 Task: Find connections with filter location Dhūri with filter topic #linkedincoachwith filter profile language Potuguese with filter current company SWAROVSKI with filter school IT Jobs updates for tomorrow with filter industry Glass, Ceramics and Concrete Manufacturing with filter service category Digital Marketing with filter keywords title Operations Director
Action: Mouse moved to (176, 254)
Screenshot: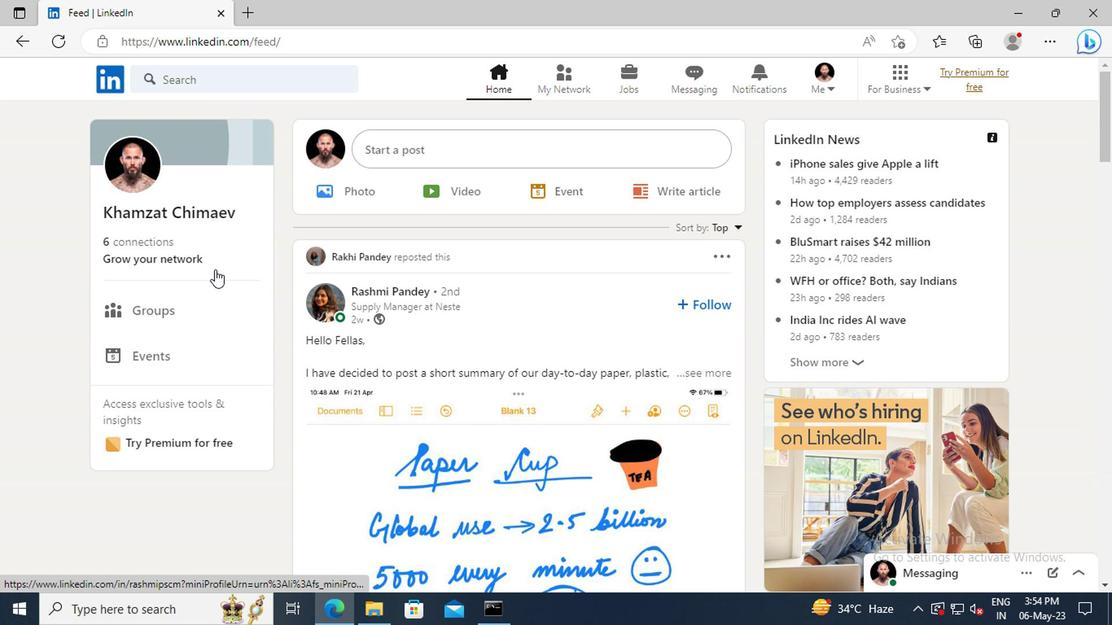 
Action: Mouse pressed left at (176, 254)
Screenshot: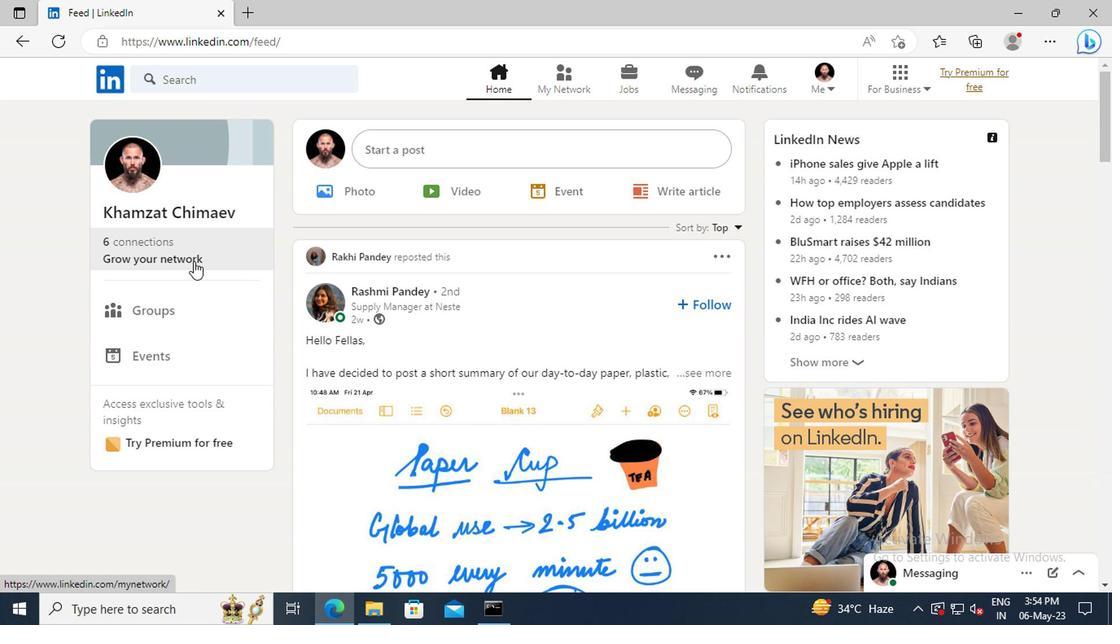 
Action: Mouse moved to (176, 174)
Screenshot: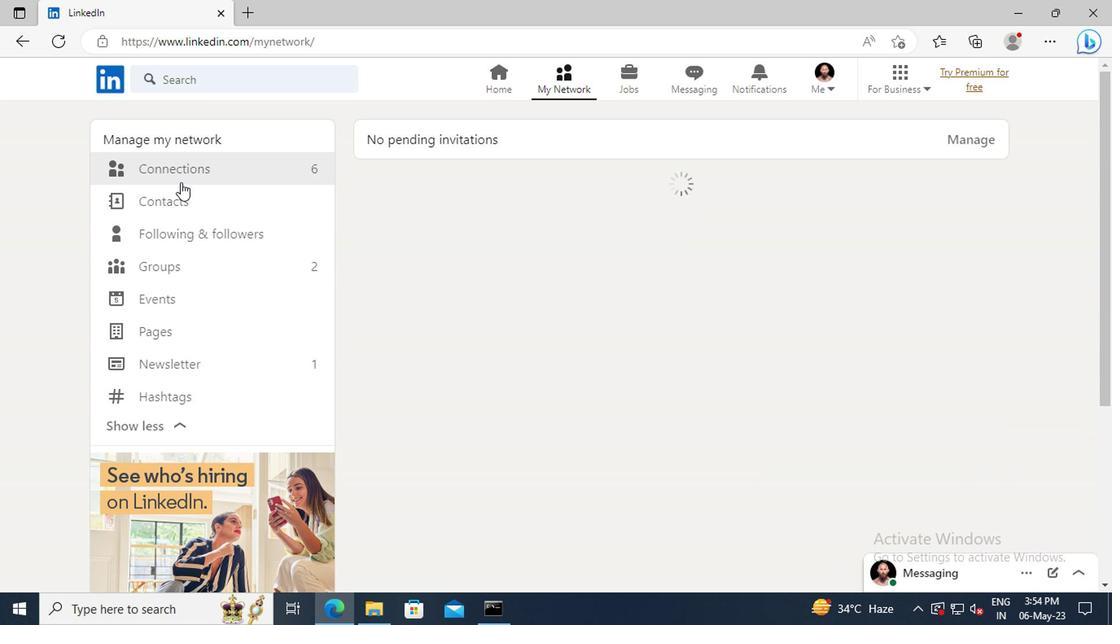 
Action: Mouse pressed left at (176, 174)
Screenshot: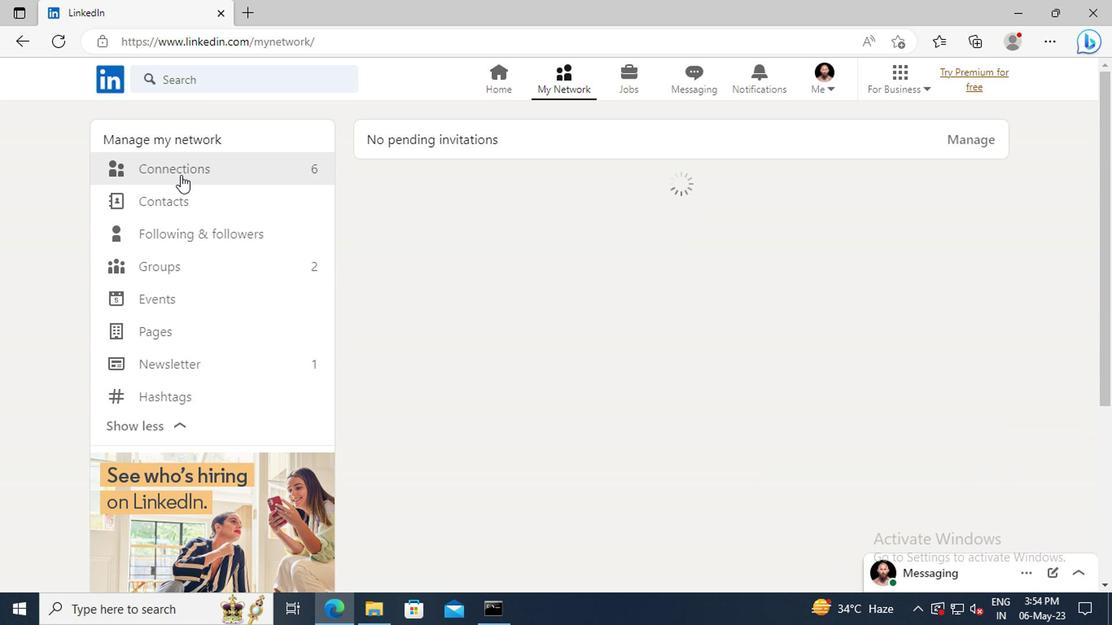 
Action: Mouse moved to (675, 176)
Screenshot: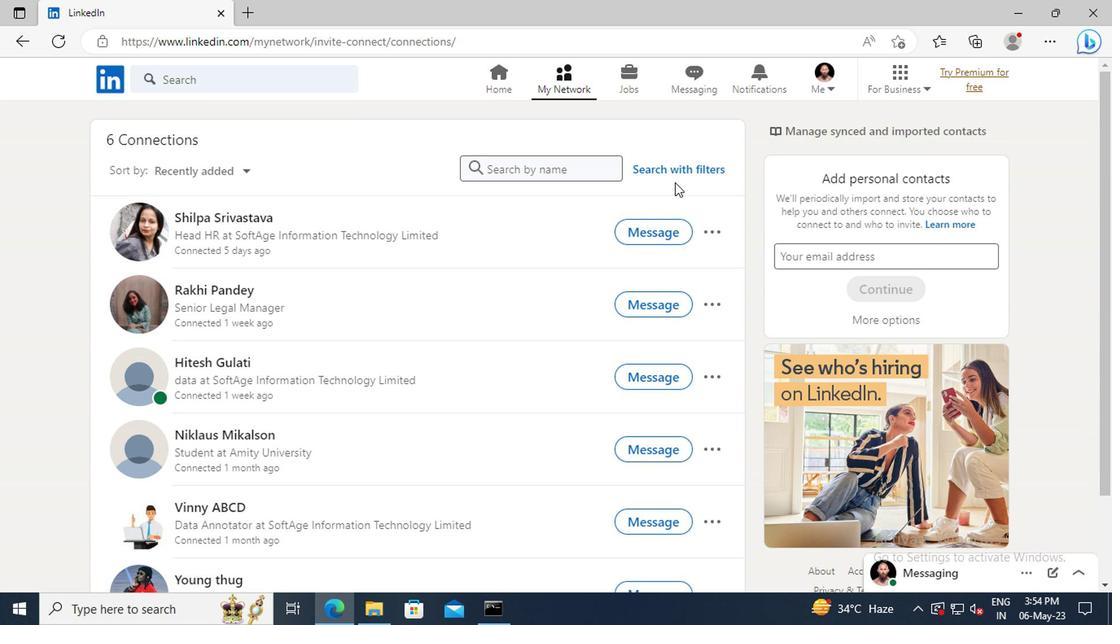 
Action: Mouse pressed left at (675, 176)
Screenshot: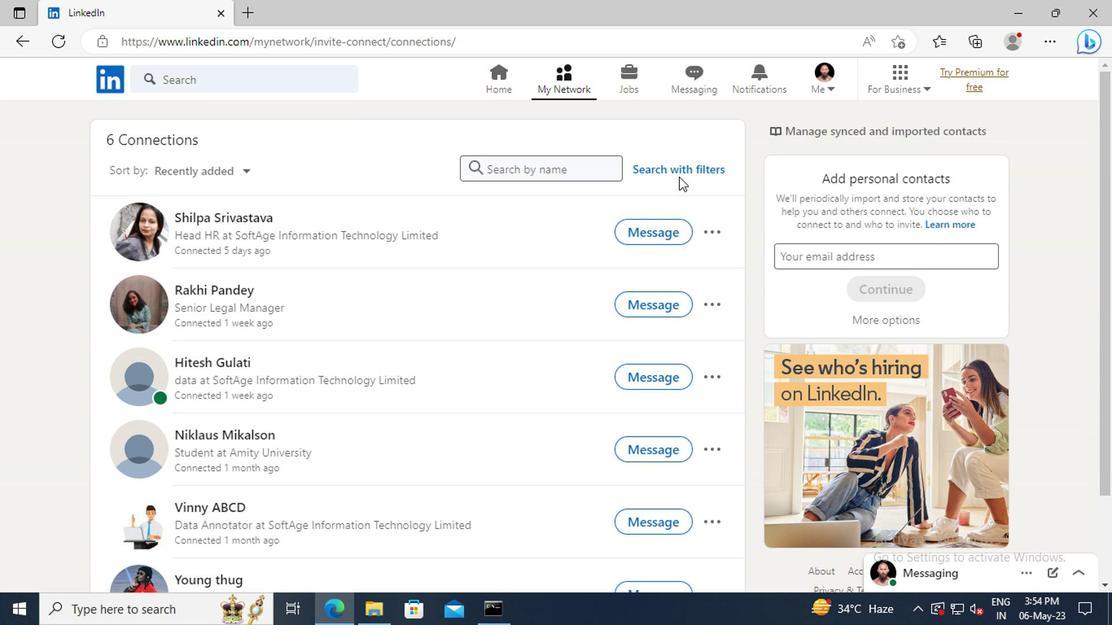 
Action: Mouse moved to (615, 128)
Screenshot: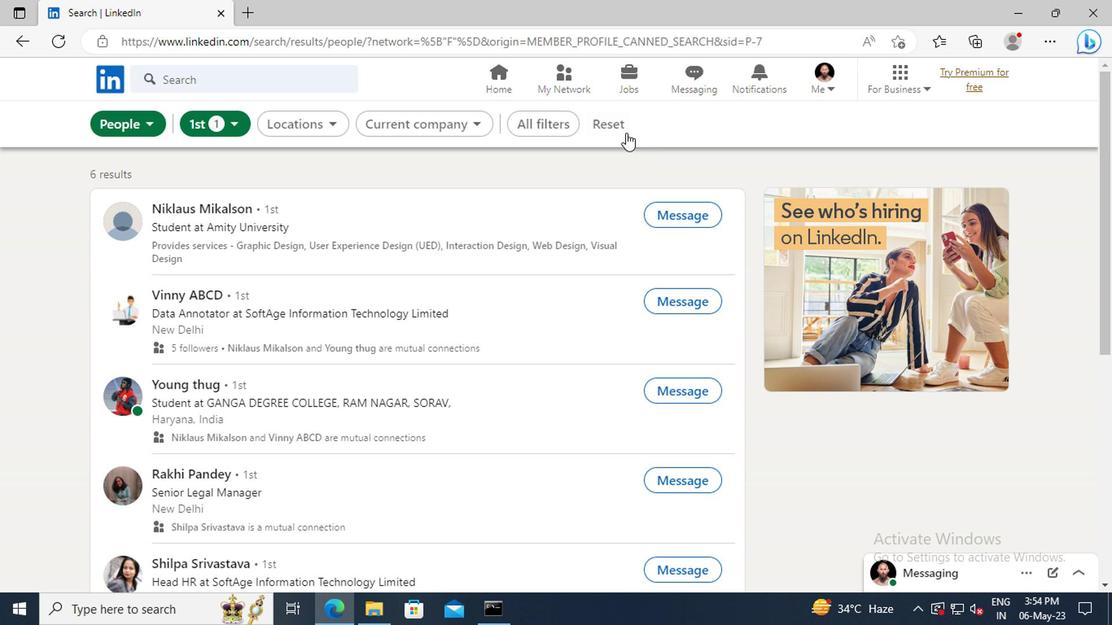 
Action: Mouse pressed left at (615, 128)
Screenshot: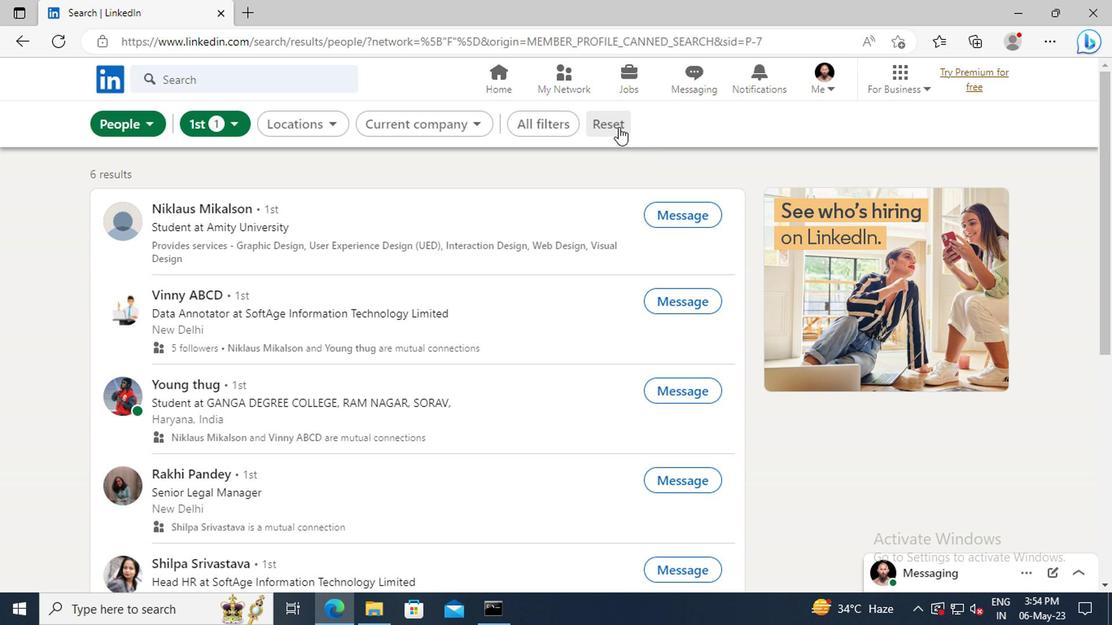 
Action: Mouse moved to (589, 129)
Screenshot: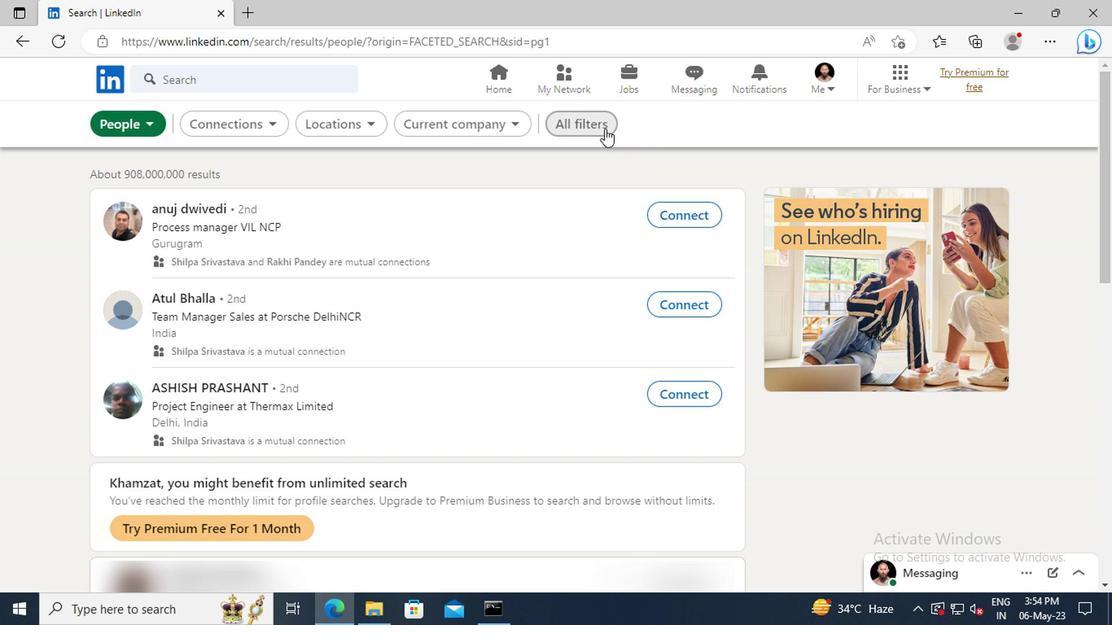 
Action: Mouse pressed left at (589, 129)
Screenshot: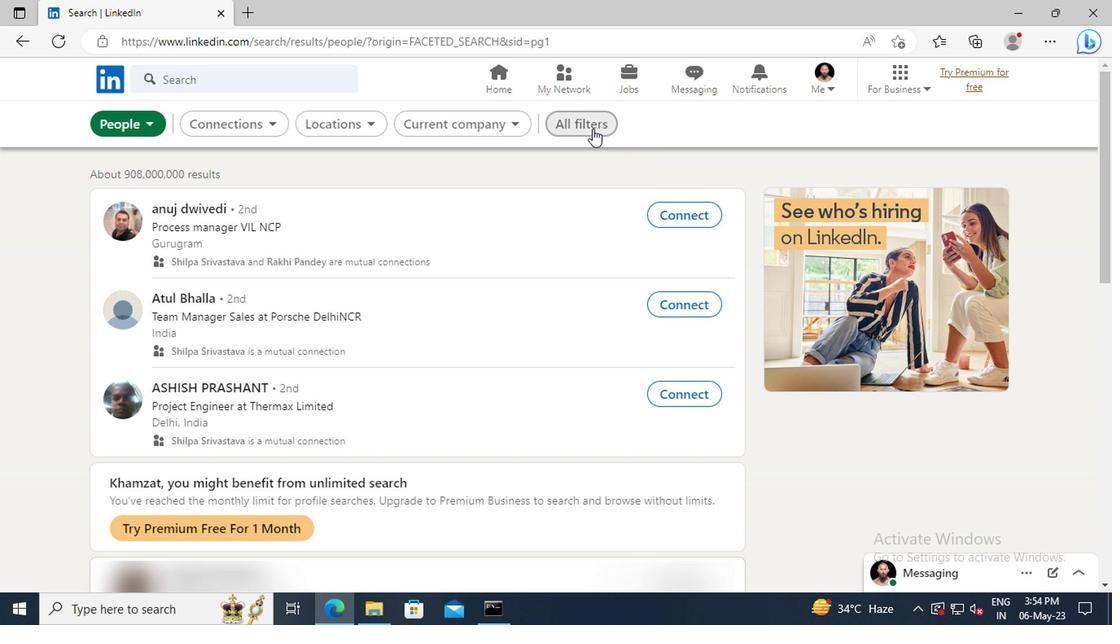 
Action: Mouse moved to (915, 301)
Screenshot: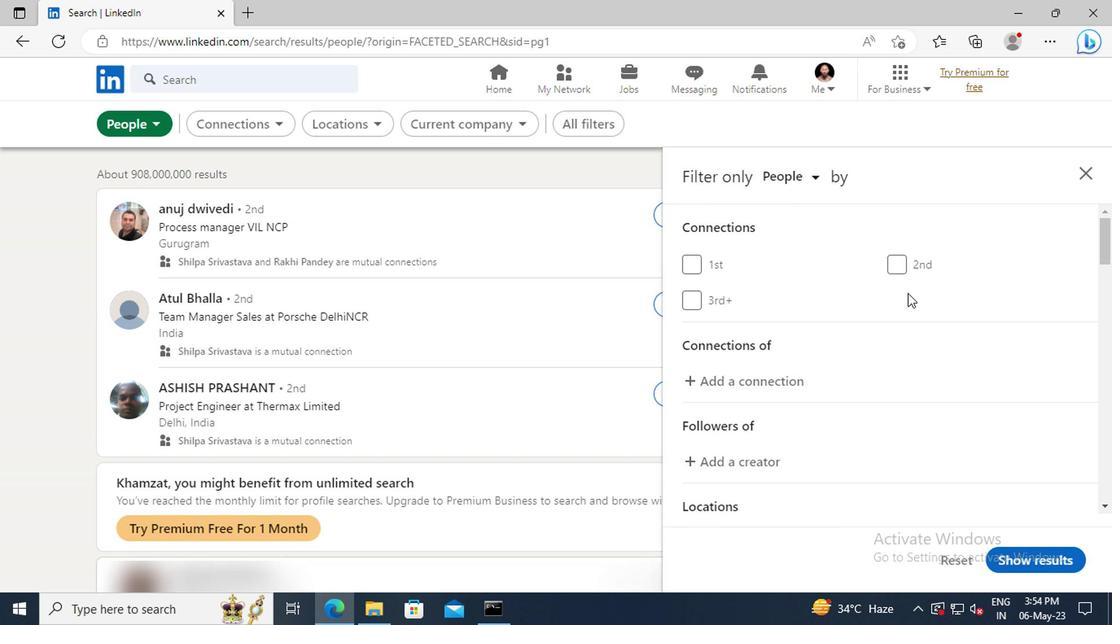
Action: Mouse scrolled (915, 300) with delta (0, -1)
Screenshot: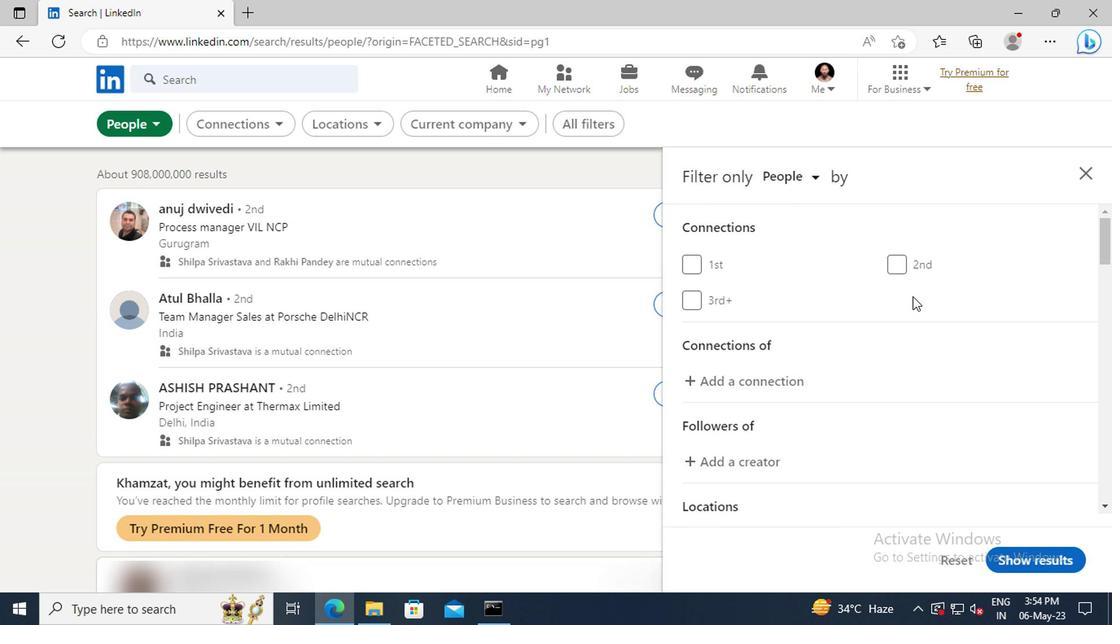 
Action: Mouse scrolled (915, 300) with delta (0, -1)
Screenshot: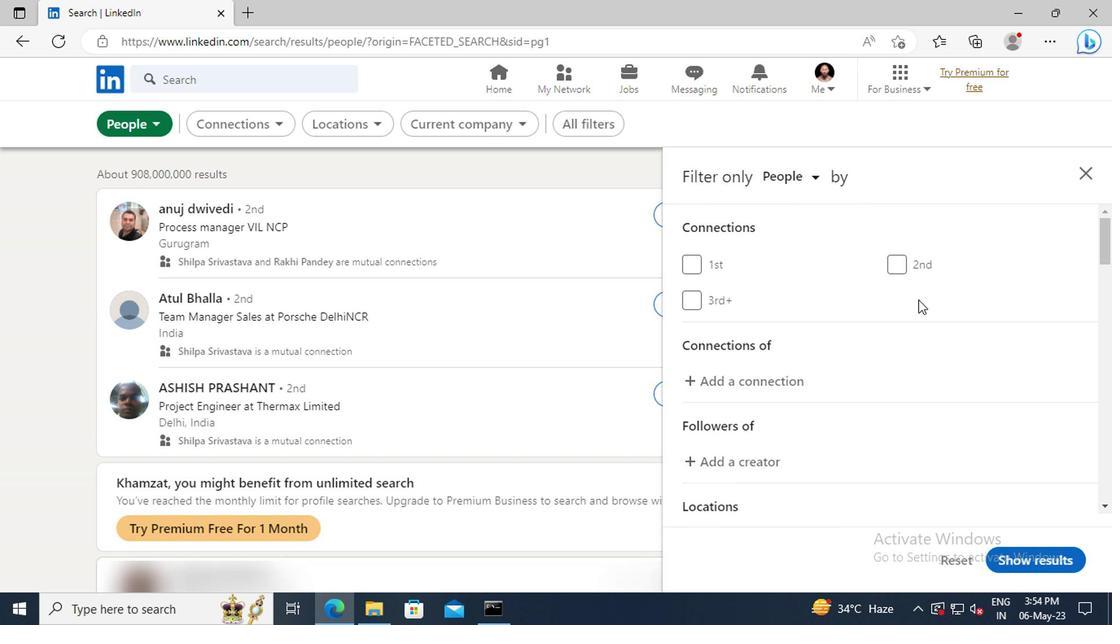 
Action: Mouse scrolled (915, 300) with delta (0, -1)
Screenshot: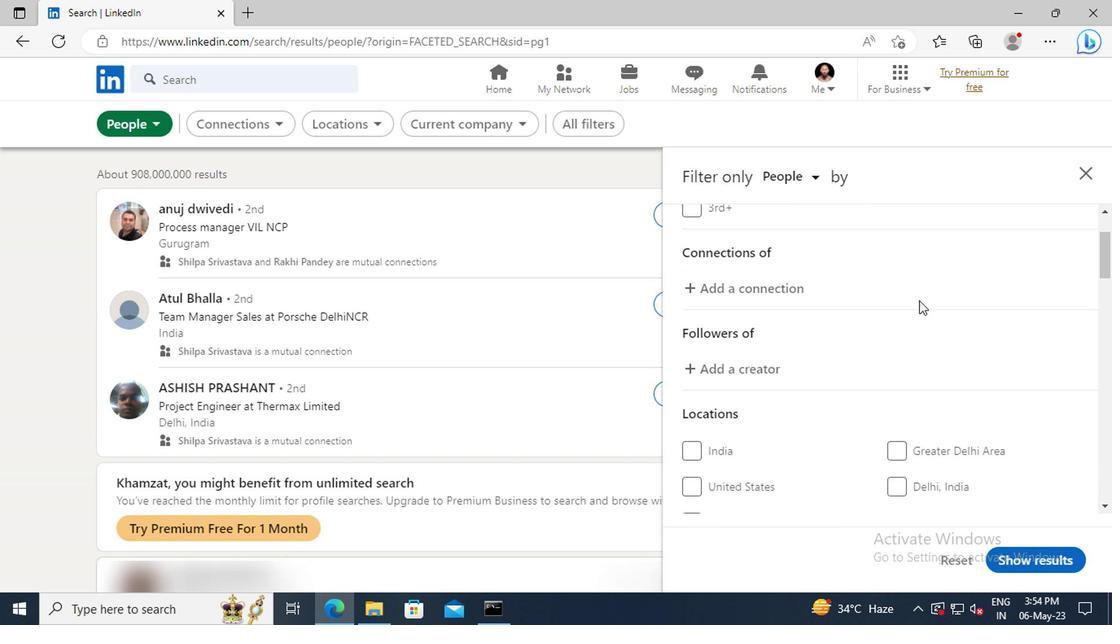 
Action: Mouse scrolled (915, 300) with delta (0, -1)
Screenshot: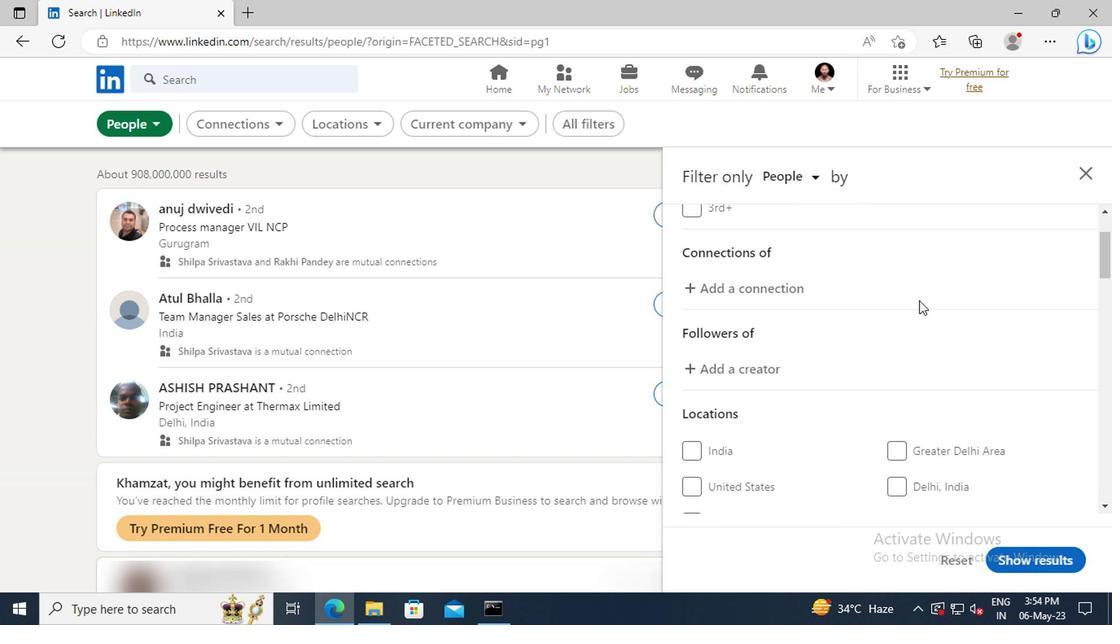 
Action: Mouse scrolled (915, 300) with delta (0, -1)
Screenshot: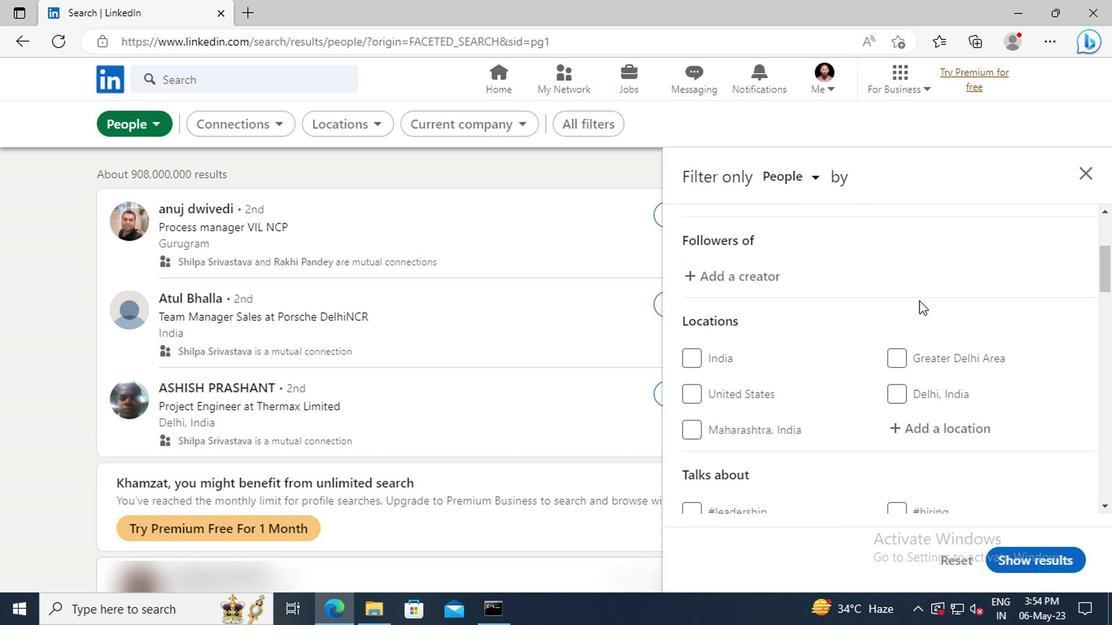 
Action: Mouse scrolled (915, 300) with delta (0, -1)
Screenshot: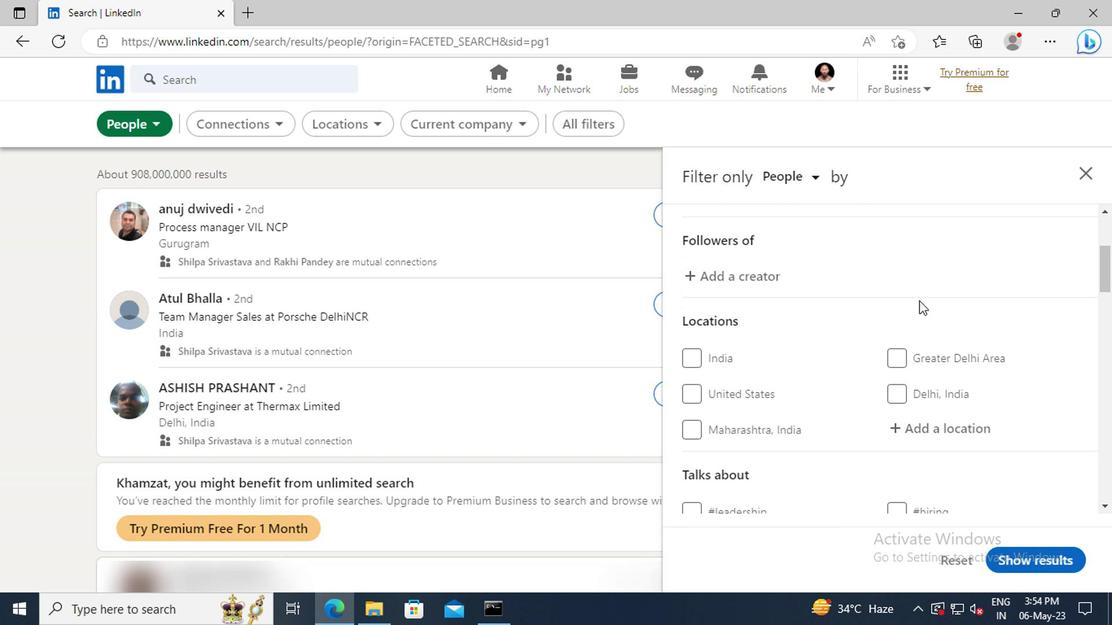 
Action: Mouse moved to (915, 326)
Screenshot: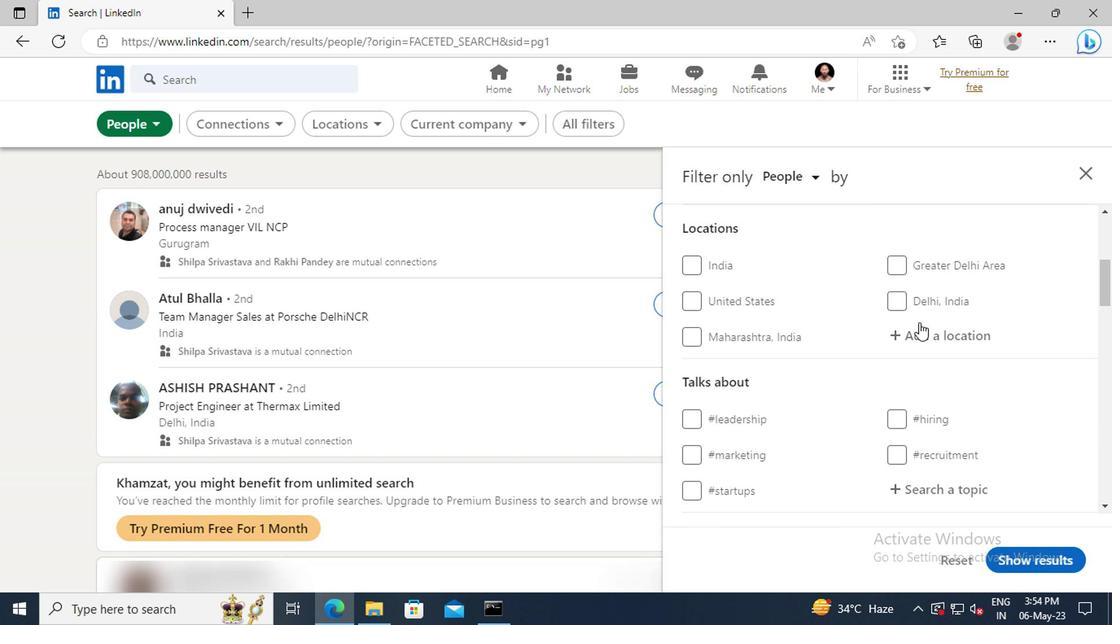 
Action: Mouse pressed left at (915, 326)
Screenshot: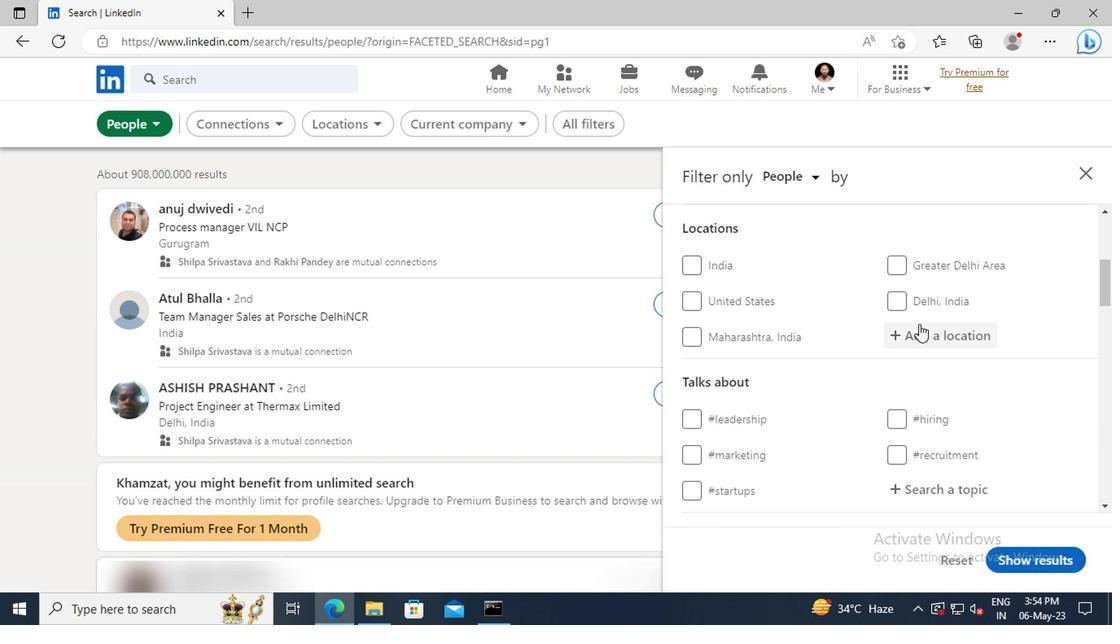 
Action: Key pressed <Key.shift>
Screenshot: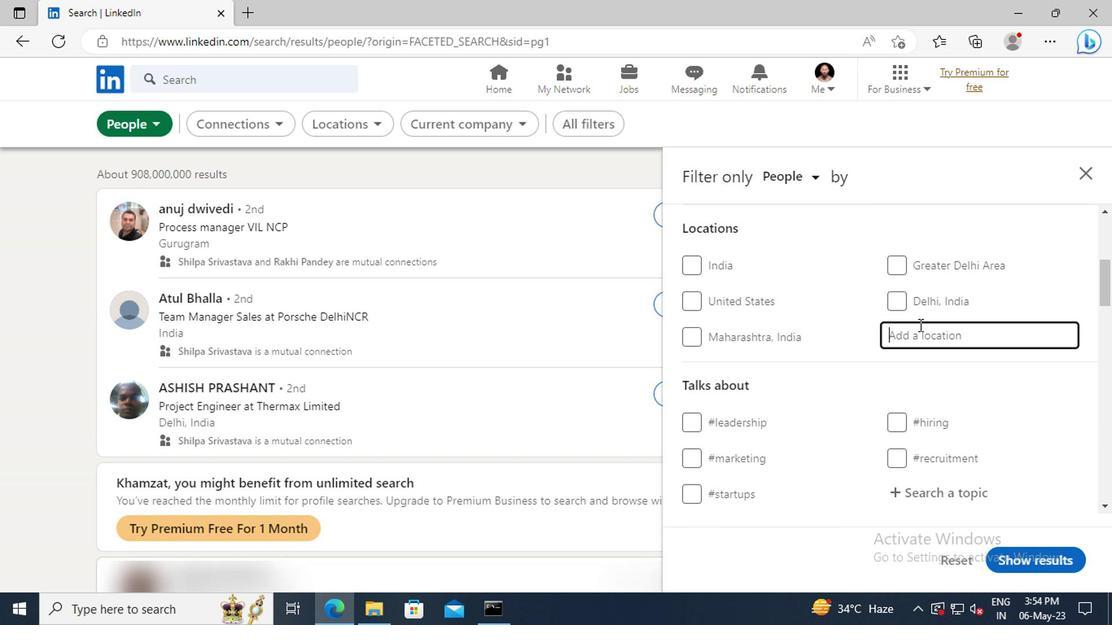 
Action: Mouse moved to (915, 326)
Screenshot: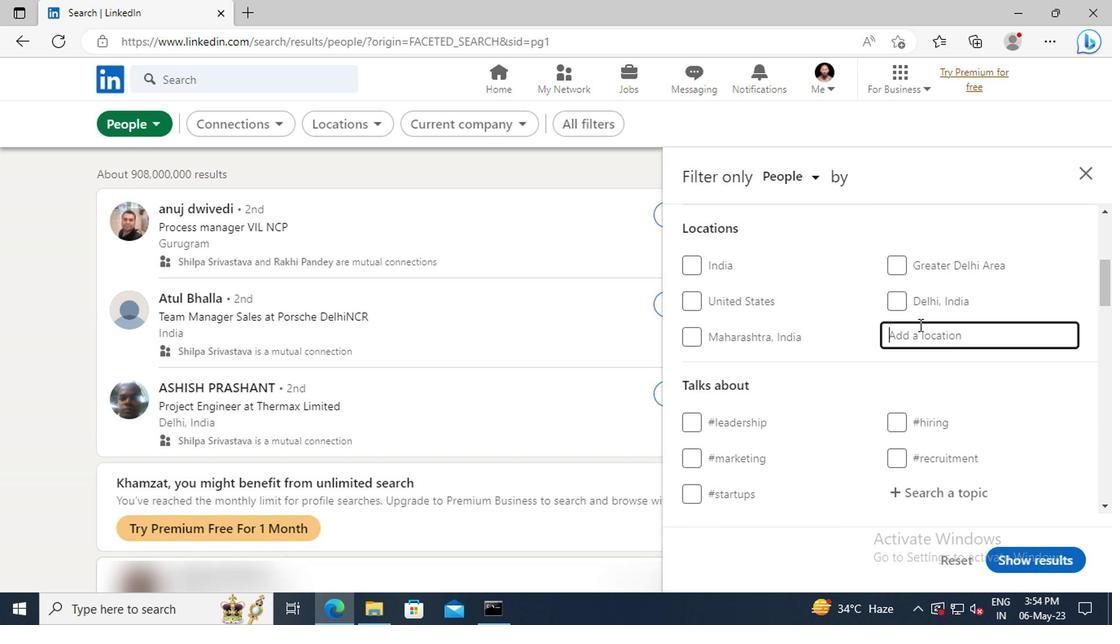 
Action: Key pressed D
Screenshot: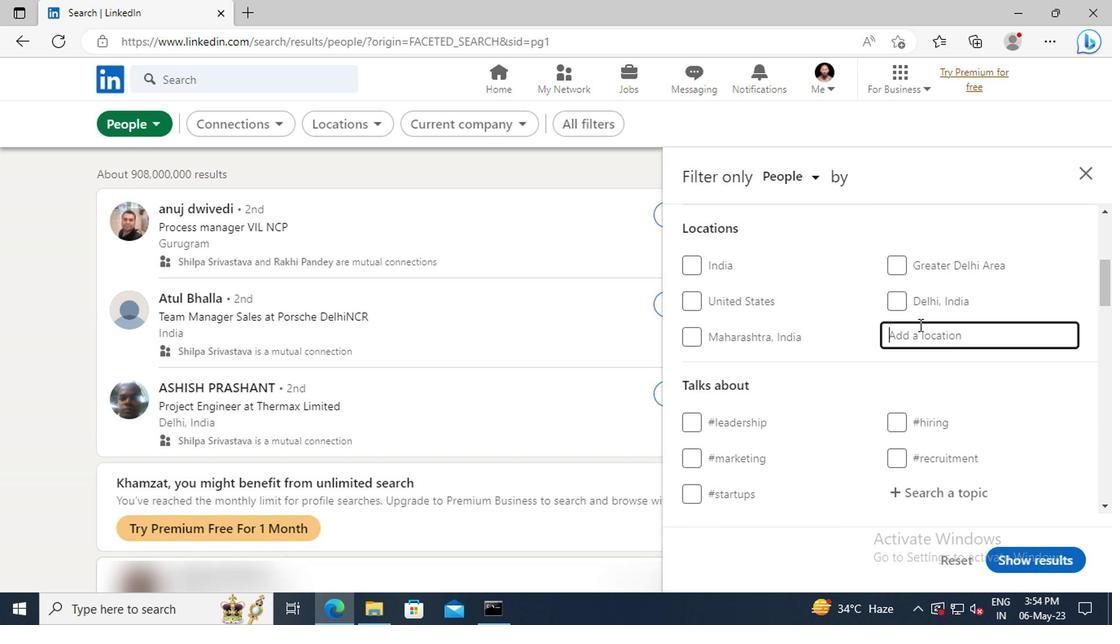 
Action: Mouse moved to (845, 288)
Screenshot: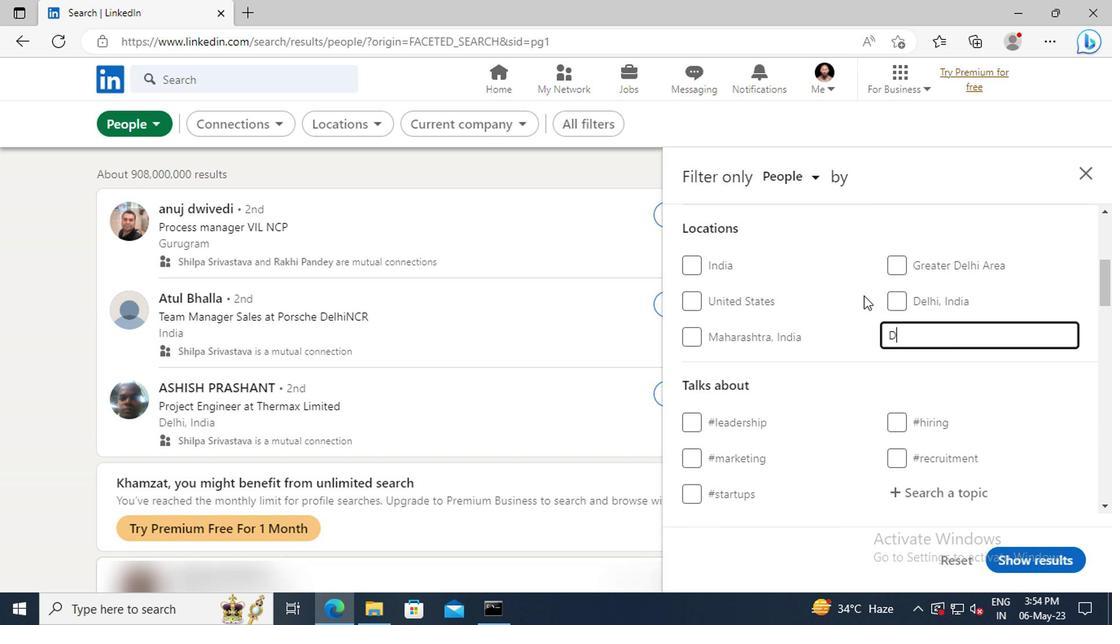 
Action: Key pressed HURI
Screenshot: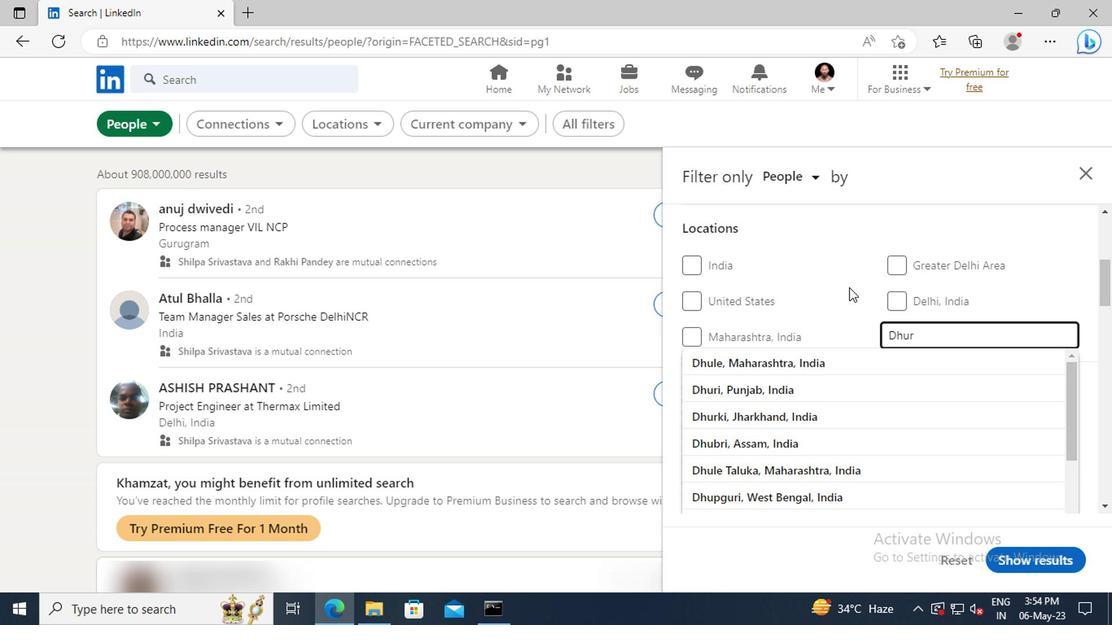
Action: Mouse moved to (865, 356)
Screenshot: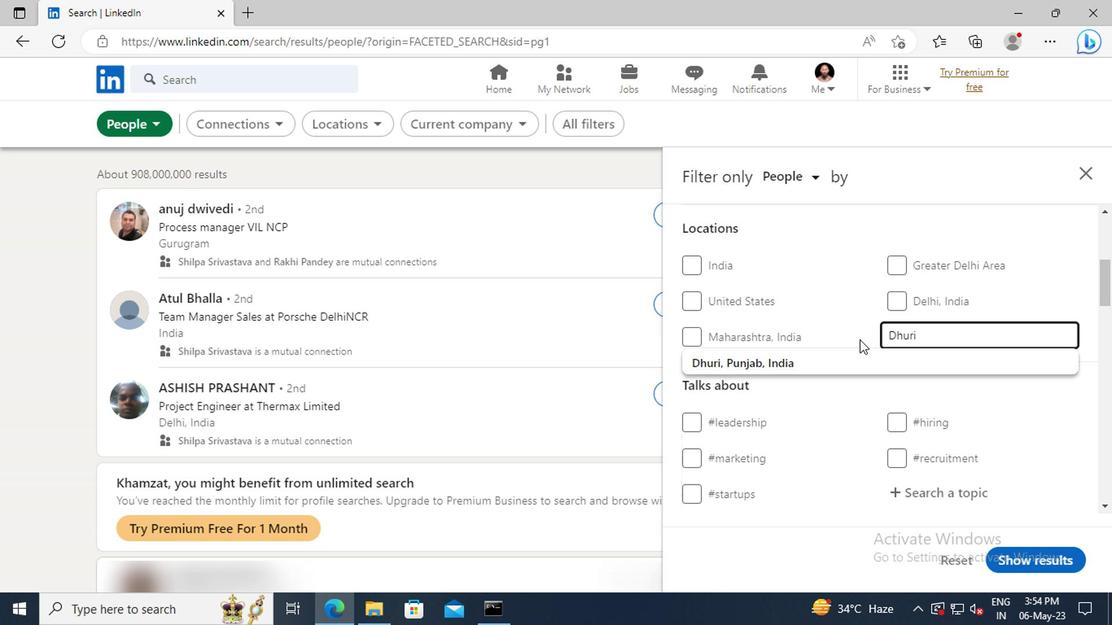 
Action: Mouse pressed left at (865, 356)
Screenshot: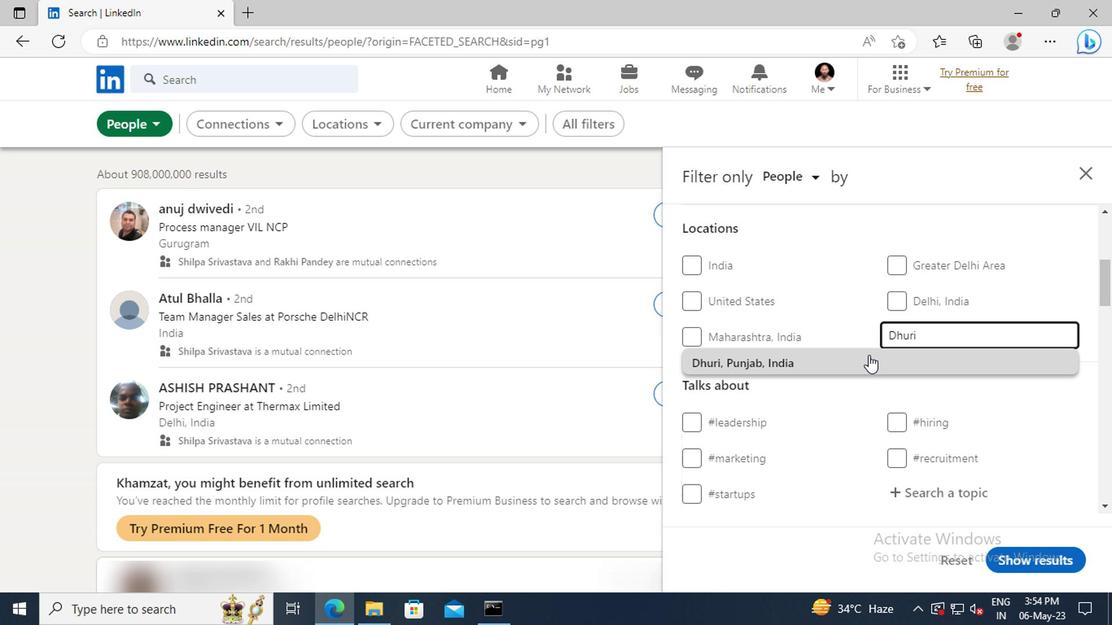 
Action: Mouse scrolled (865, 355) with delta (0, 0)
Screenshot: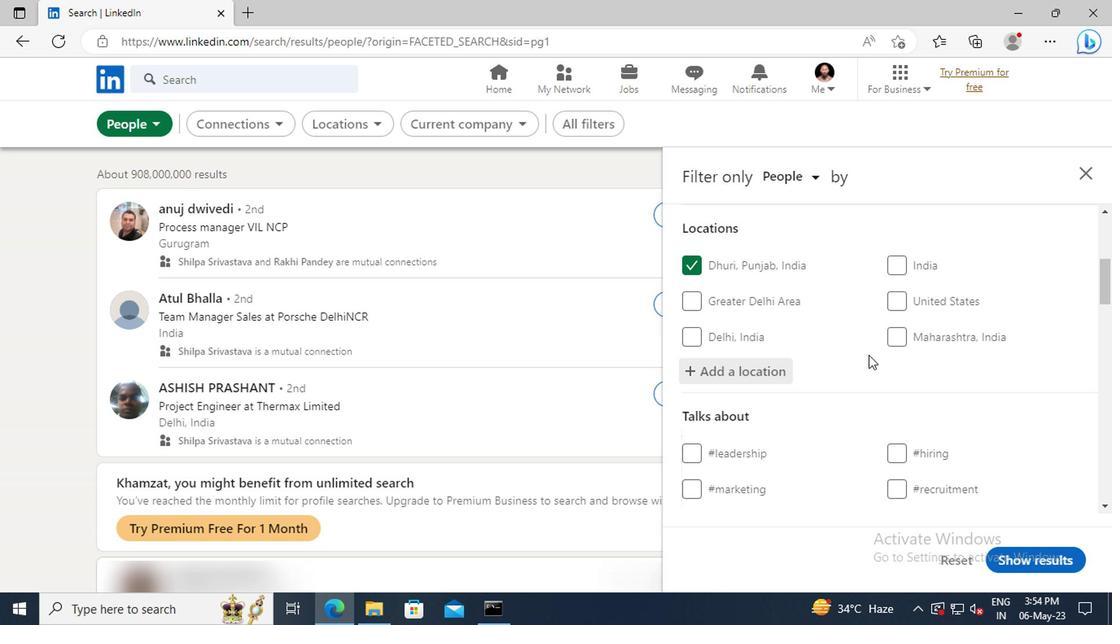 
Action: Mouse scrolled (865, 355) with delta (0, 0)
Screenshot: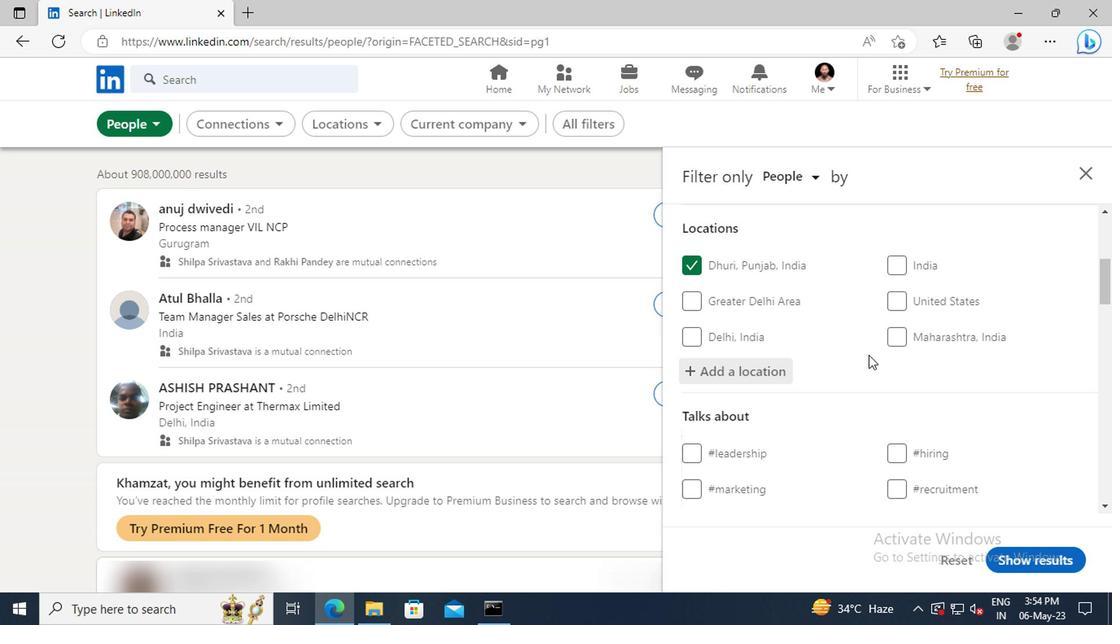 
Action: Mouse scrolled (865, 355) with delta (0, 0)
Screenshot: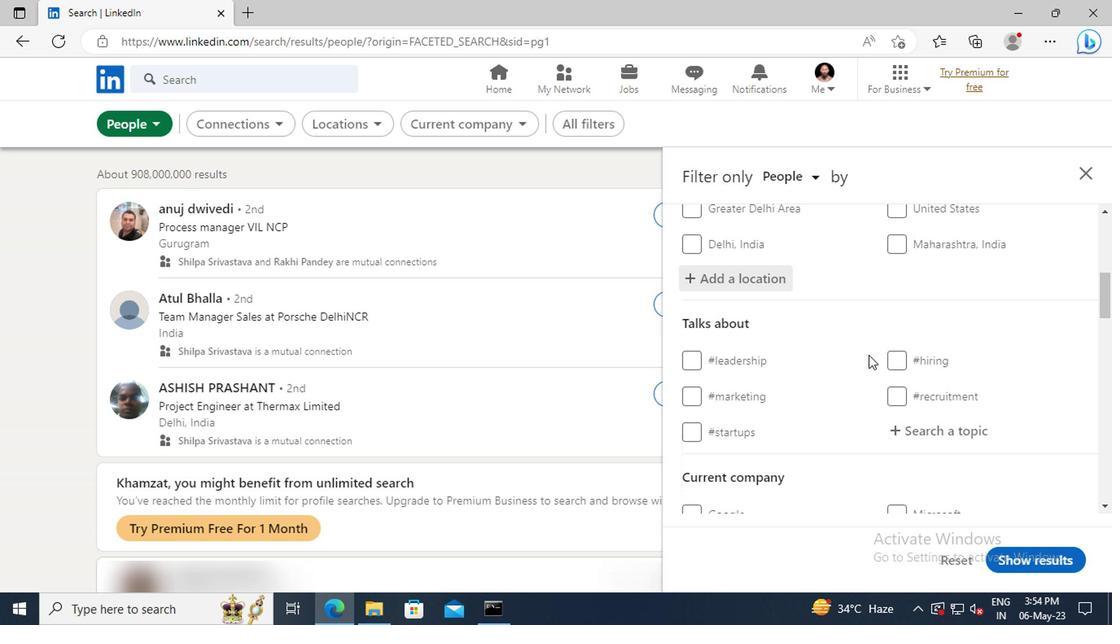 
Action: Mouse moved to (921, 384)
Screenshot: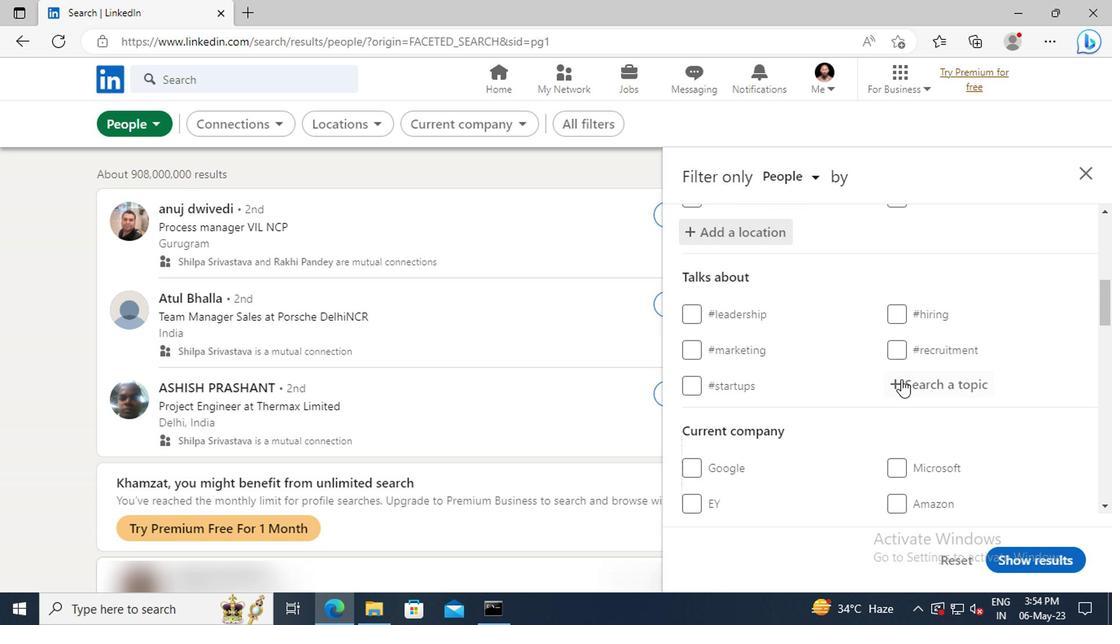 
Action: Mouse pressed left at (921, 384)
Screenshot: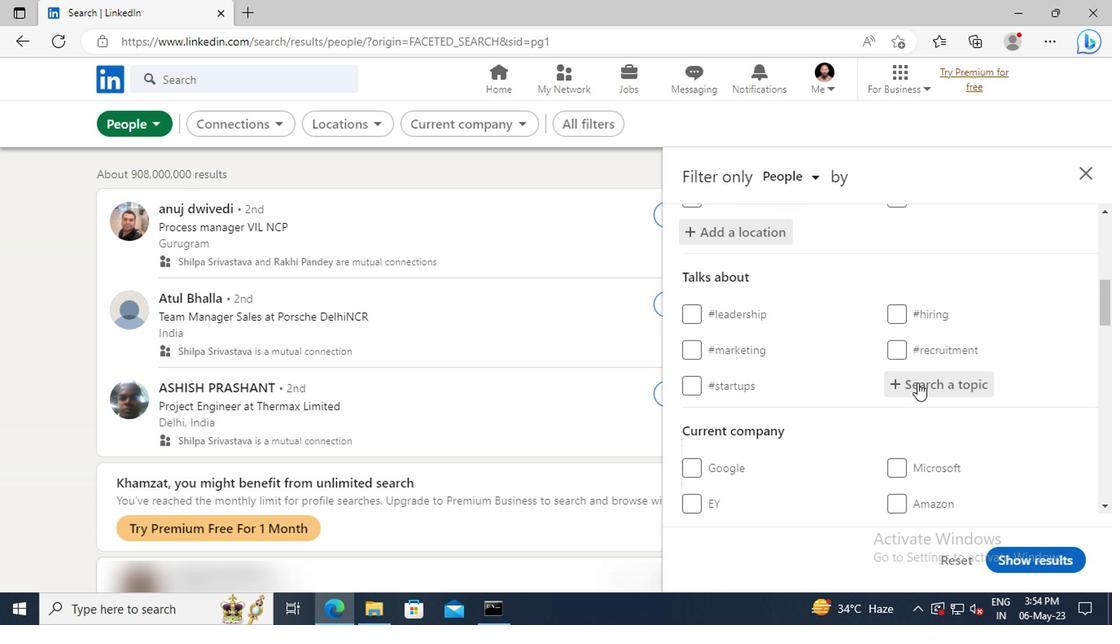 
Action: Mouse moved to (900, 370)
Screenshot: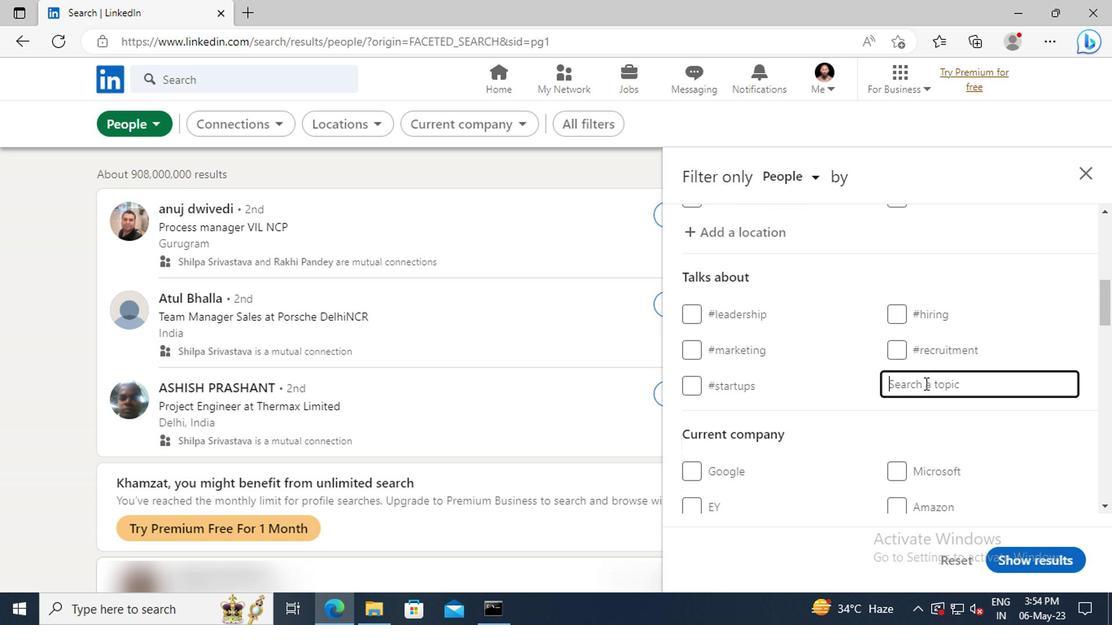
Action: Key pressed LINKEDINCOA
Screenshot: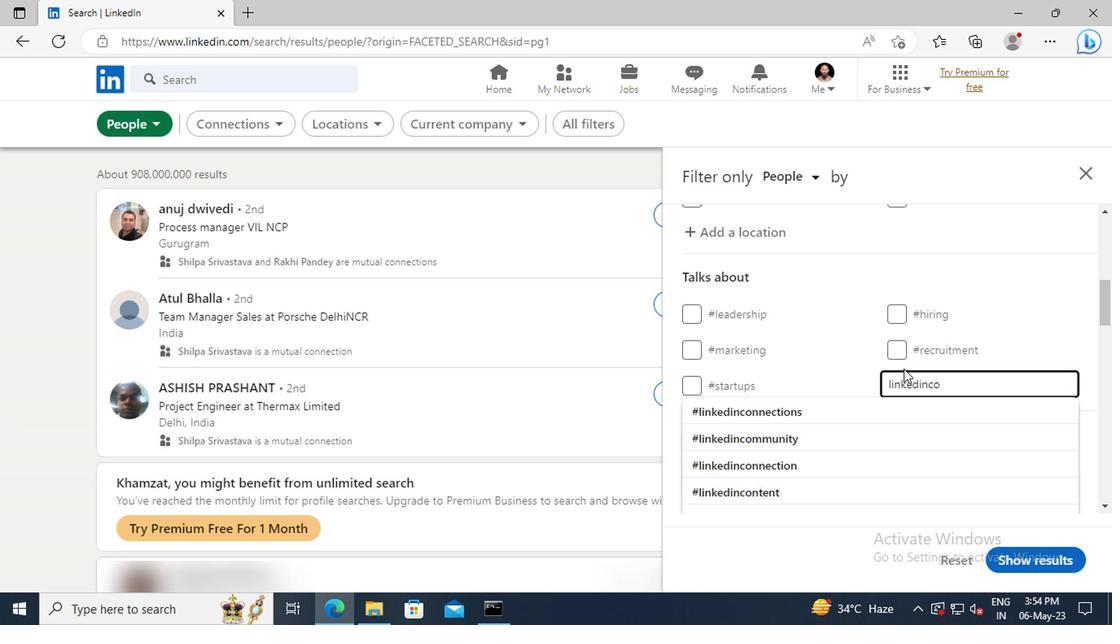 
Action: Mouse moved to (905, 407)
Screenshot: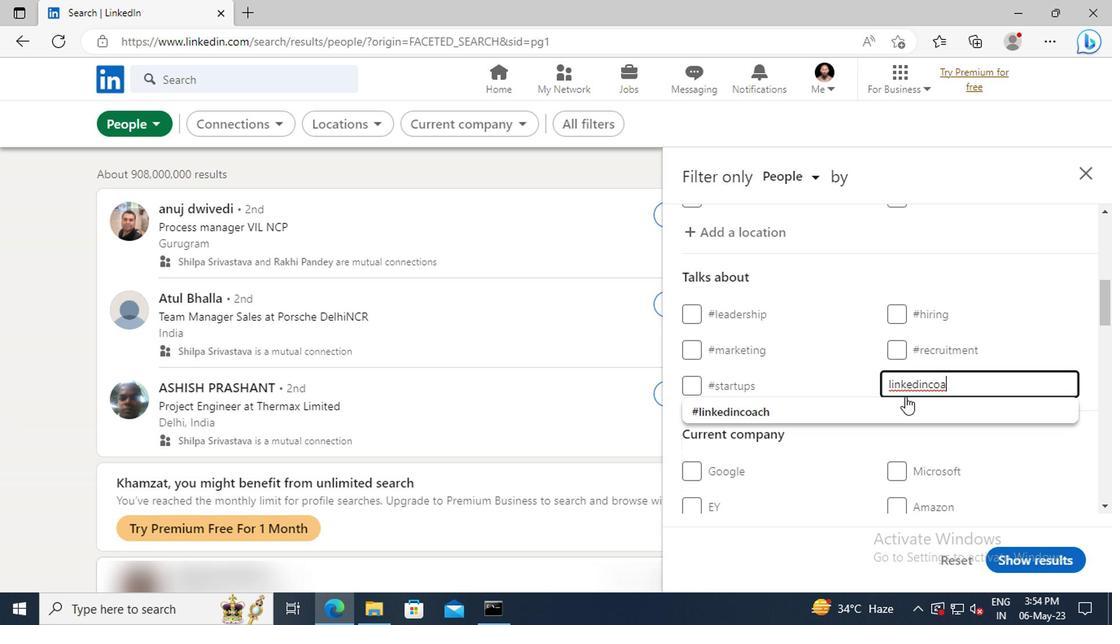 
Action: Mouse pressed left at (905, 407)
Screenshot: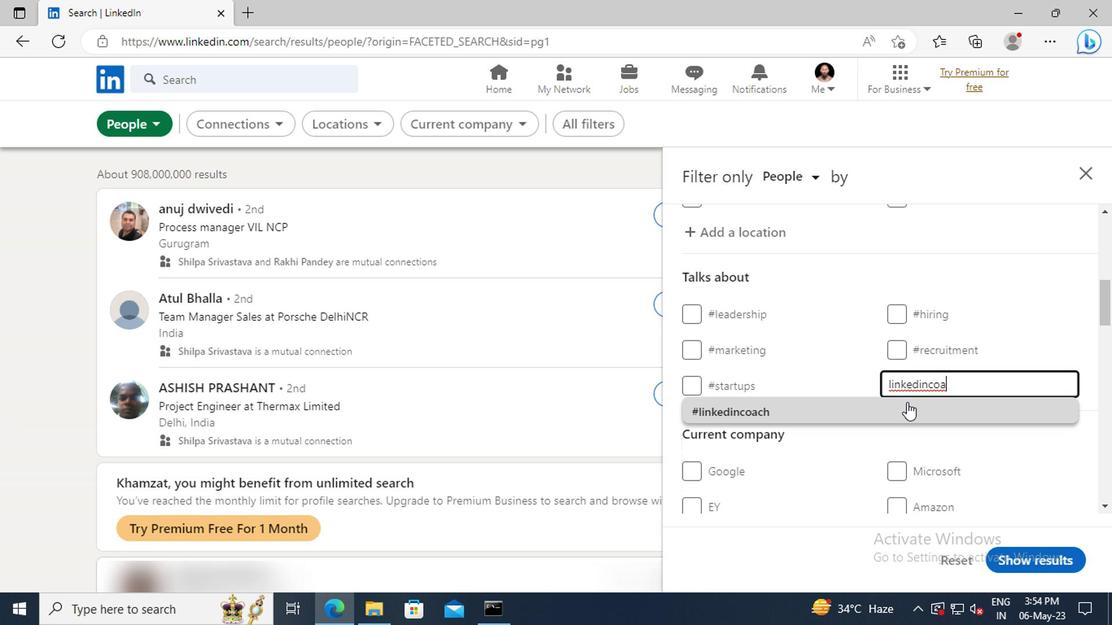 
Action: Mouse scrolled (905, 406) with delta (0, -1)
Screenshot: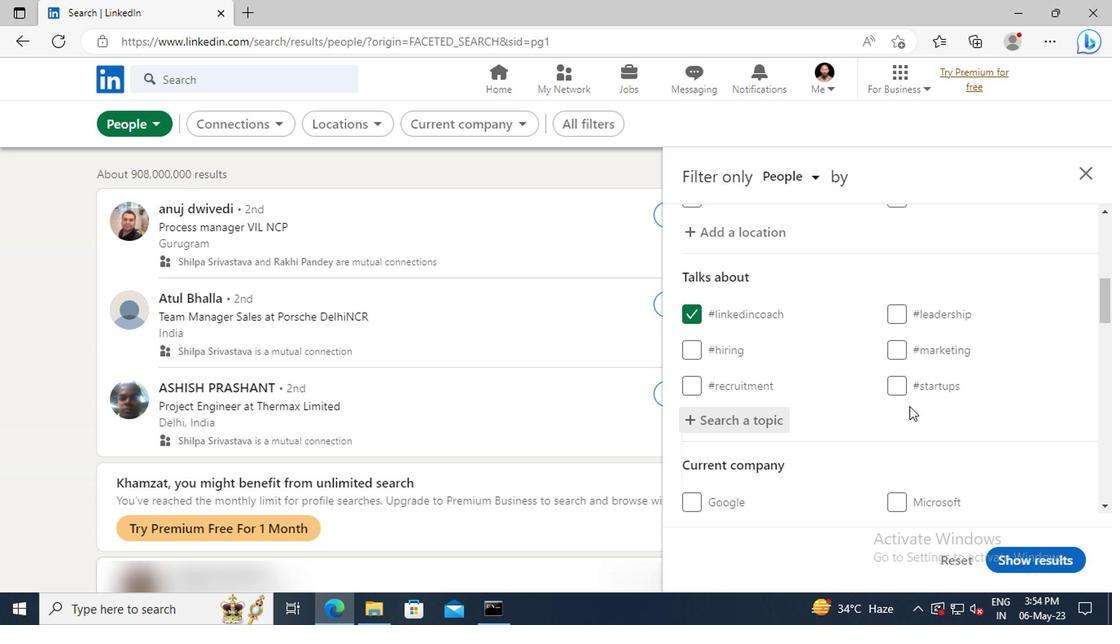 
Action: Mouse scrolled (905, 406) with delta (0, -1)
Screenshot: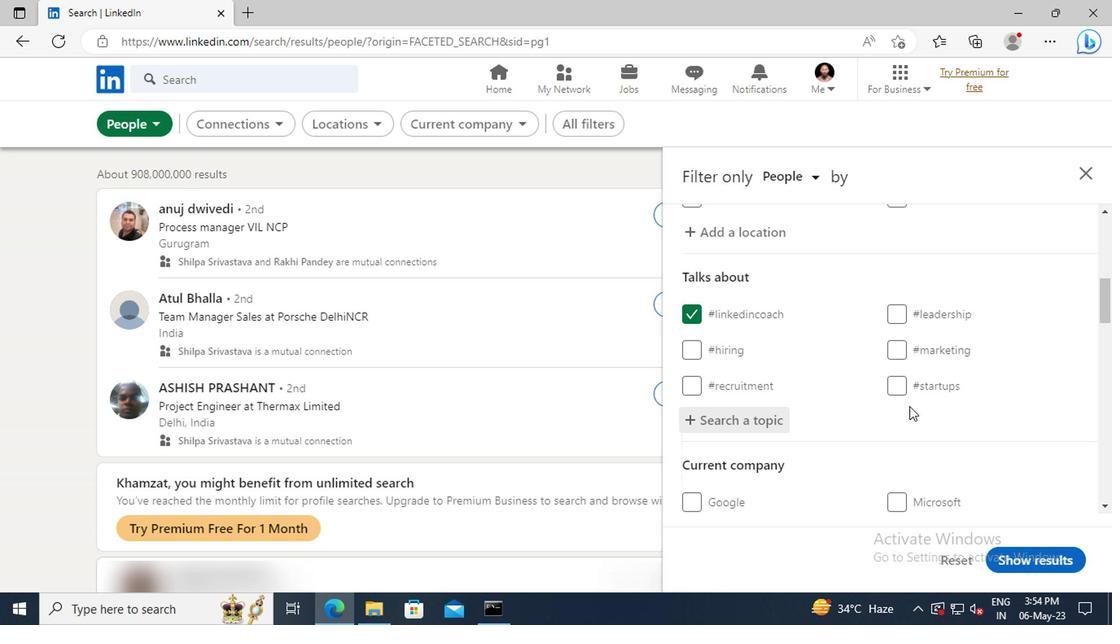 
Action: Mouse moved to (907, 407)
Screenshot: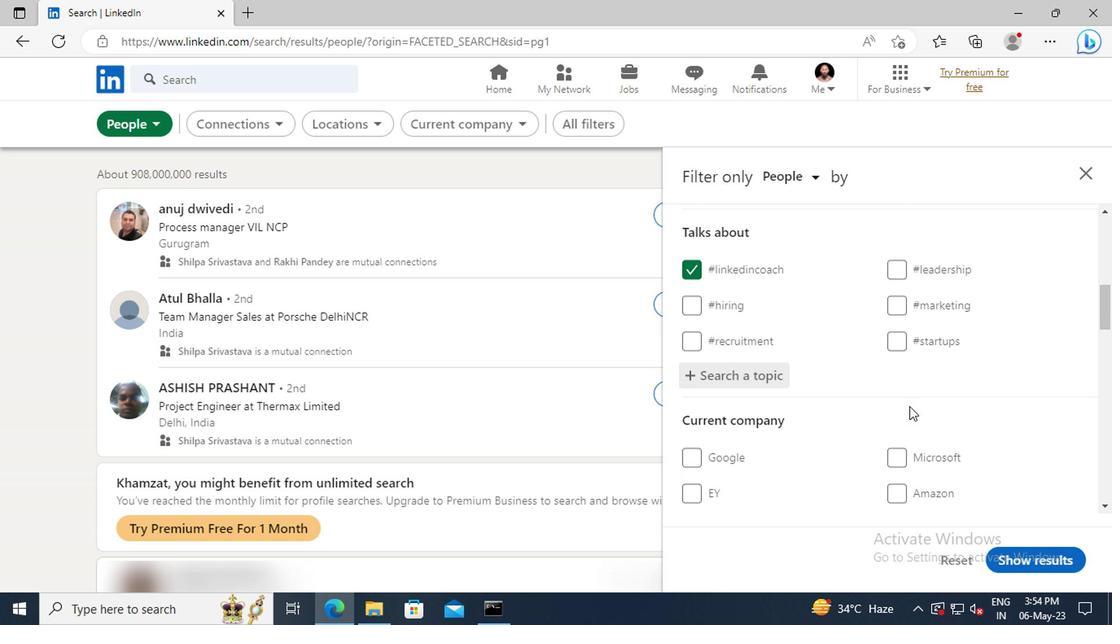 
Action: Mouse scrolled (907, 406) with delta (0, -1)
Screenshot: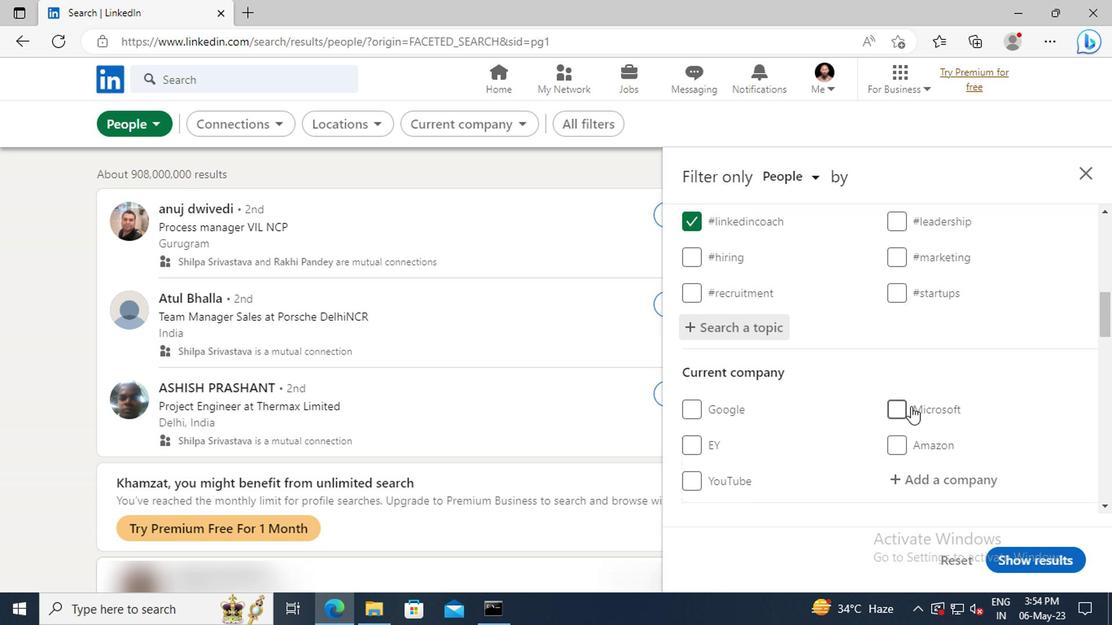 
Action: Mouse scrolled (907, 406) with delta (0, -1)
Screenshot: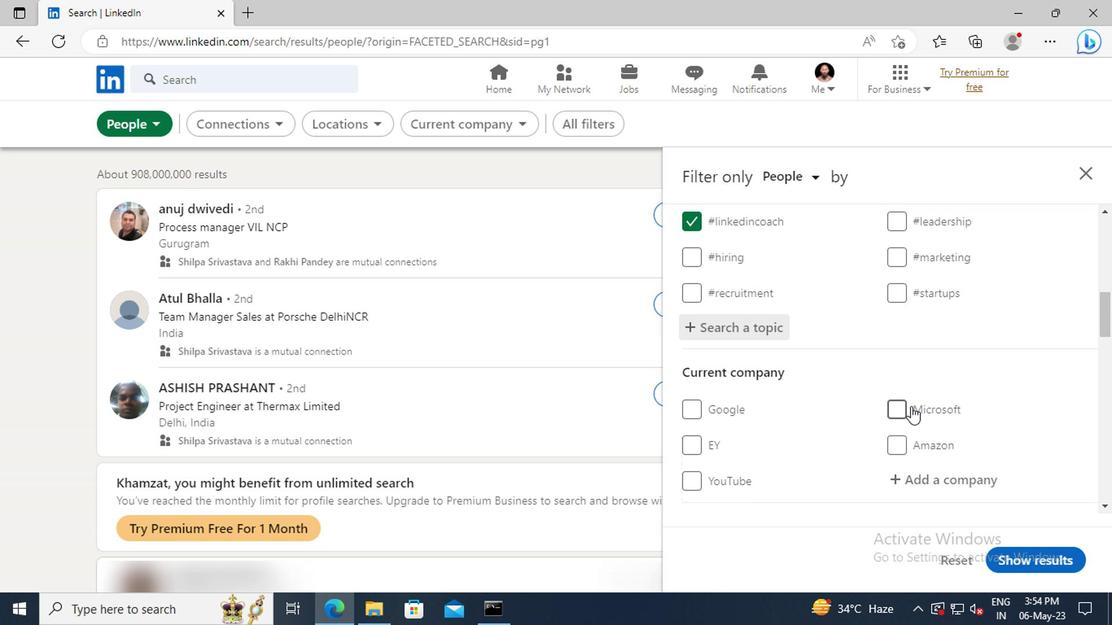 
Action: Mouse scrolled (907, 406) with delta (0, -1)
Screenshot: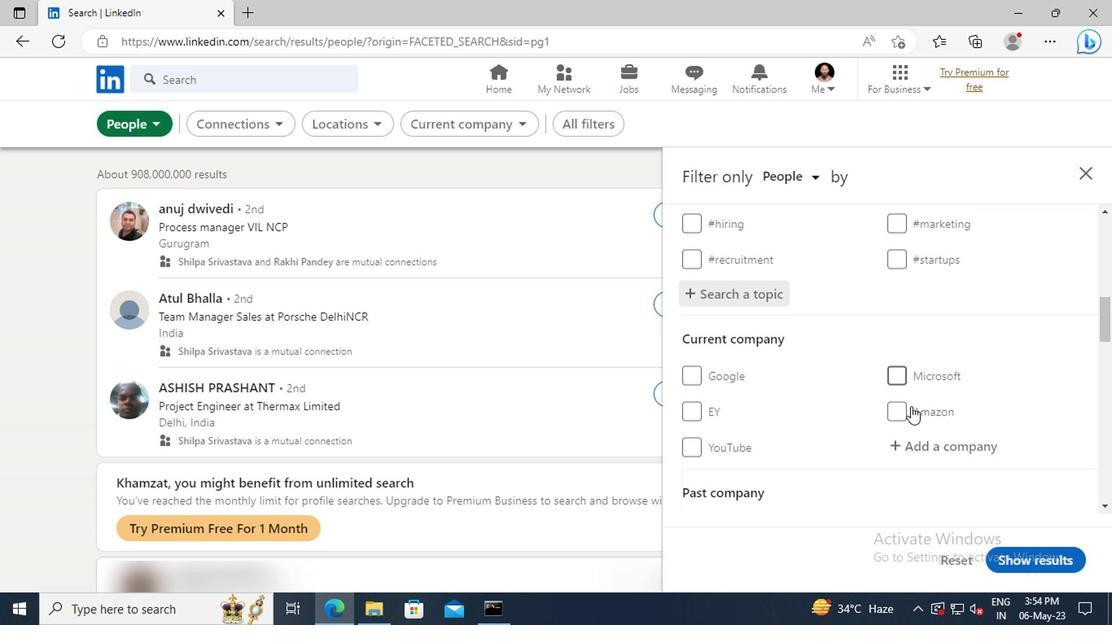 
Action: Mouse moved to (908, 406)
Screenshot: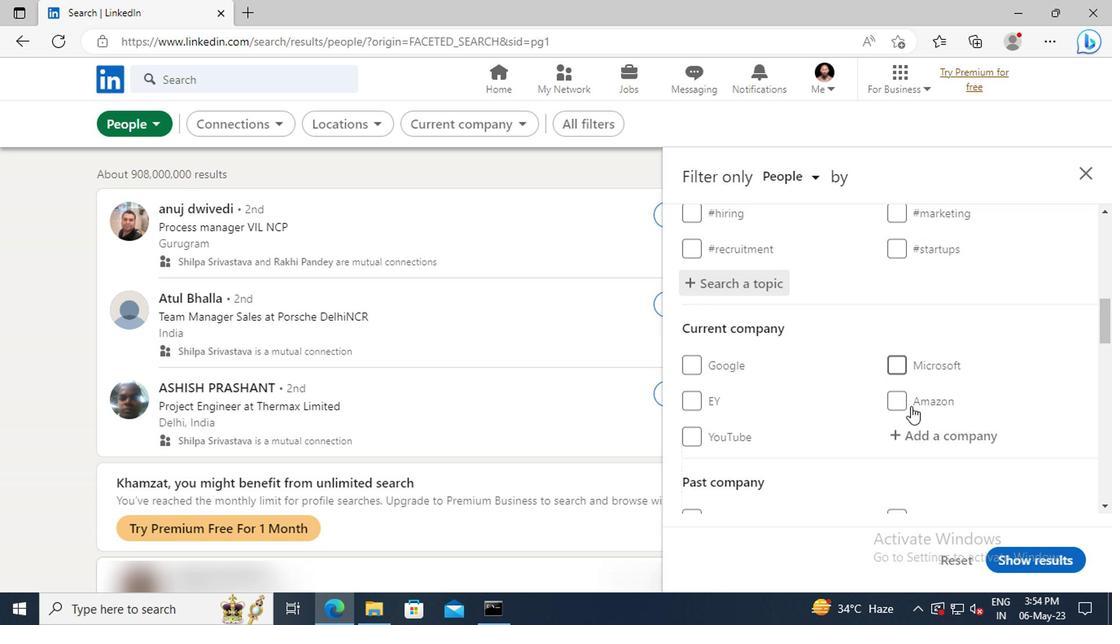
Action: Mouse scrolled (908, 406) with delta (0, 0)
Screenshot: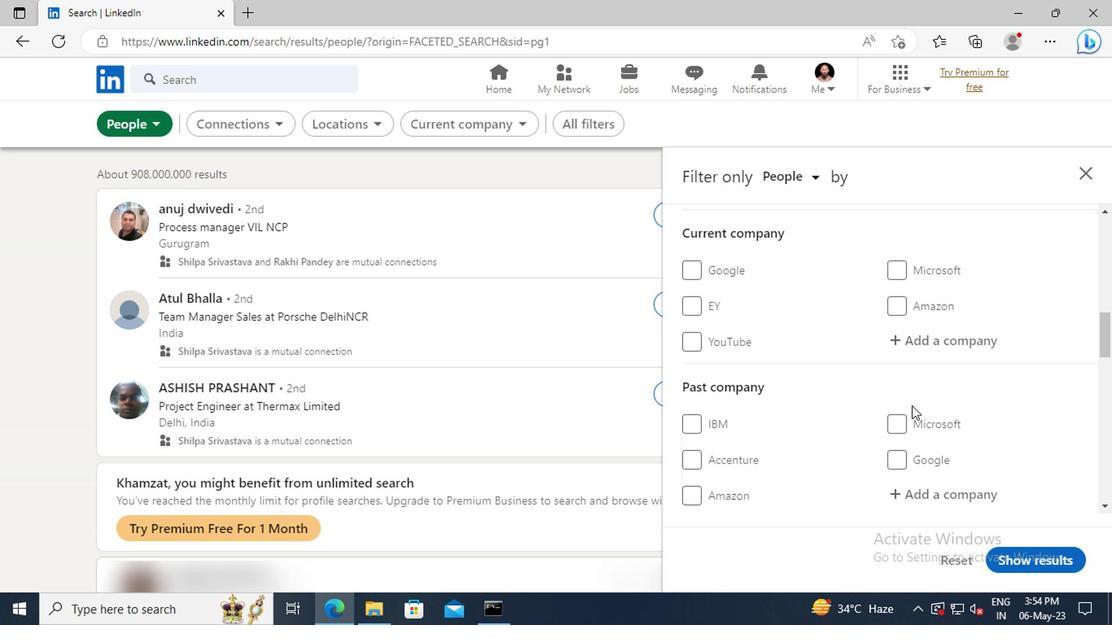 
Action: Mouse scrolled (908, 406) with delta (0, 0)
Screenshot: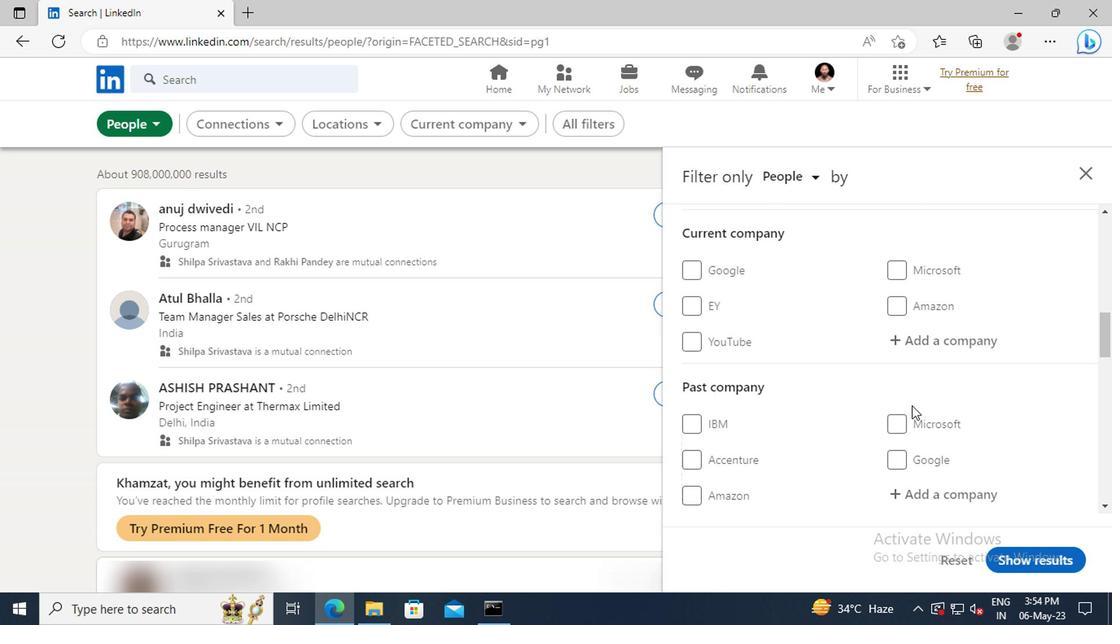
Action: Mouse scrolled (908, 406) with delta (0, 0)
Screenshot: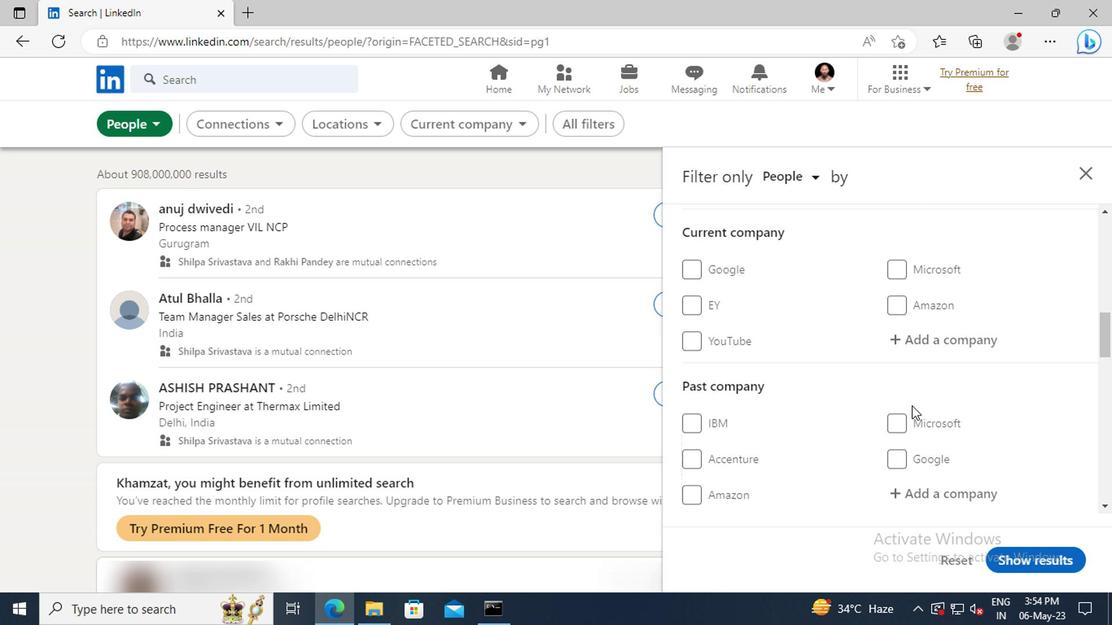 
Action: Mouse scrolled (908, 406) with delta (0, 0)
Screenshot: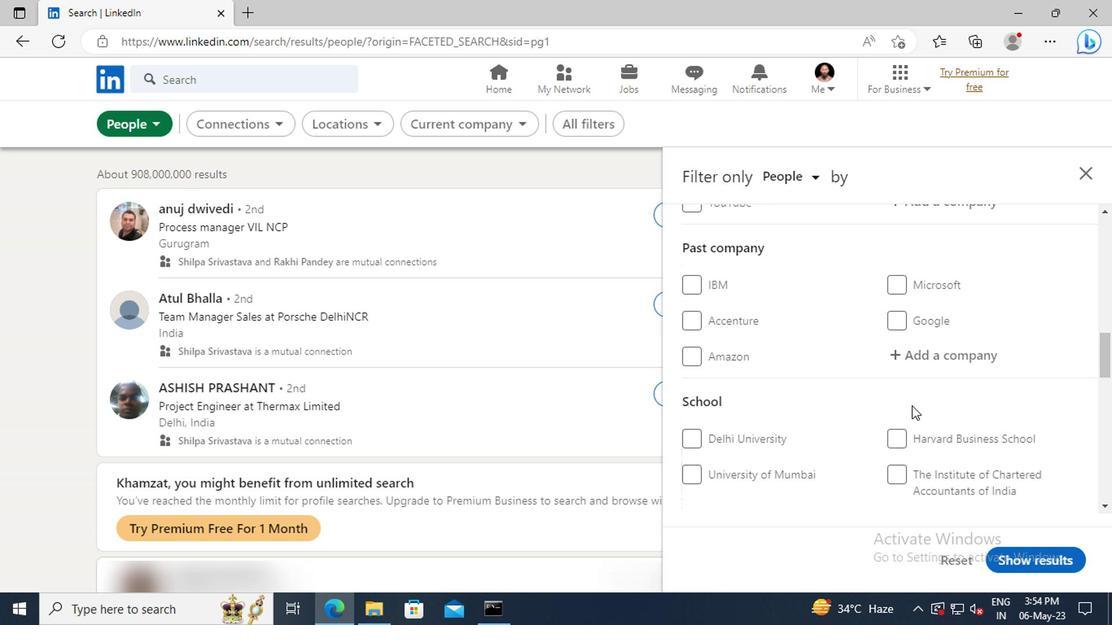 
Action: Mouse scrolled (908, 406) with delta (0, 0)
Screenshot: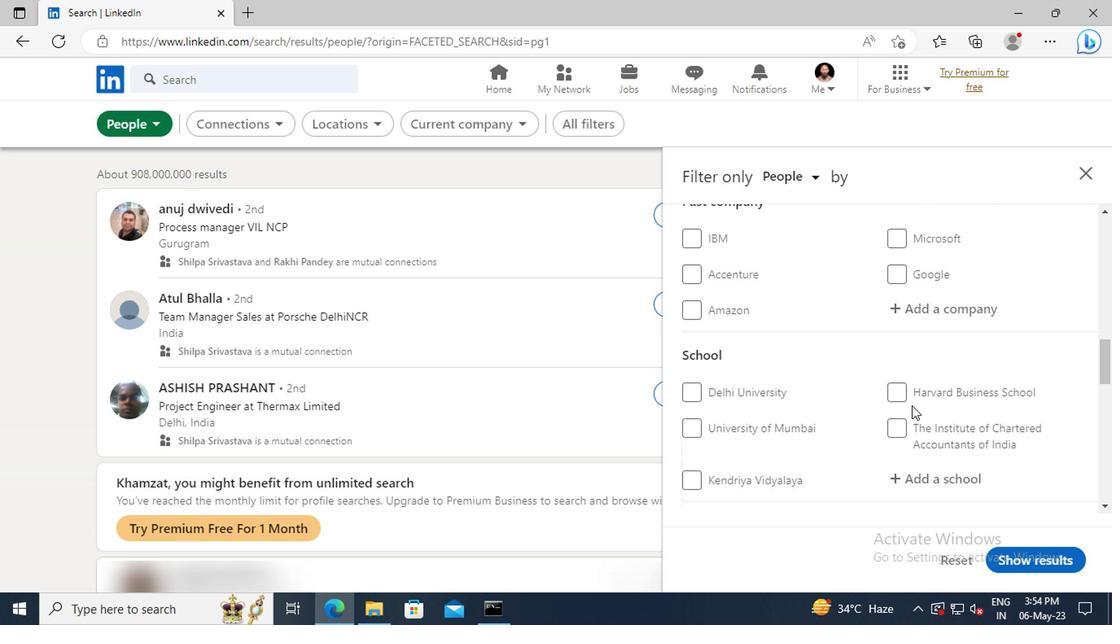
Action: Mouse scrolled (908, 406) with delta (0, 0)
Screenshot: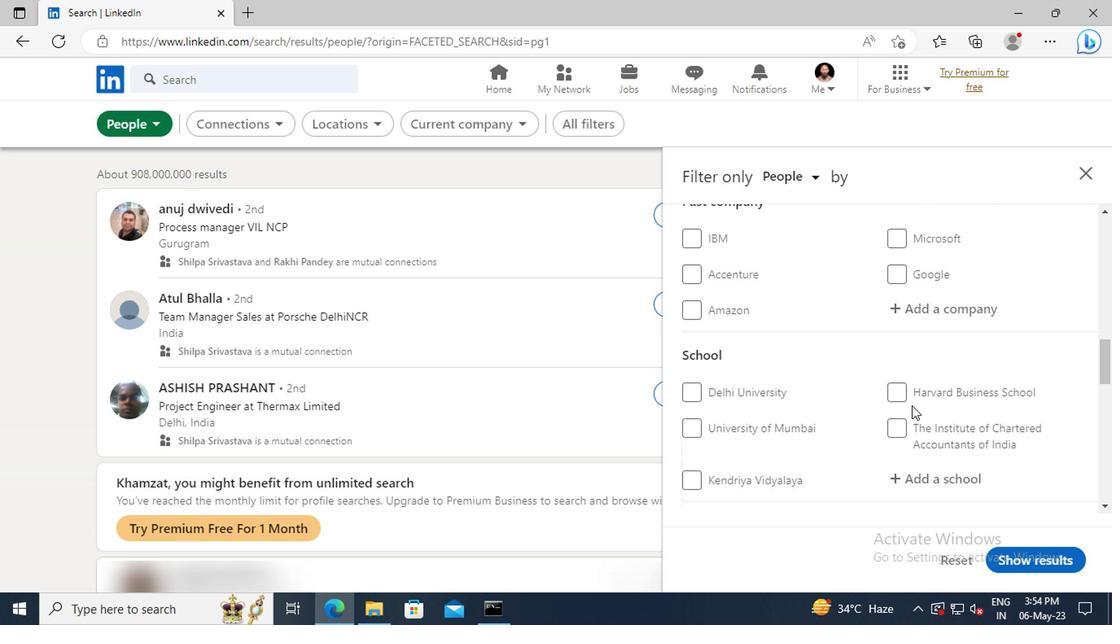 
Action: Mouse scrolled (908, 406) with delta (0, 0)
Screenshot: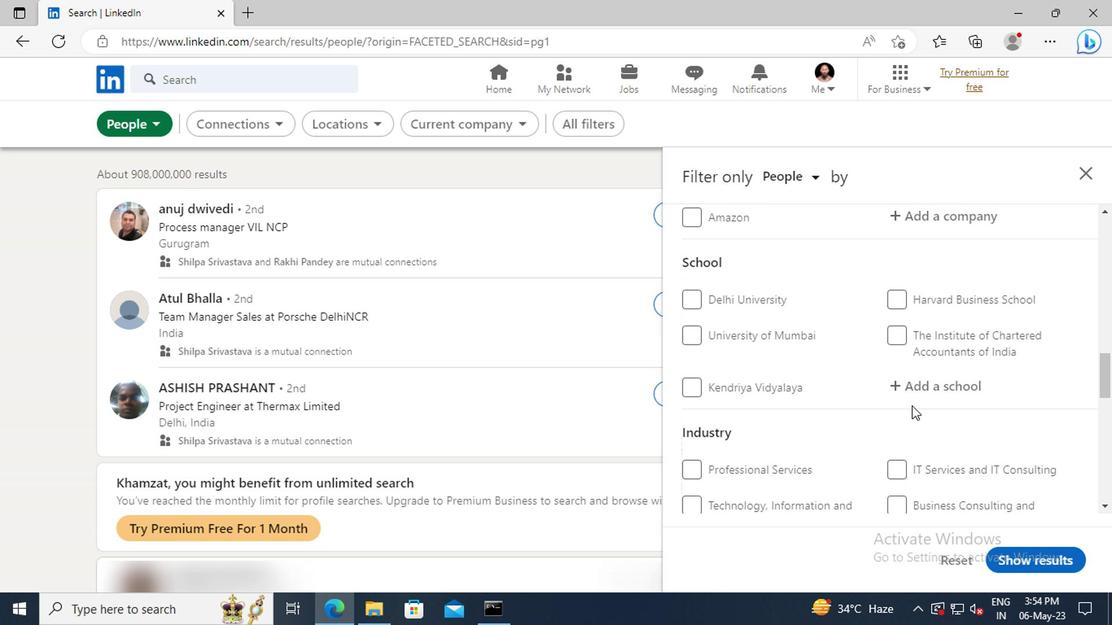 
Action: Mouse scrolled (908, 406) with delta (0, 0)
Screenshot: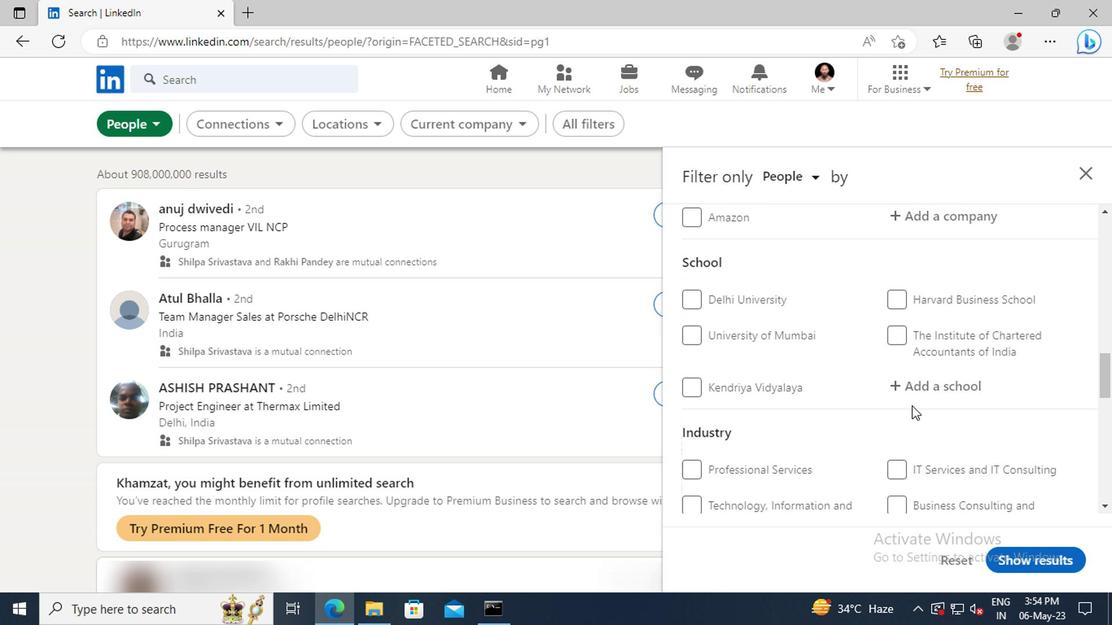 
Action: Mouse scrolled (908, 406) with delta (0, 0)
Screenshot: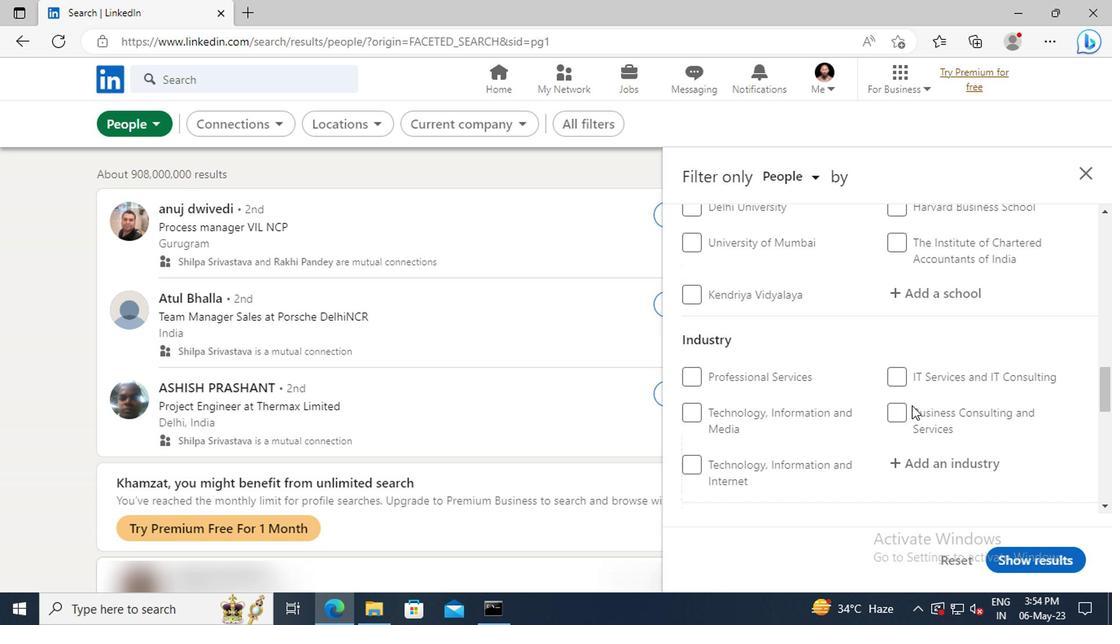
Action: Mouse scrolled (908, 406) with delta (0, 0)
Screenshot: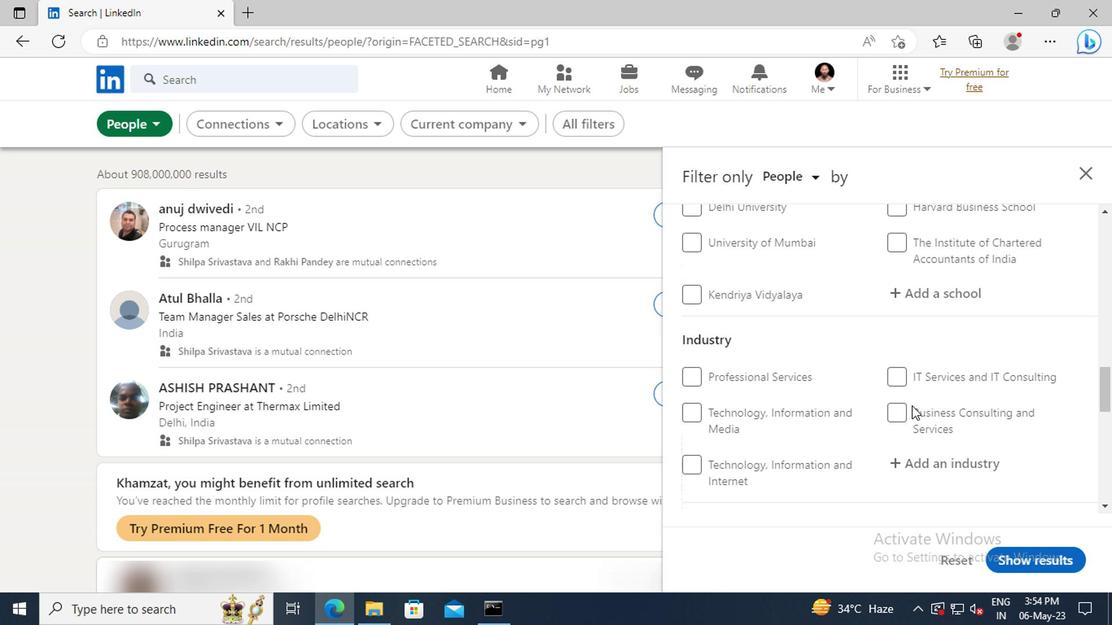 
Action: Mouse scrolled (908, 406) with delta (0, 0)
Screenshot: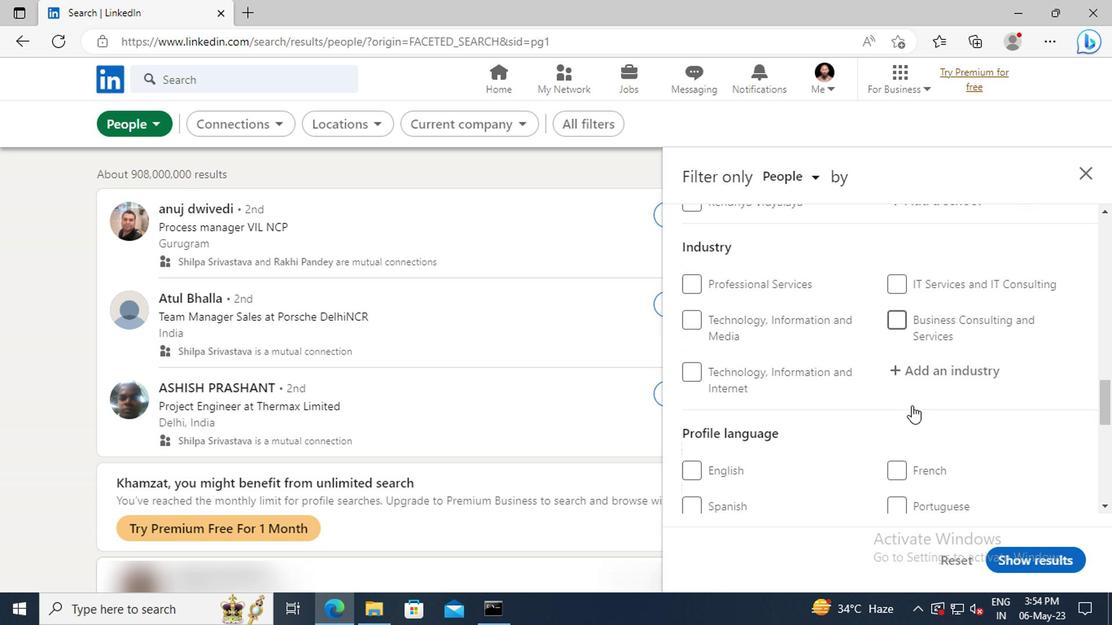 
Action: Mouse moved to (897, 468)
Screenshot: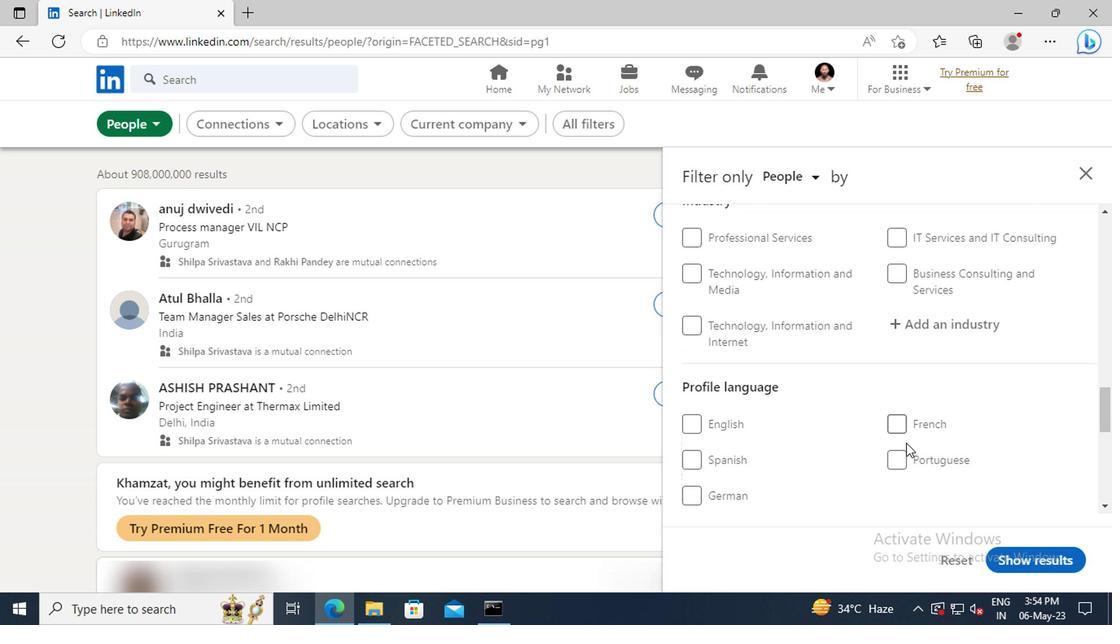 
Action: Mouse pressed left at (897, 468)
Screenshot: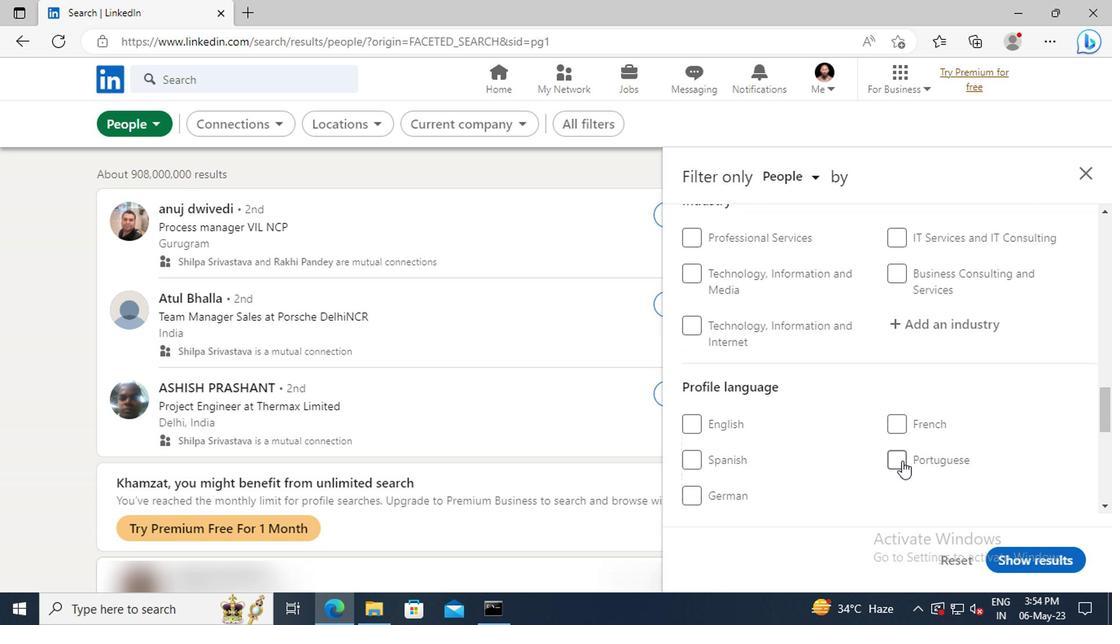 
Action: Mouse moved to (944, 407)
Screenshot: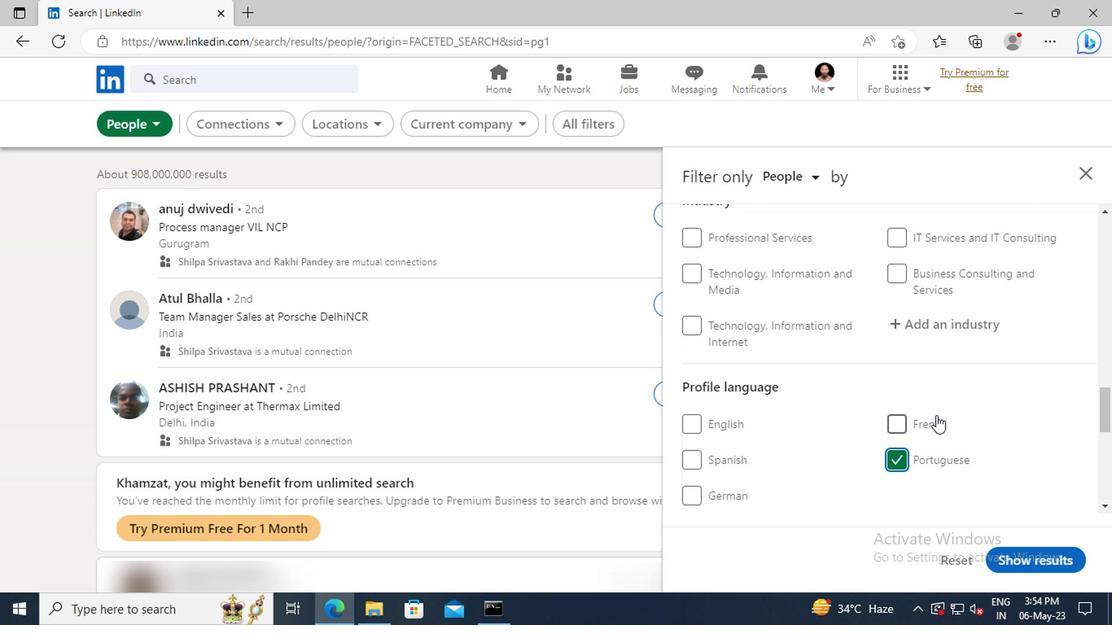 
Action: Mouse scrolled (944, 408) with delta (0, 0)
Screenshot: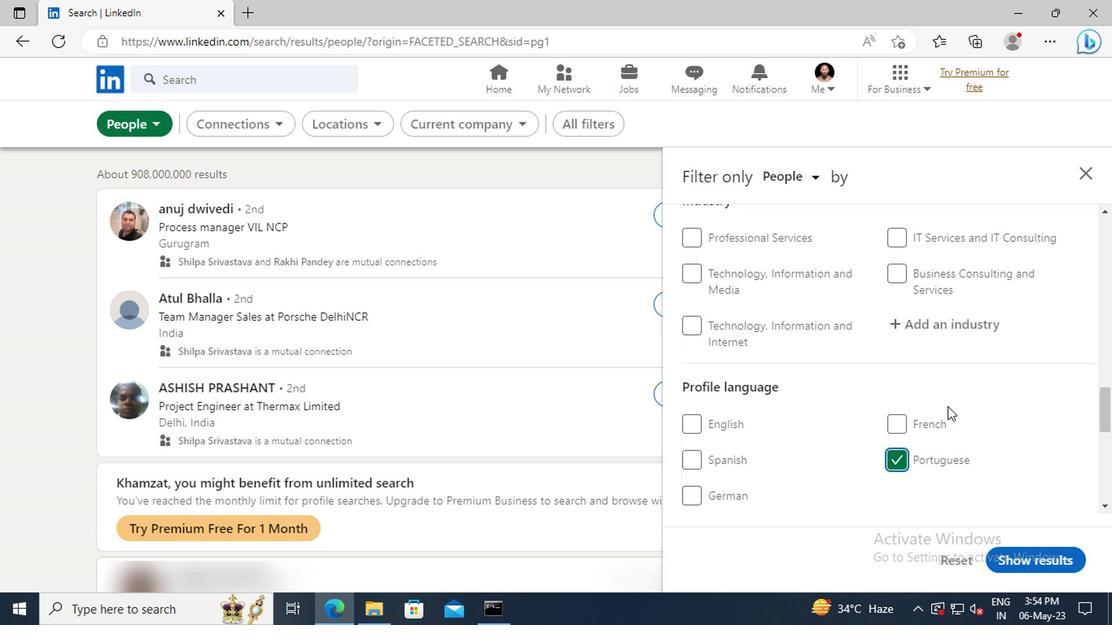 
Action: Mouse scrolled (944, 408) with delta (0, 0)
Screenshot: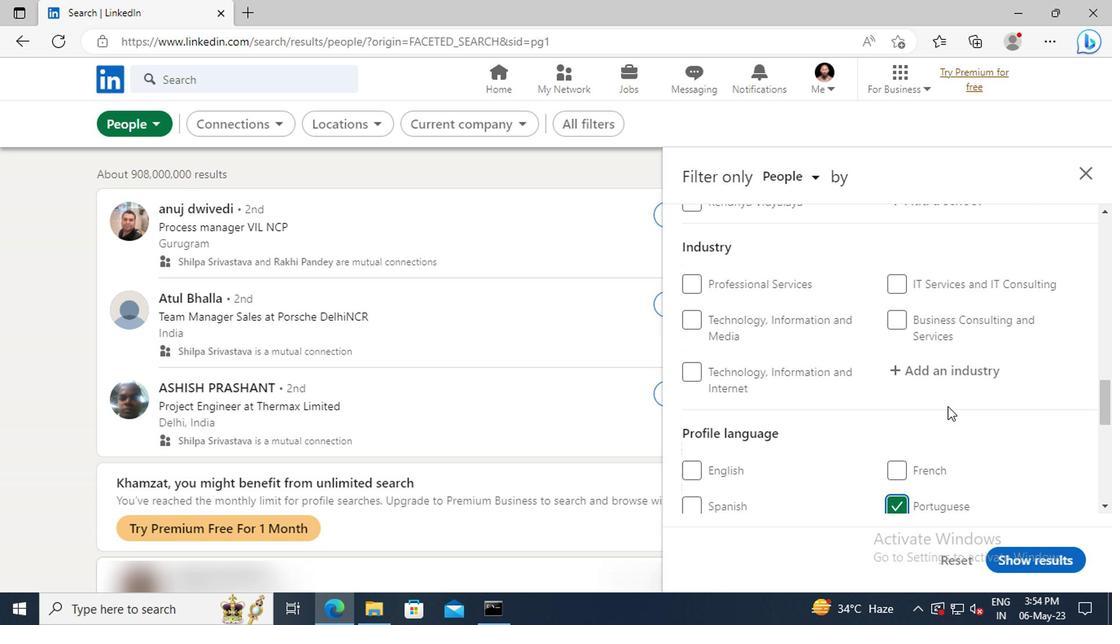 
Action: Mouse scrolled (944, 408) with delta (0, 0)
Screenshot: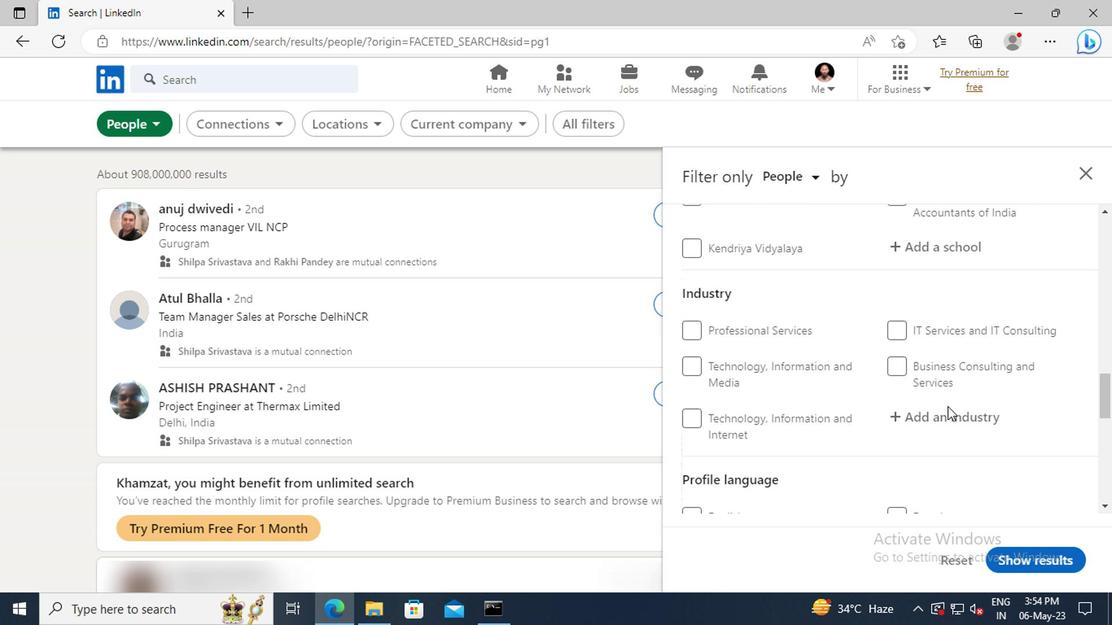 
Action: Mouse scrolled (944, 408) with delta (0, 0)
Screenshot: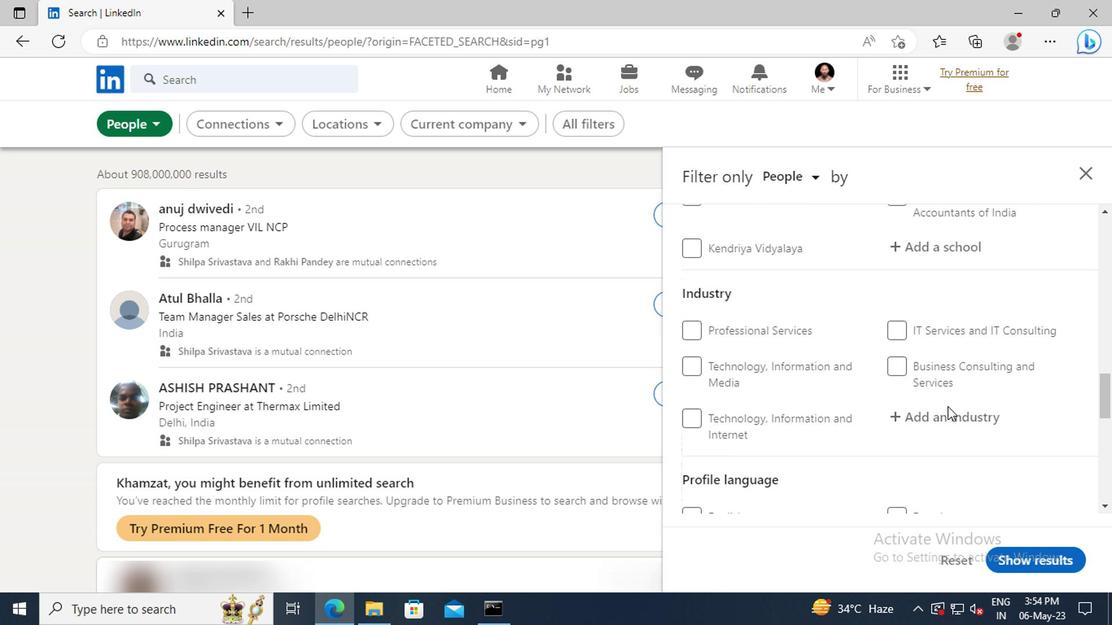 
Action: Mouse scrolled (944, 408) with delta (0, 0)
Screenshot: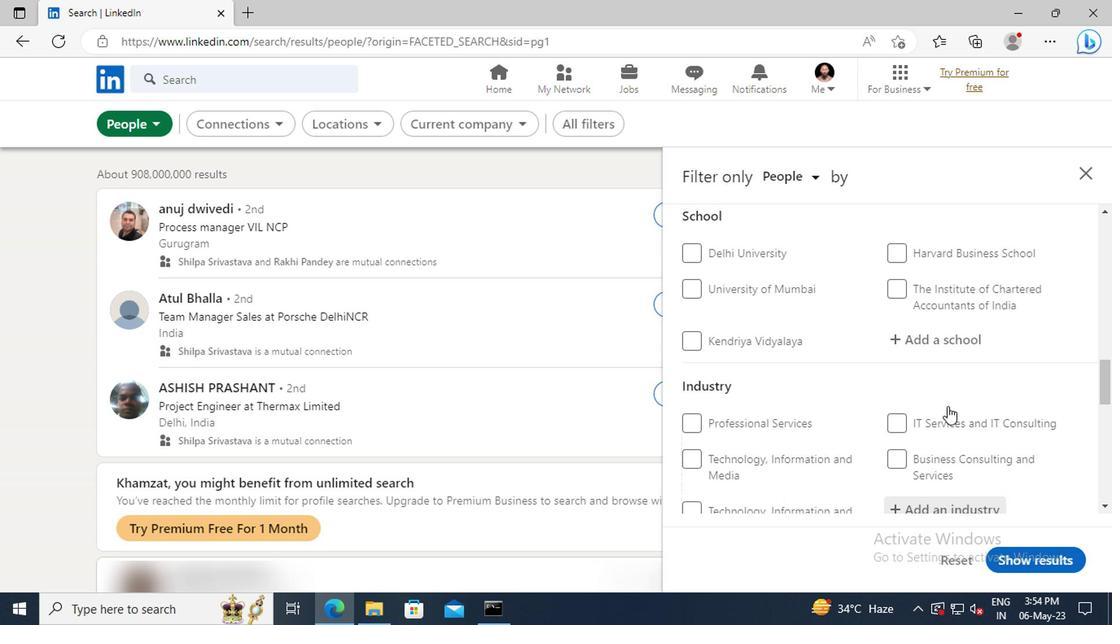 
Action: Mouse scrolled (944, 408) with delta (0, 0)
Screenshot: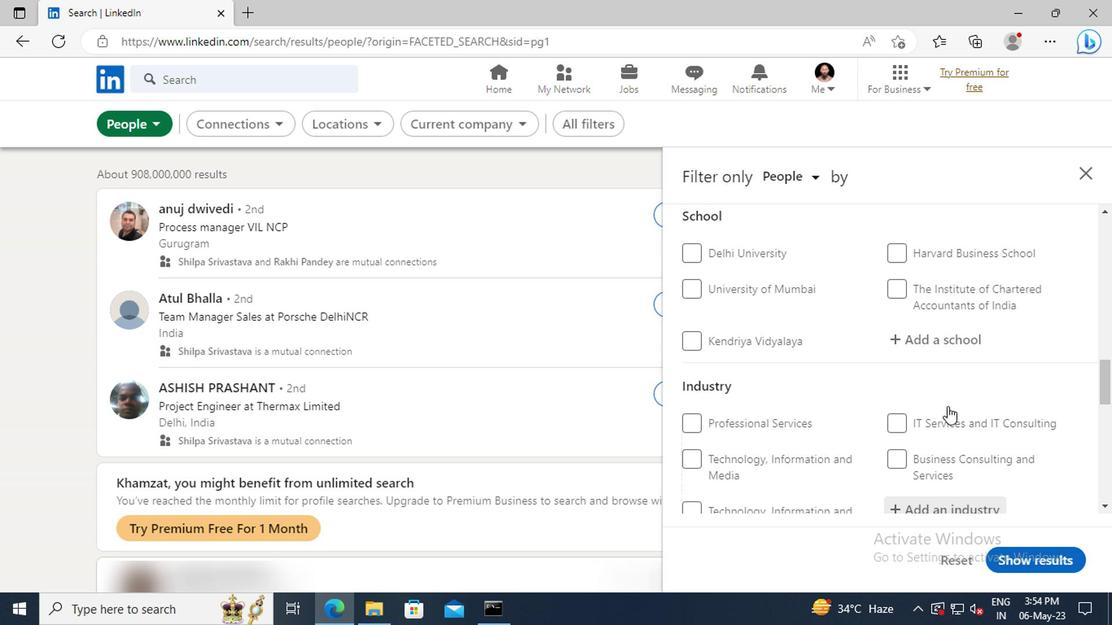 
Action: Mouse scrolled (944, 408) with delta (0, 0)
Screenshot: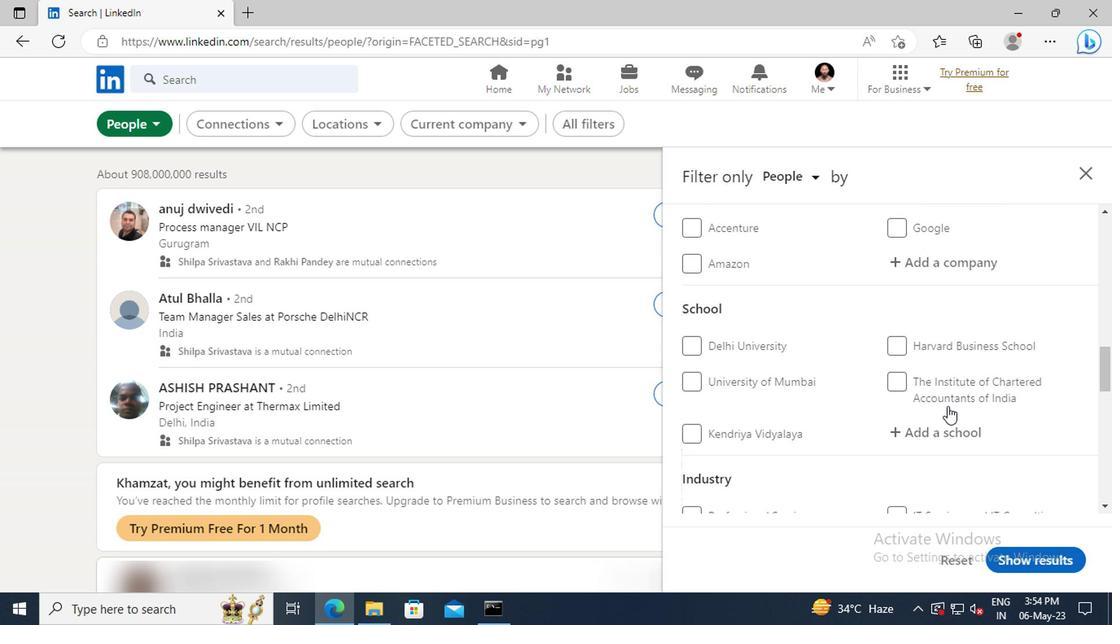 
Action: Mouse scrolled (944, 408) with delta (0, 0)
Screenshot: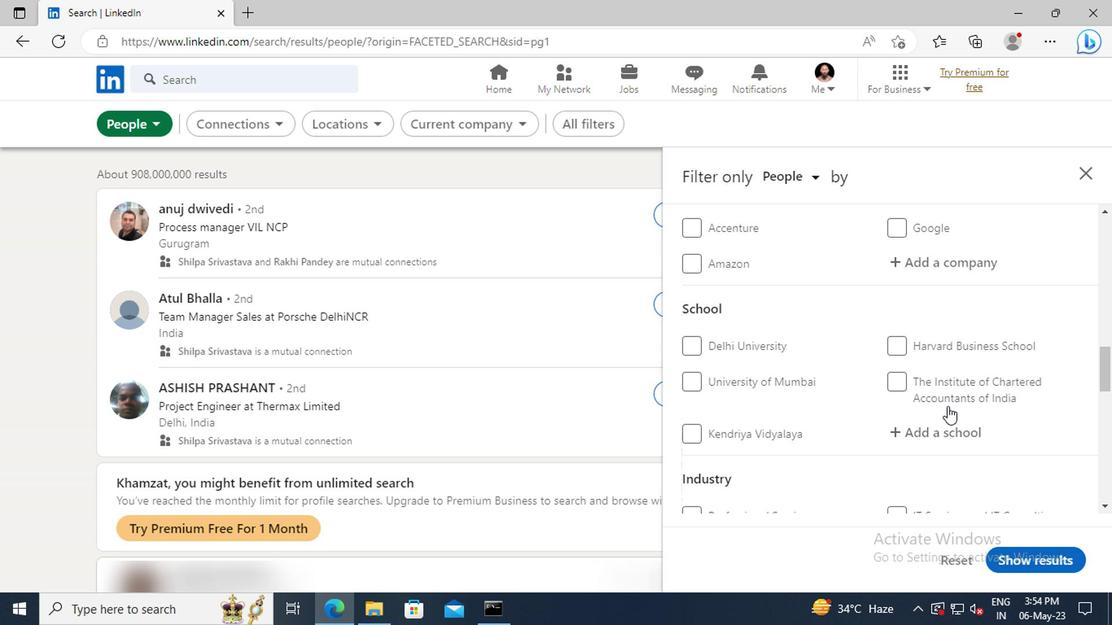
Action: Mouse scrolled (944, 408) with delta (0, 0)
Screenshot: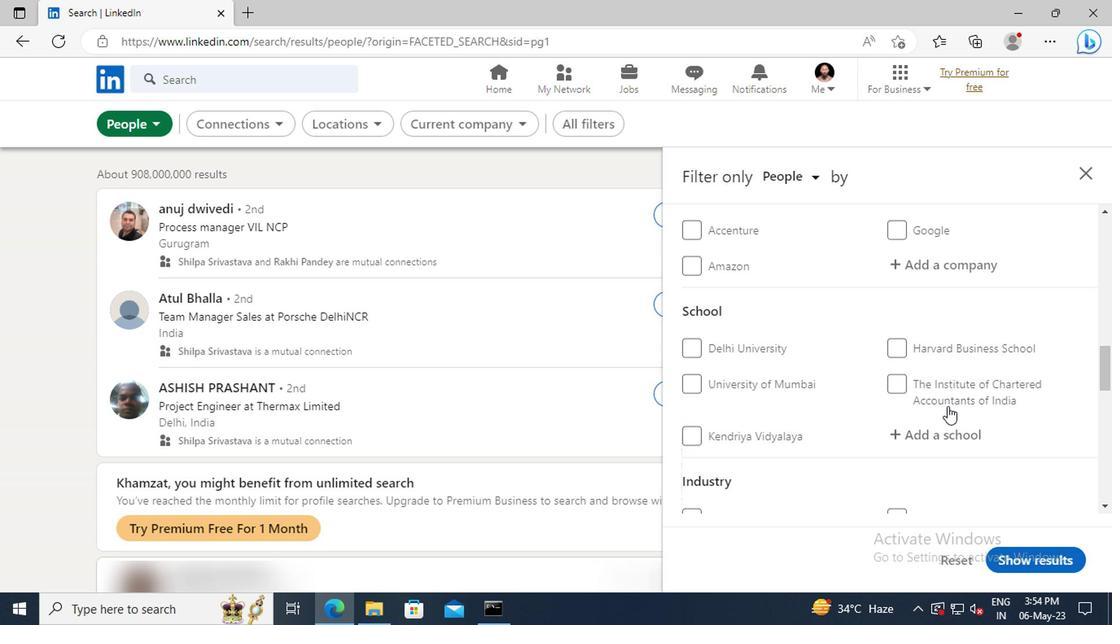 
Action: Mouse scrolled (944, 408) with delta (0, 0)
Screenshot: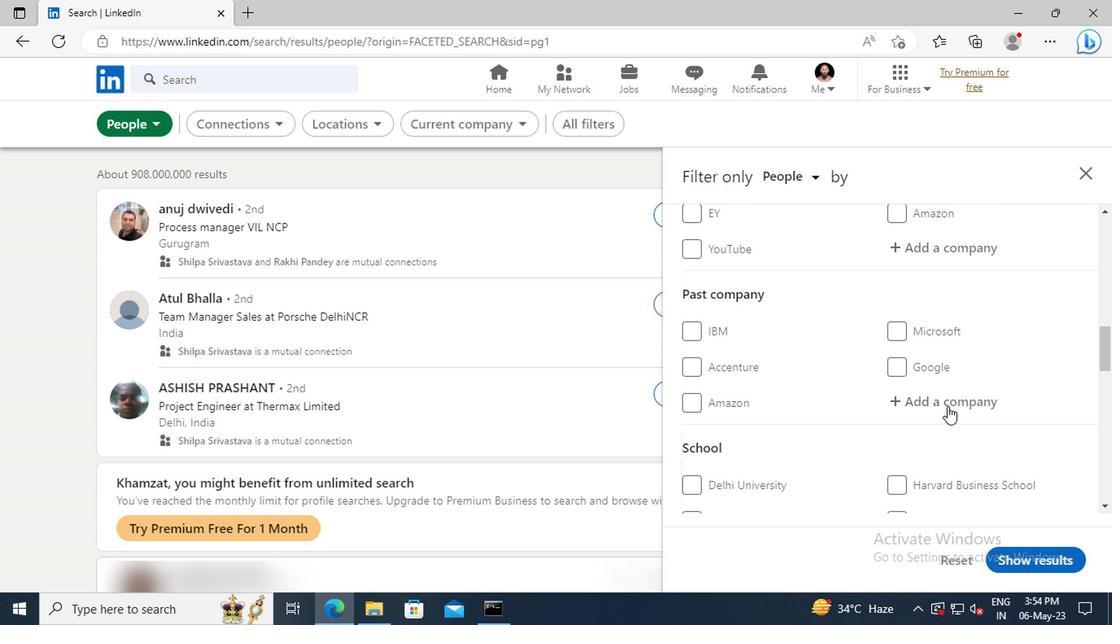 
Action: Mouse scrolled (944, 408) with delta (0, 0)
Screenshot: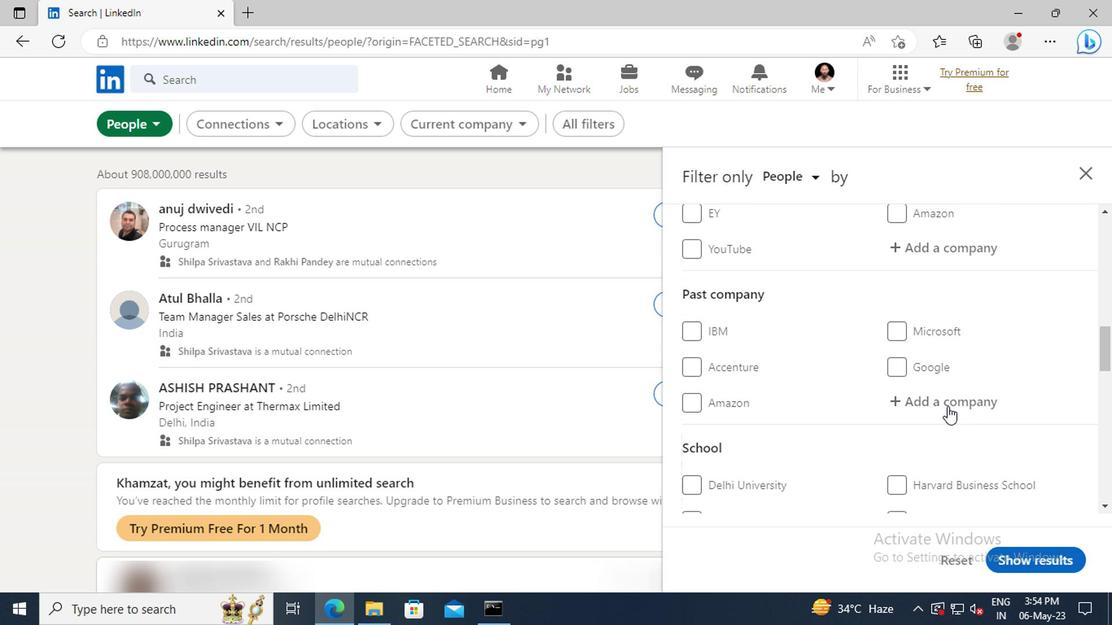 
Action: Mouse scrolled (944, 408) with delta (0, 0)
Screenshot: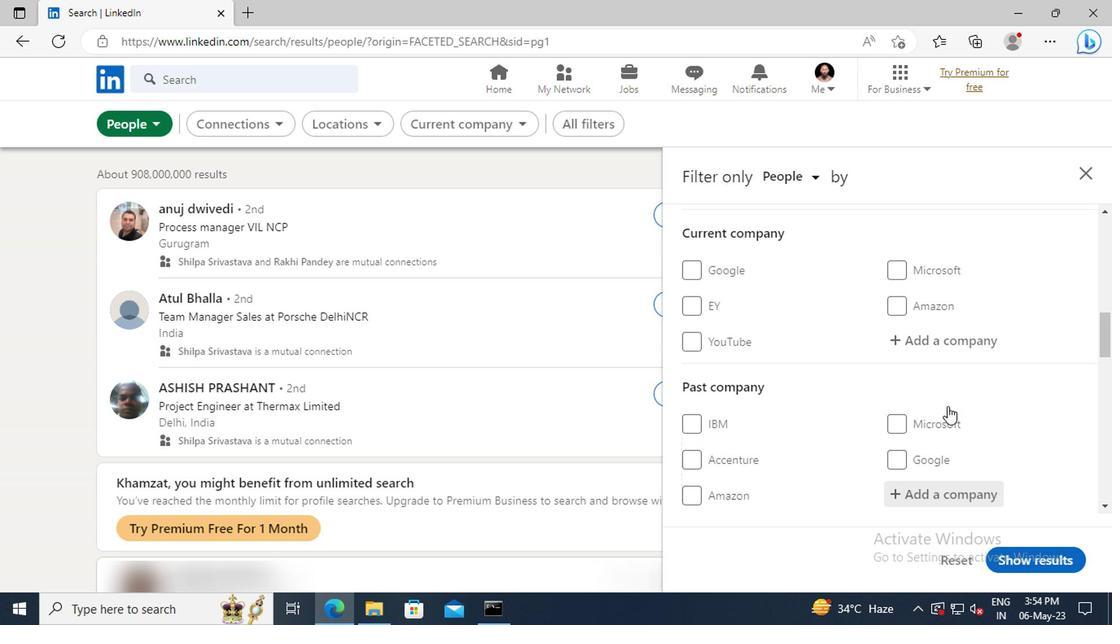 
Action: Mouse moved to (938, 393)
Screenshot: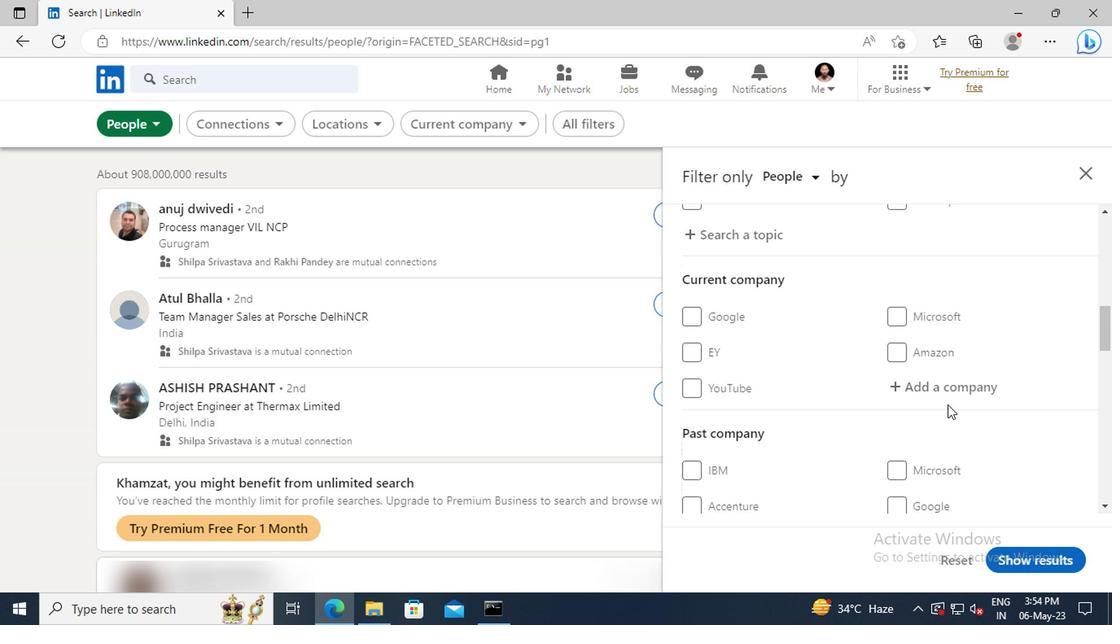 
Action: Mouse pressed left at (938, 393)
Screenshot: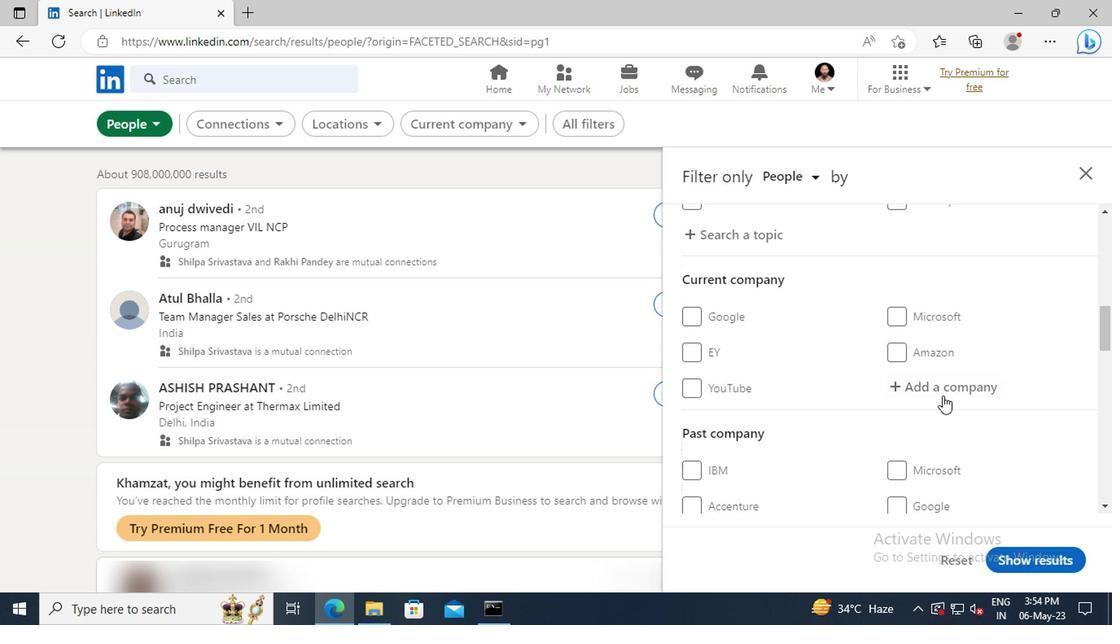 
Action: Key pressed <Key.shift>SWAROVSKI
Screenshot: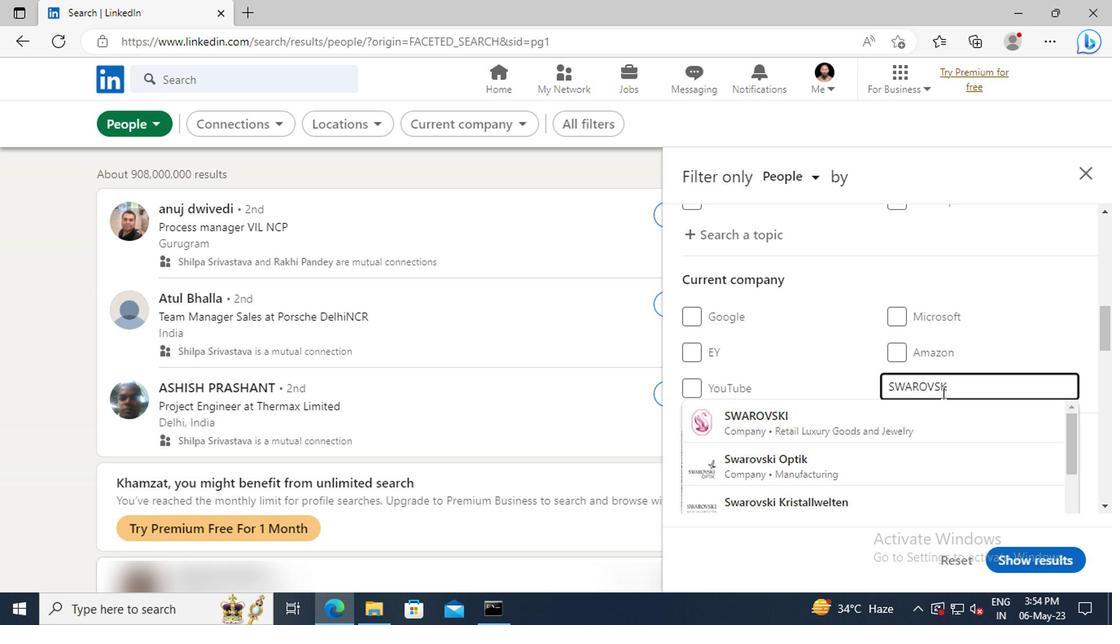 
Action: Mouse moved to (938, 411)
Screenshot: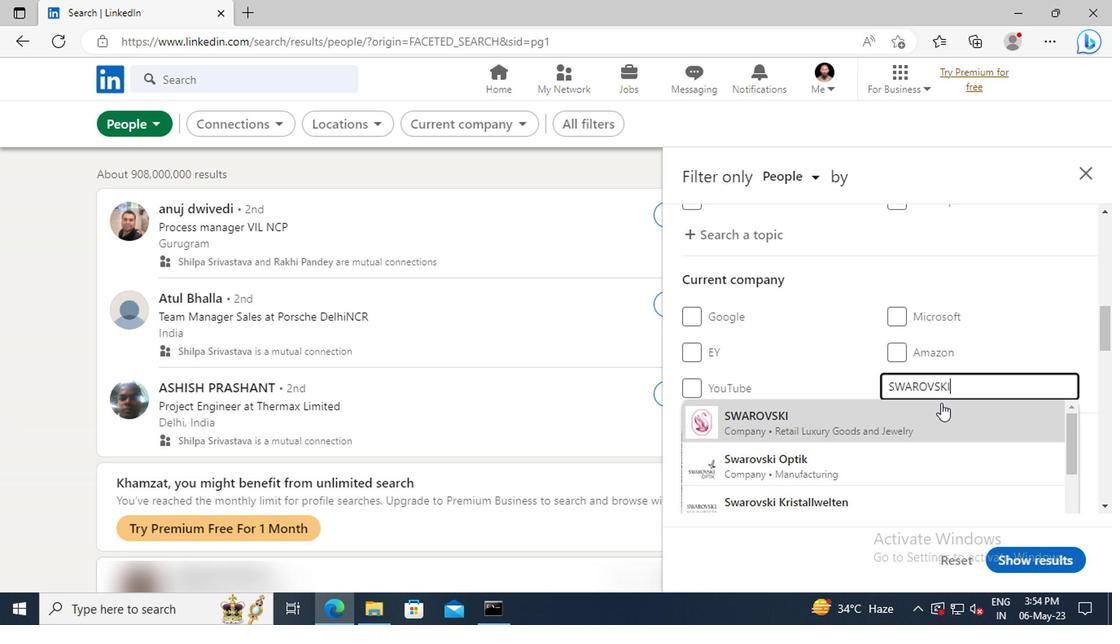 
Action: Mouse pressed left at (938, 411)
Screenshot: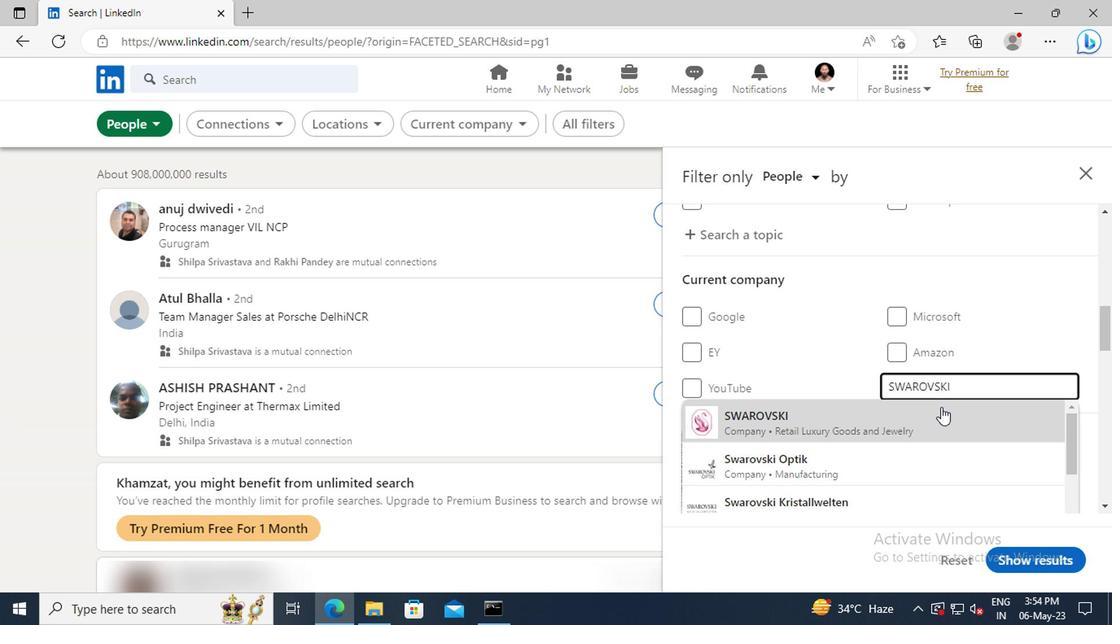 
Action: Mouse scrolled (938, 410) with delta (0, -1)
Screenshot: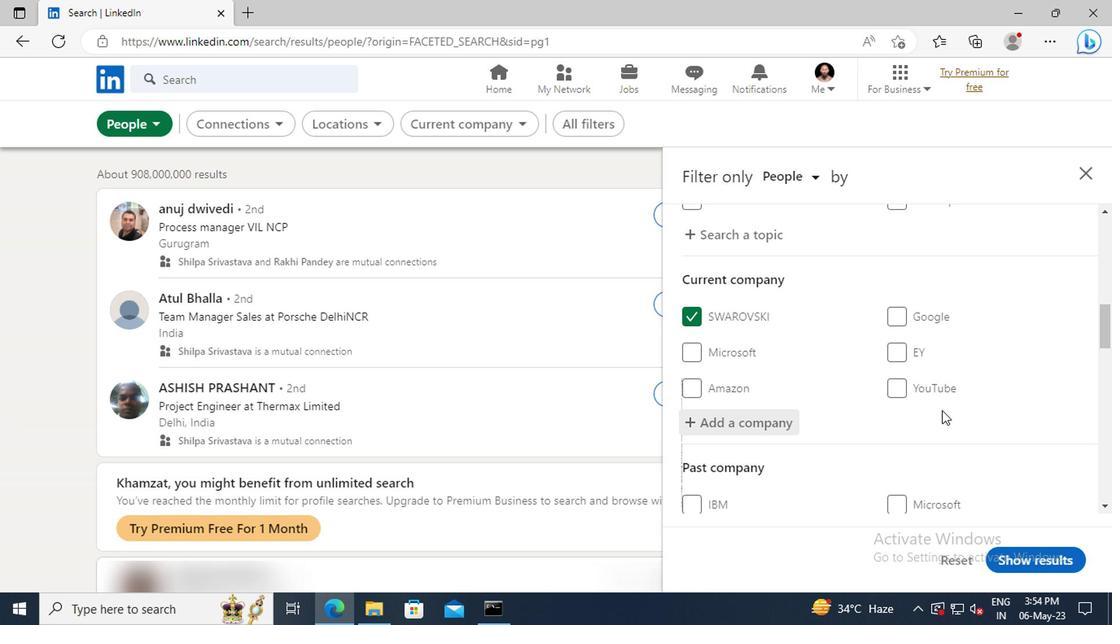
Action: Mouse scrolled (938, 410) with delta (0, -1)
Screenshot: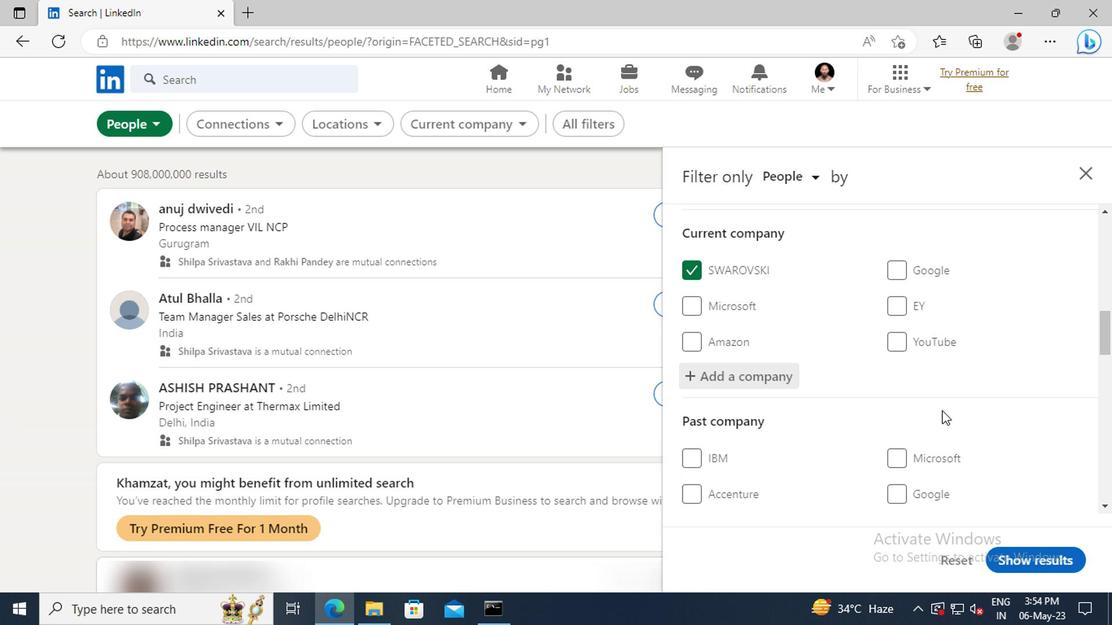 
Action: Mouse moved to (938, 410)
Screenshot: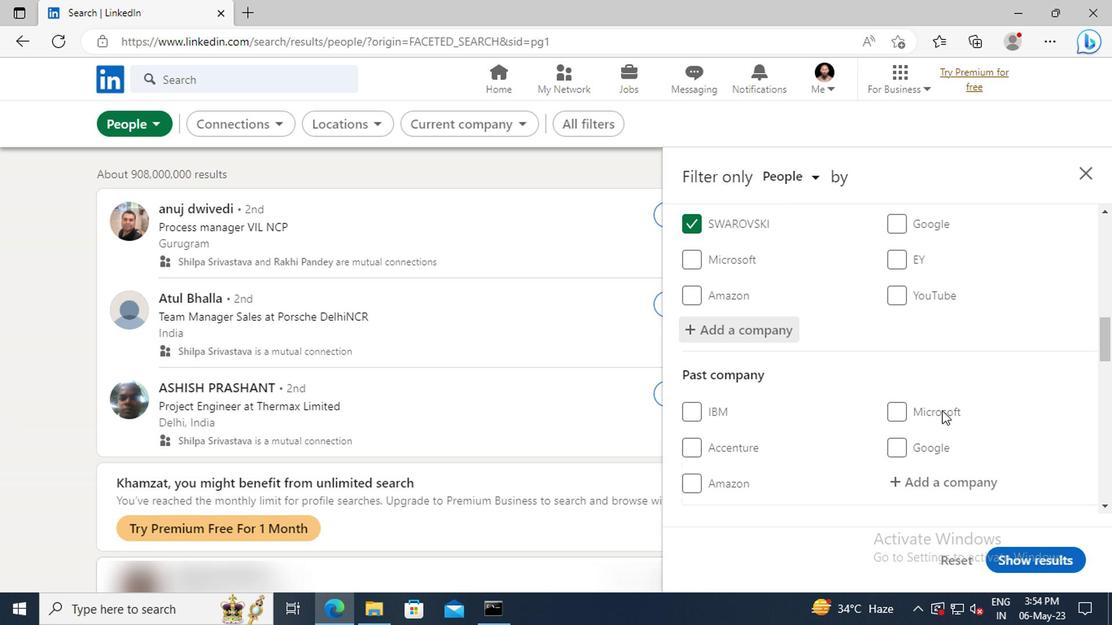 
Action: Mouse scrolled (938, 410) with delta (0, 0)
Screenshot: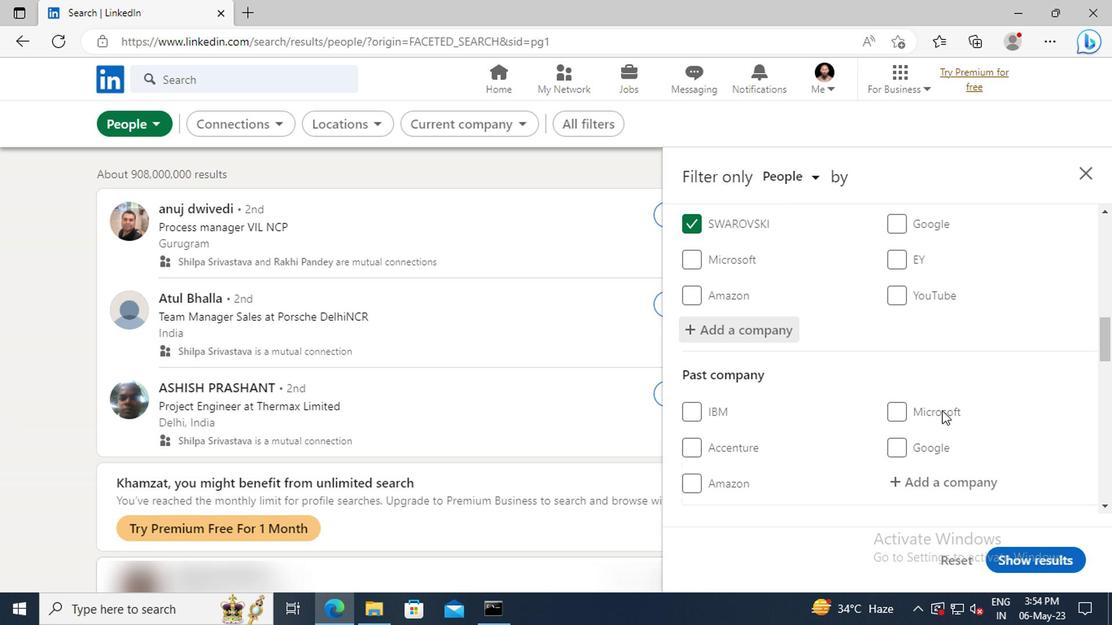 
Action: Mouse moved to (938, 408)
Screenshot: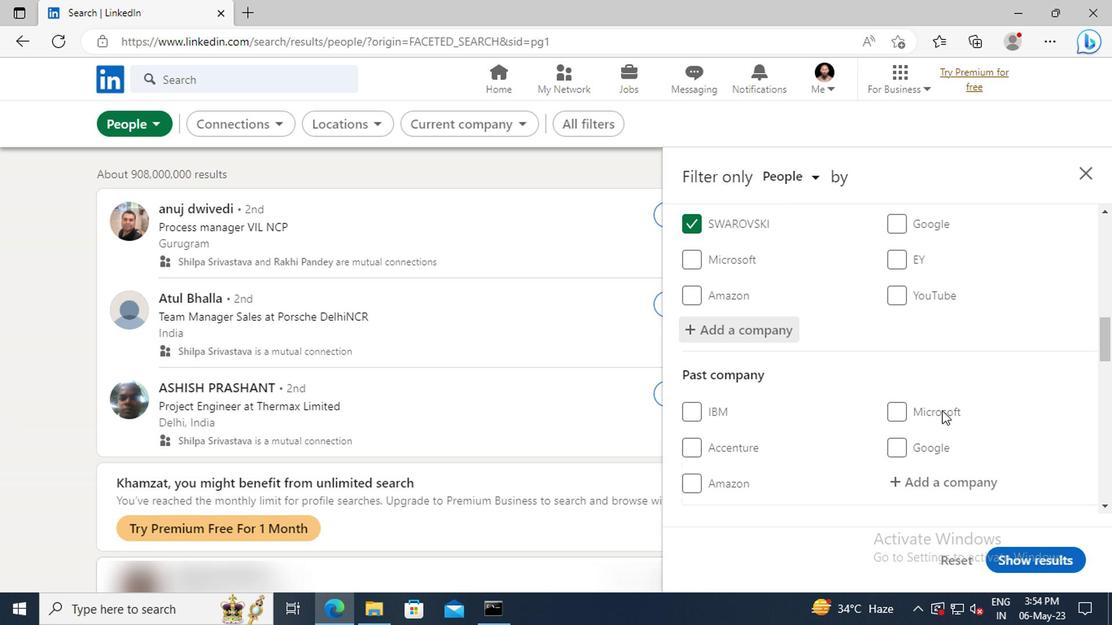 
Action: Mouse scrolled (938, 407) with delta (0, 0)
Screenshot: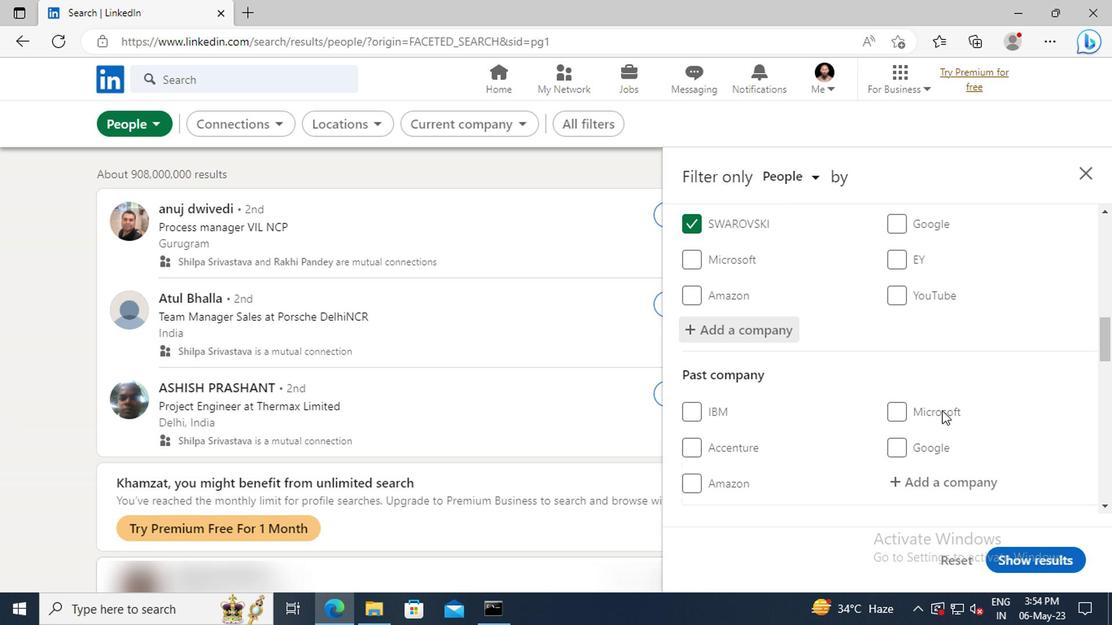 
Action: Mouse moved to (938, 404)
Screenshot: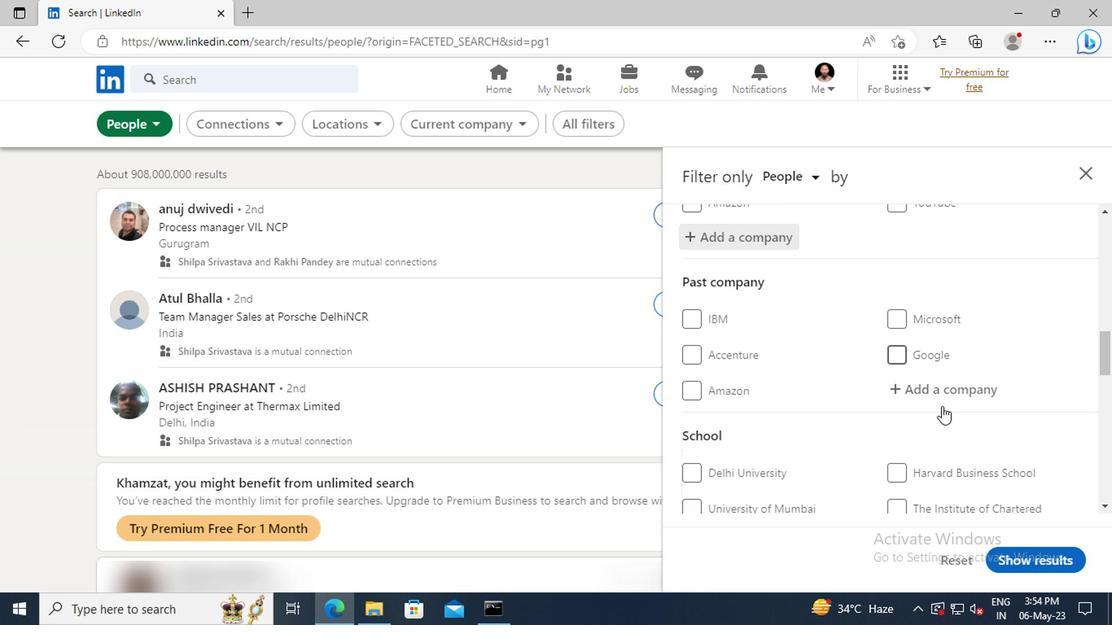 
Action: Mouse scrolled (938, 404) with delta (0, 0)
Screenshot: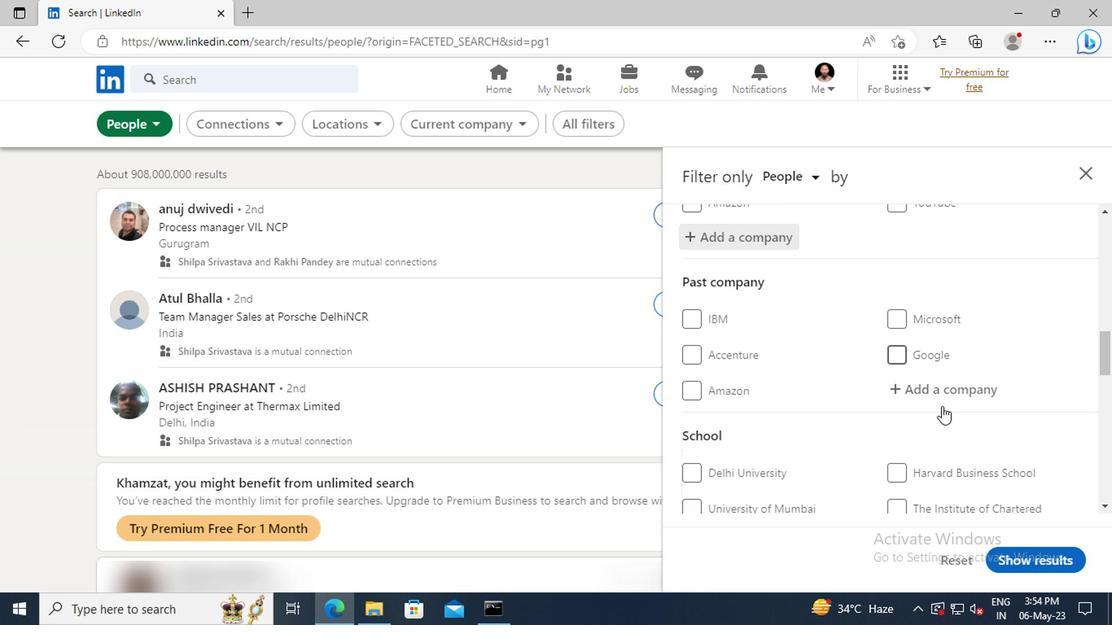 
Action: Mouse moved to (938, 400)
Screenshot: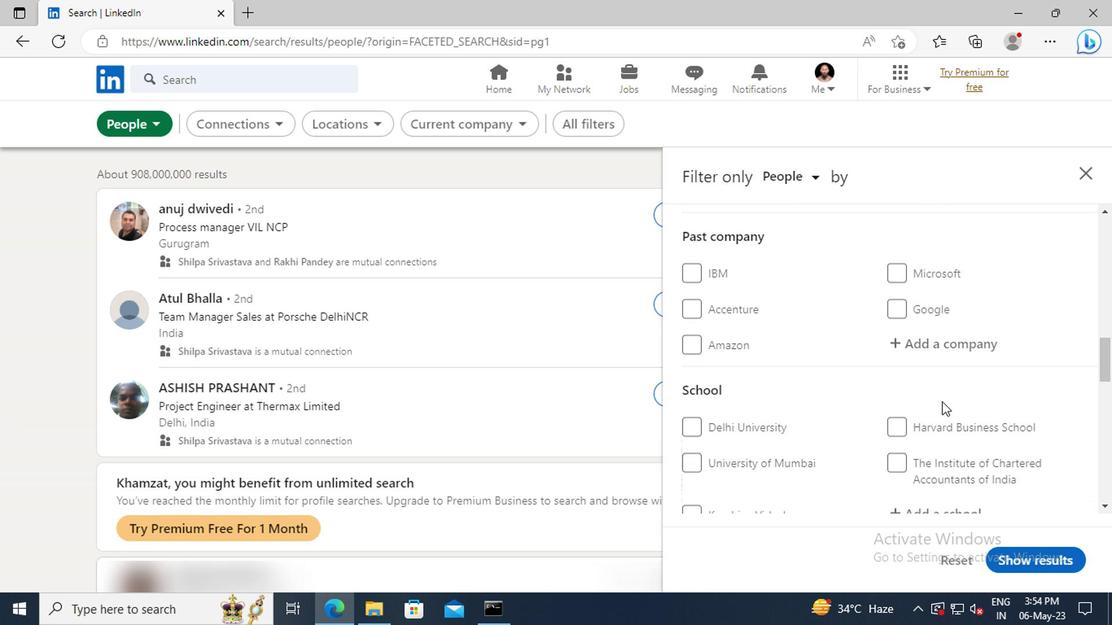 
Action: Mouse scrolled (938, 400) with delta (0, 0)
Screenshot: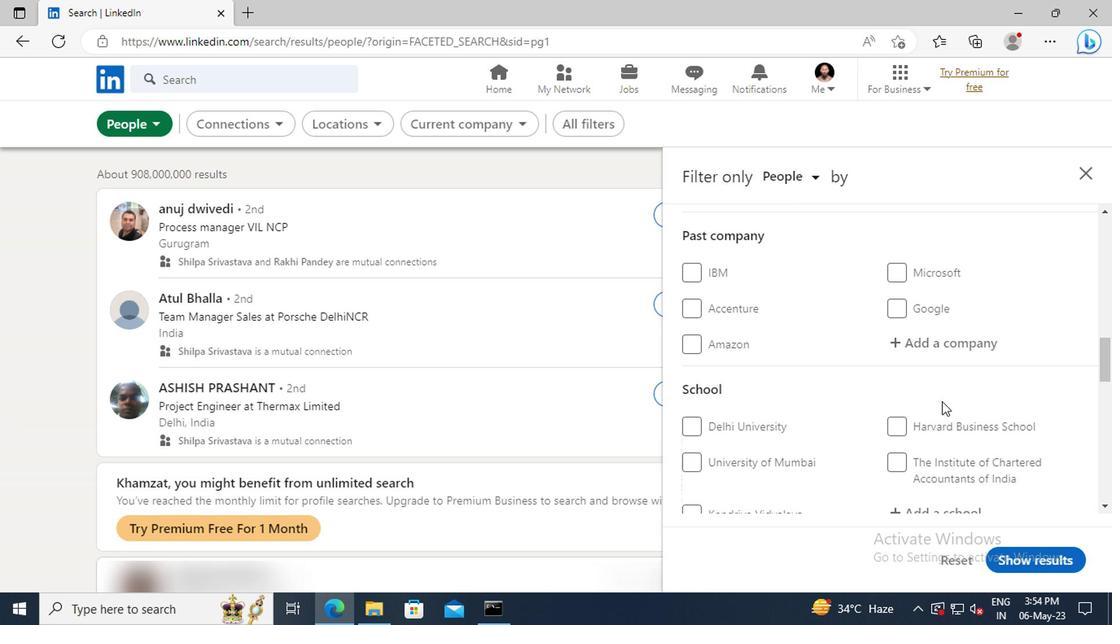 
Action: Mouse scrolled (938, 400) with delta (0, 0)
Screenshot: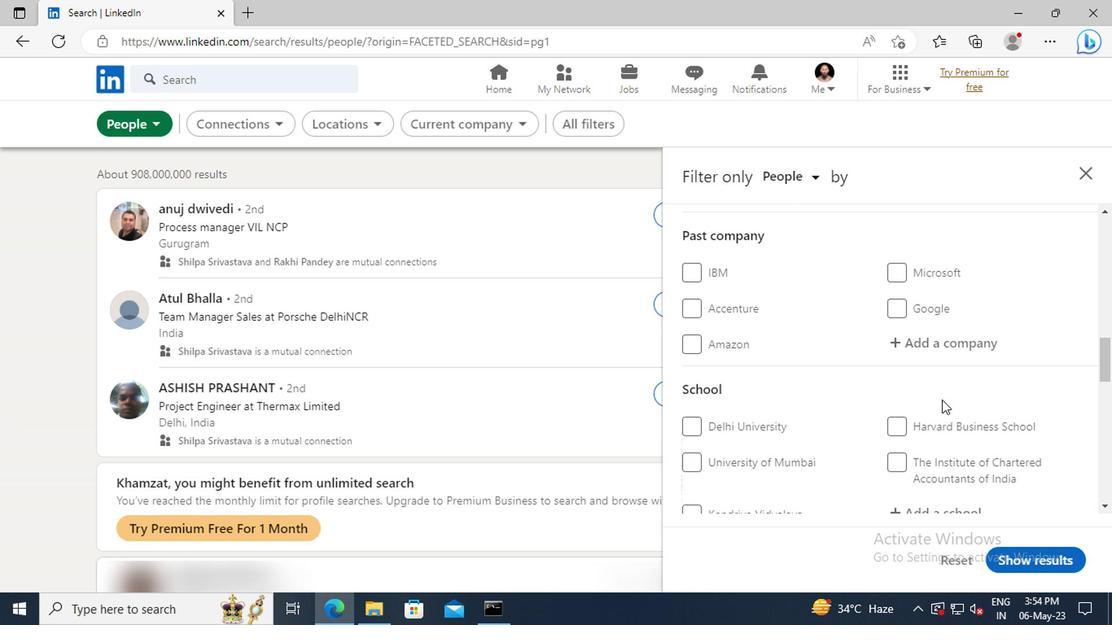 
Action: Mouse moved to (933, 421)
Screenshot: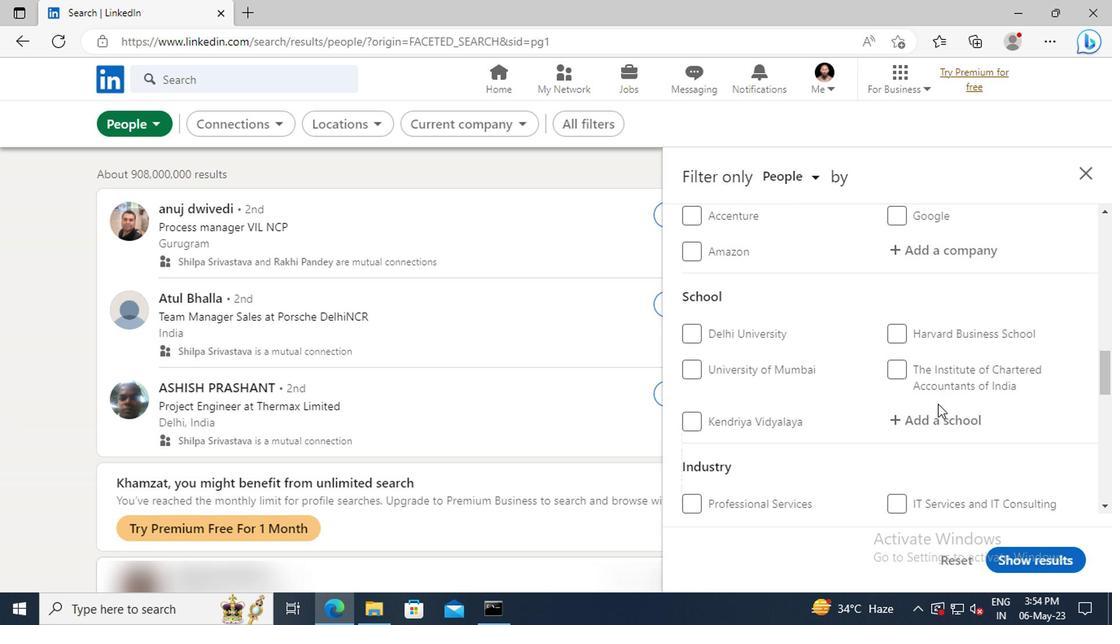 
Action: Mouse pressed left at (933, 421)
Screenshot: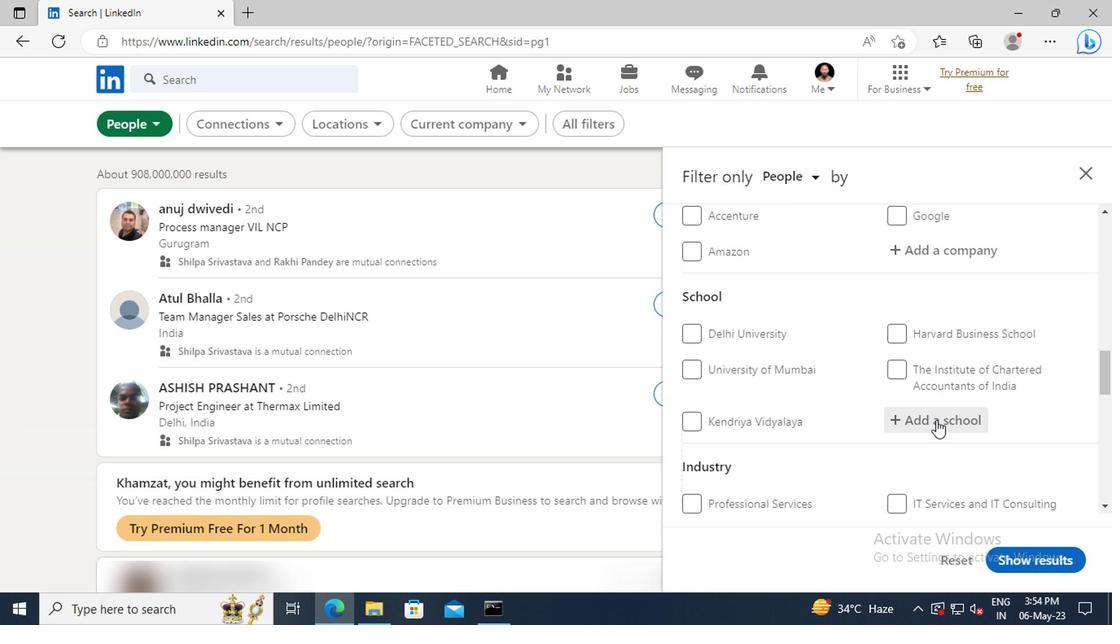 
Action: Key pressed <Key.shift>IT<Key.space><Key.shift>JOBS<Key.space>UPDATES<Key.space>FOR
Screenshot: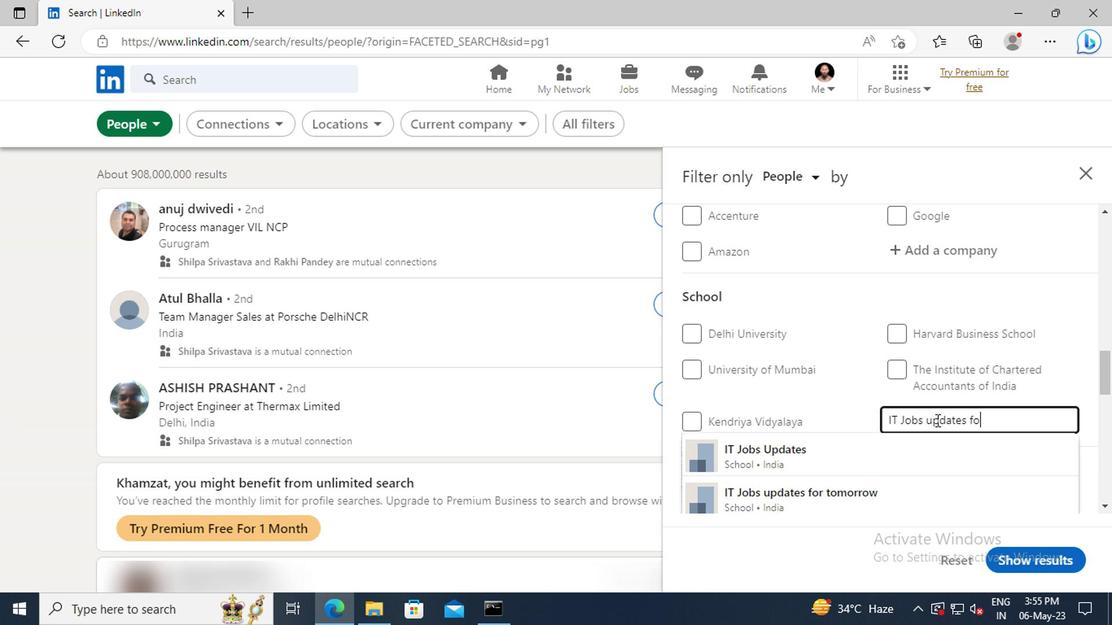 
Action: Mouse moved to (933, 444)
Screenshot: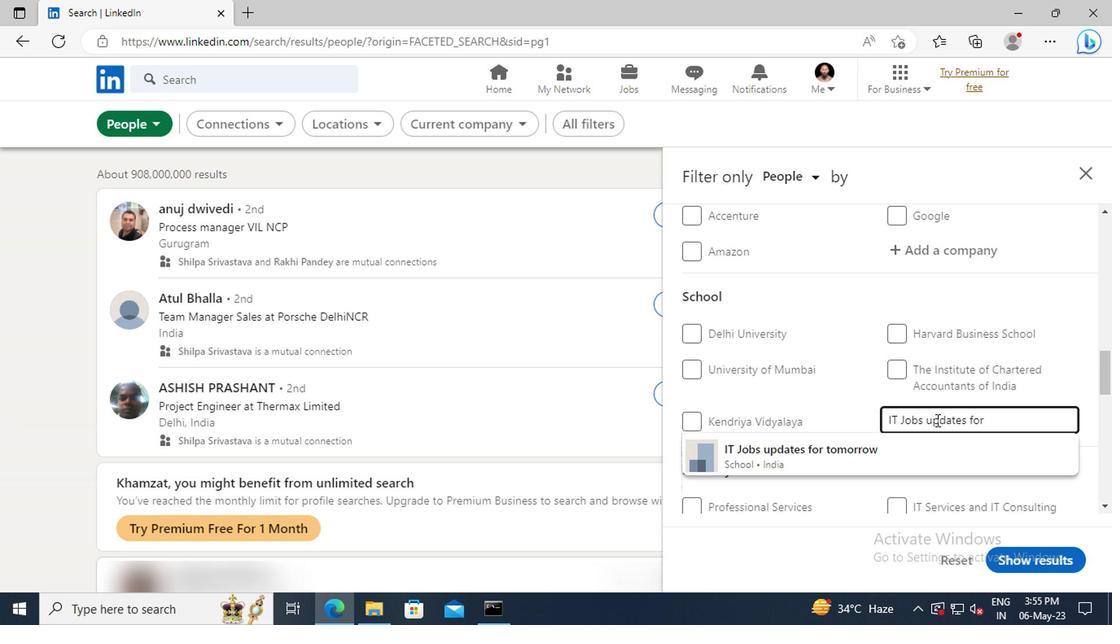 
Action: Mouse pressed left at (933, 444)
Screenshot: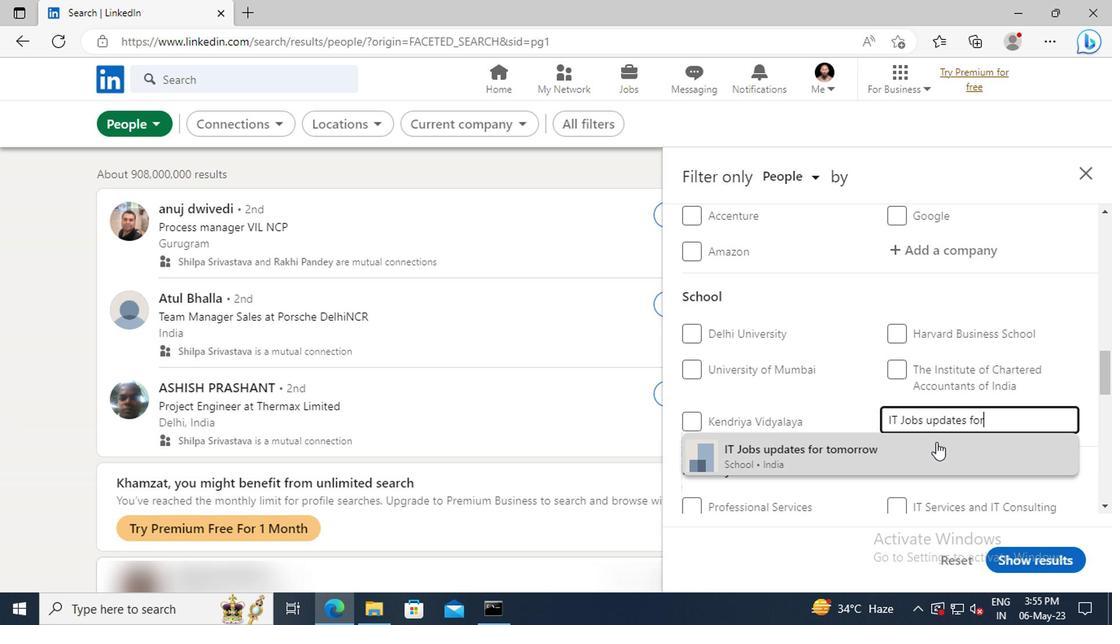 
Action: Mouse moved to (937, 444)
Screenshot: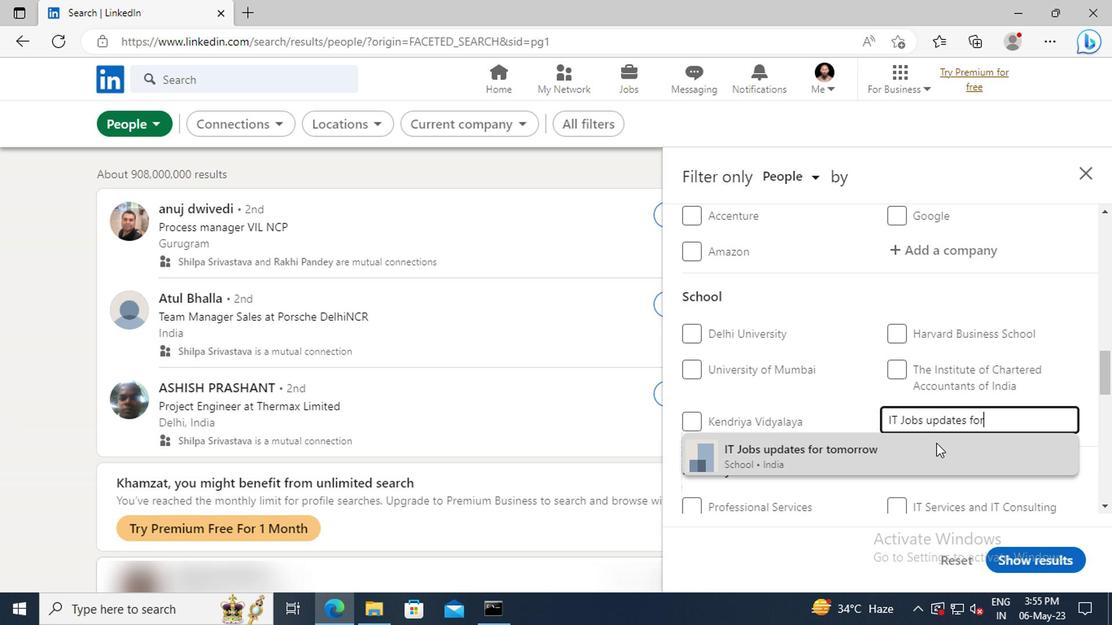 
Action: Mouse scrolled (937, 444) with delta (0, 0)
Screenshot: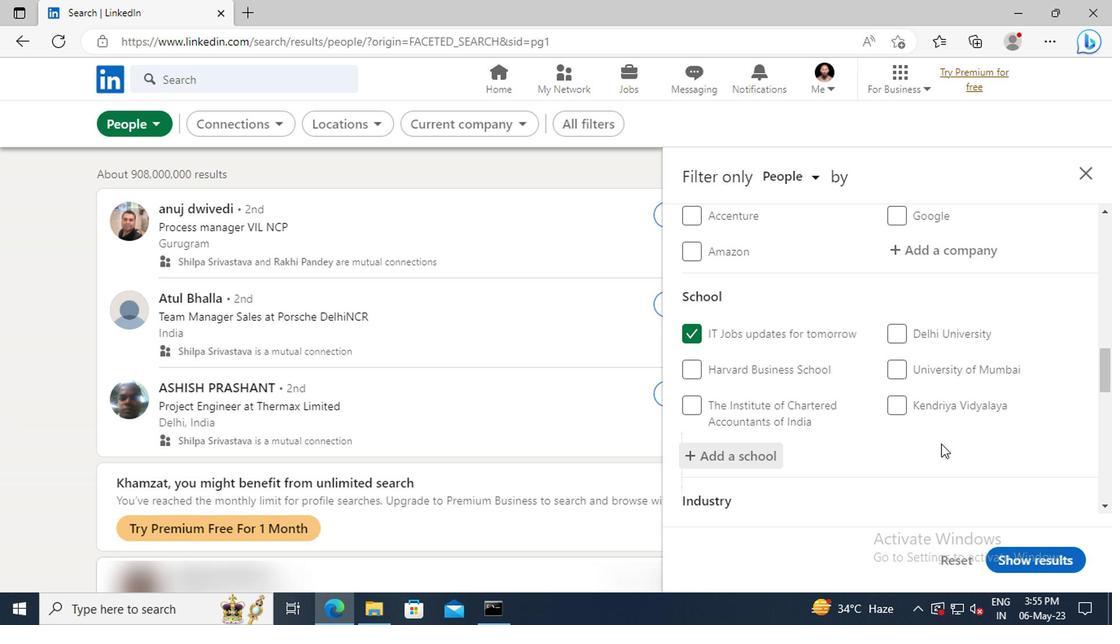 
Action: Mouse moved to (937, 443)
Screenshot: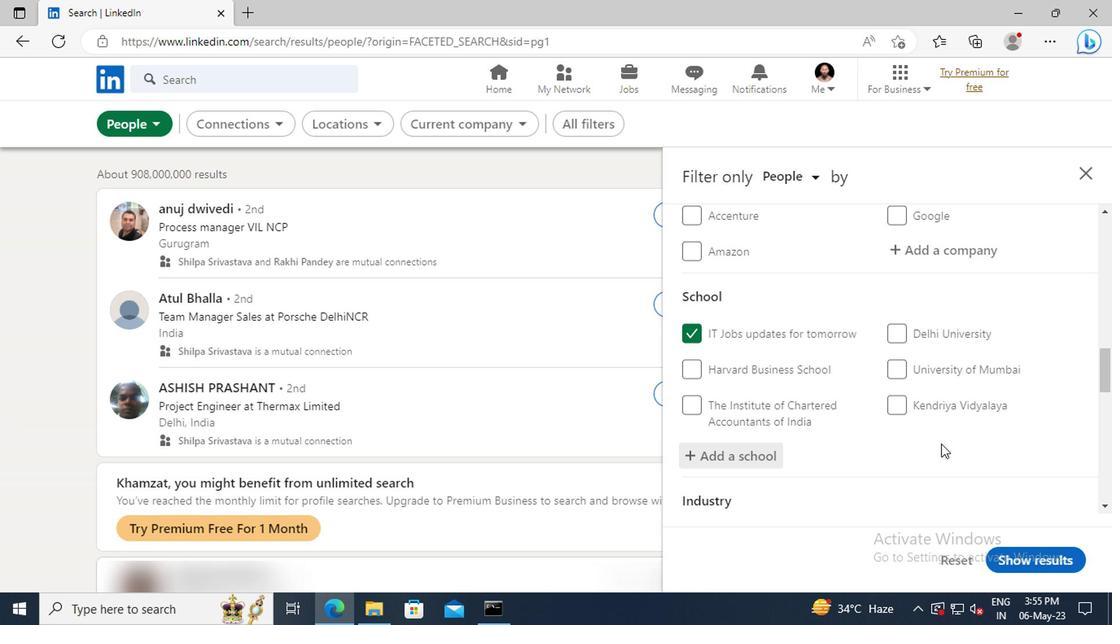 
Action: Mouse scrolled (937, 442) with delta (0, -1)
Screenshot: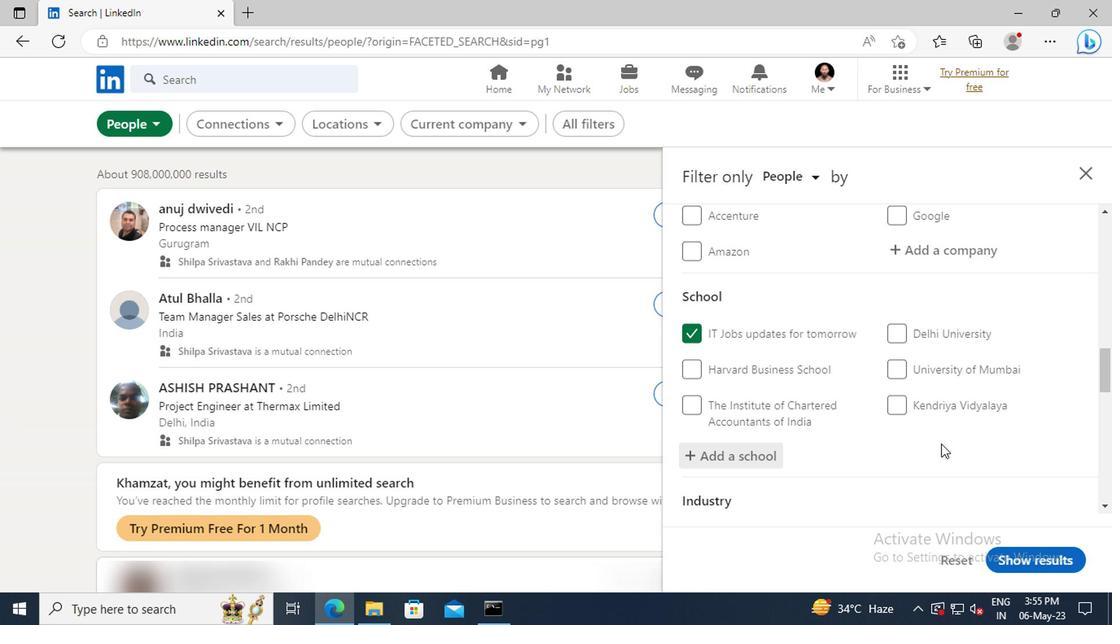 
Action: Mouse moved to (937, 441)
Screenshot: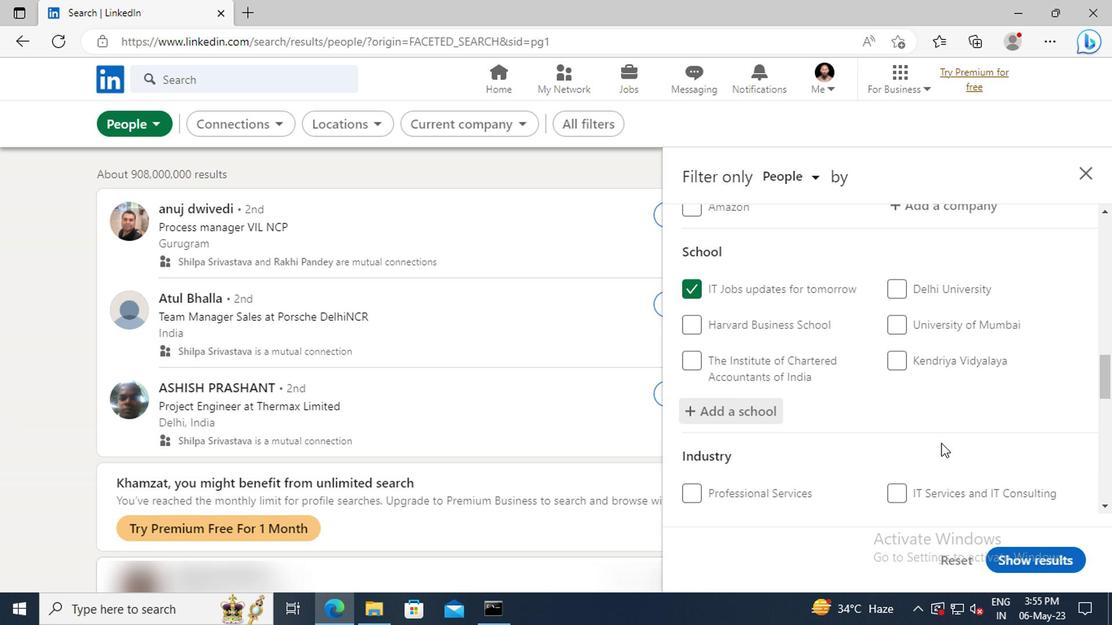 
Action: Mouse scrolled (937, 440) with delta (0, -1)
Screenshot: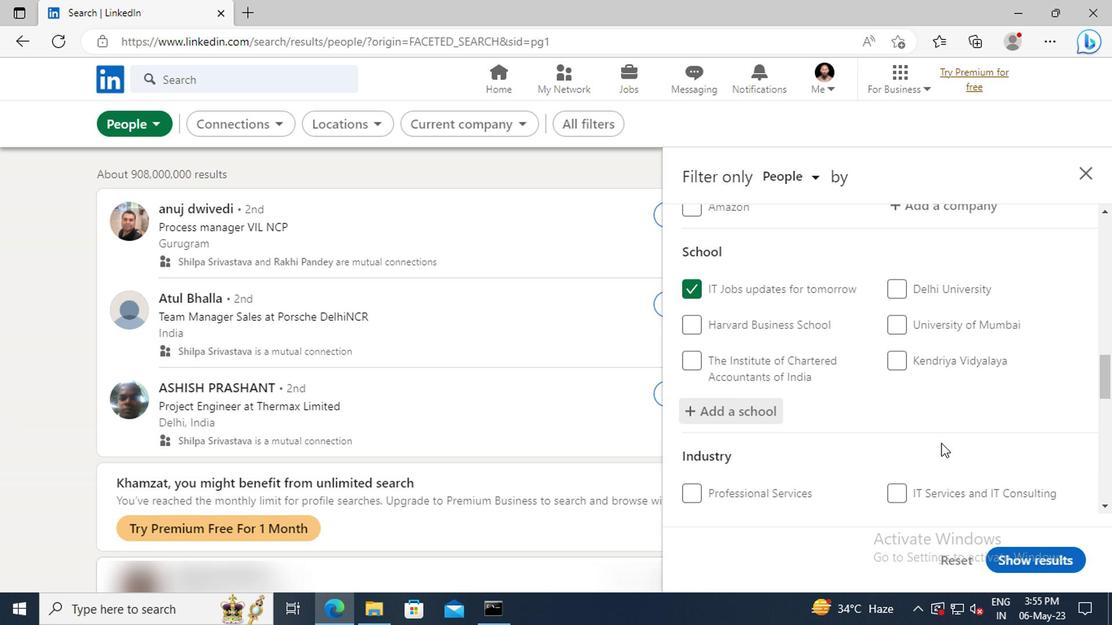 
Action: Mouse moved to (933, 424)
Screenshot: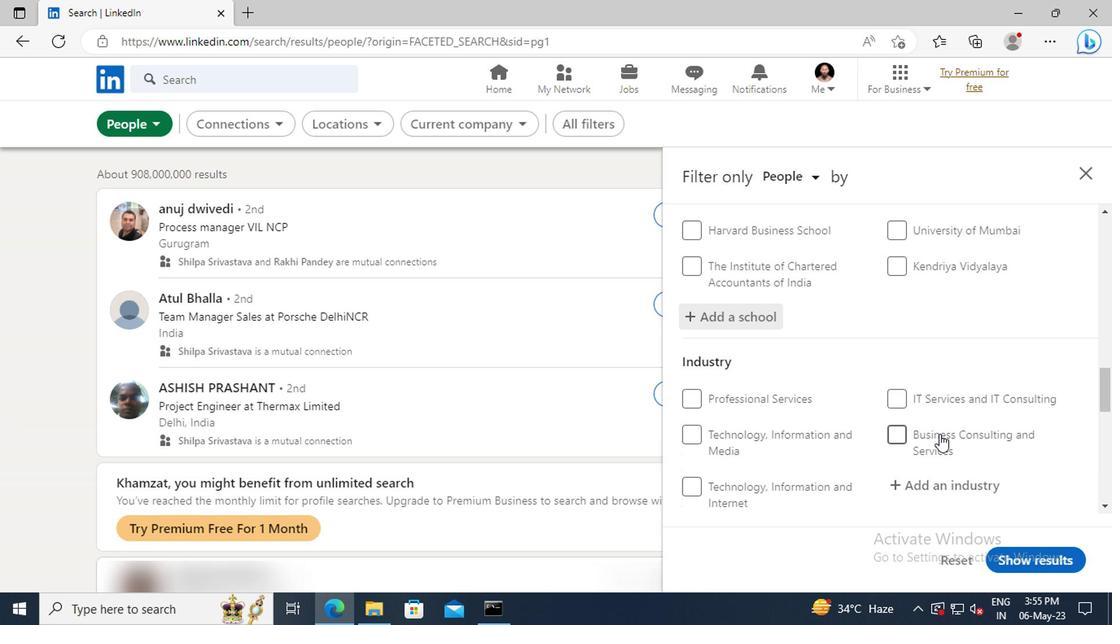 
Action: Mouse scrolled (933, 424) with delta (0, 0)
Screenshot: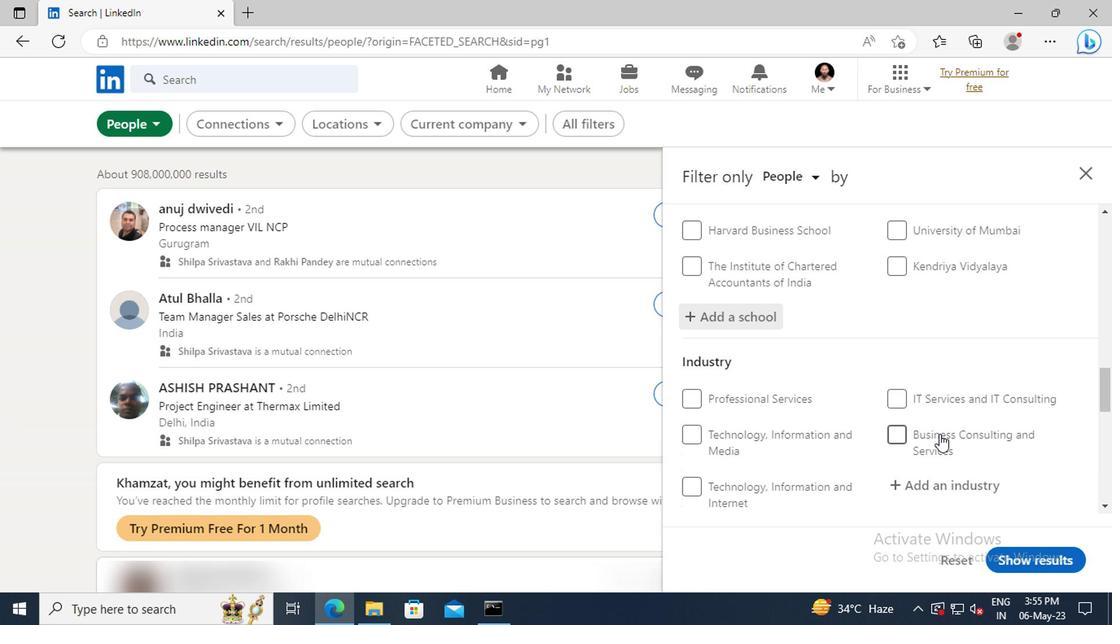 
Action: Mouse moved to (931, 418)
Screenshot: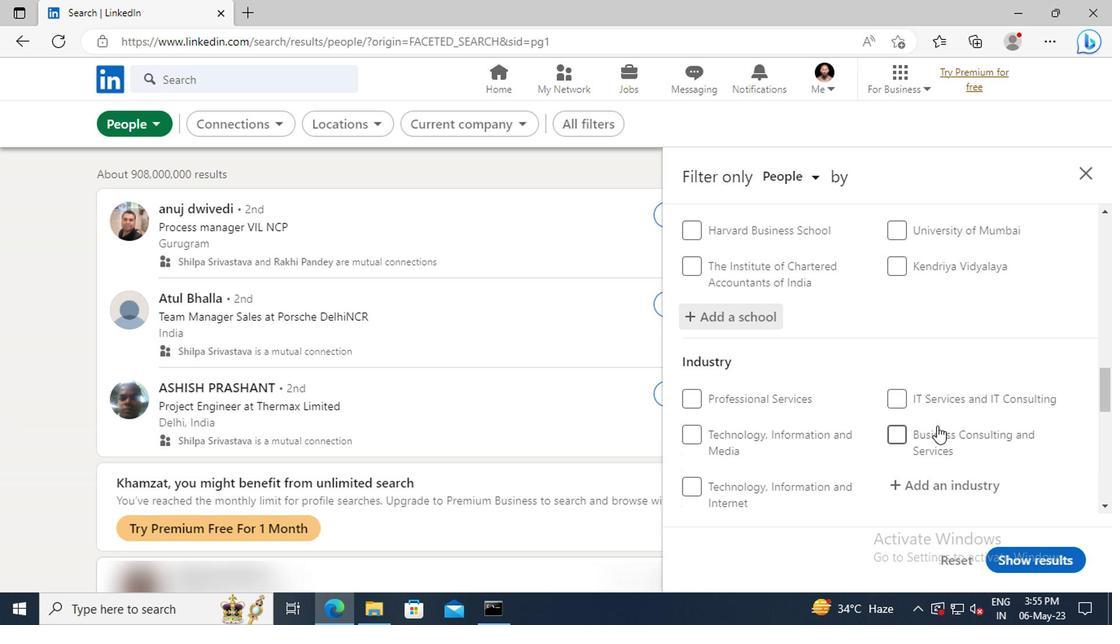 
Action: Mouse scrolled (931, 418) with delta (0, 0)
Screenshot: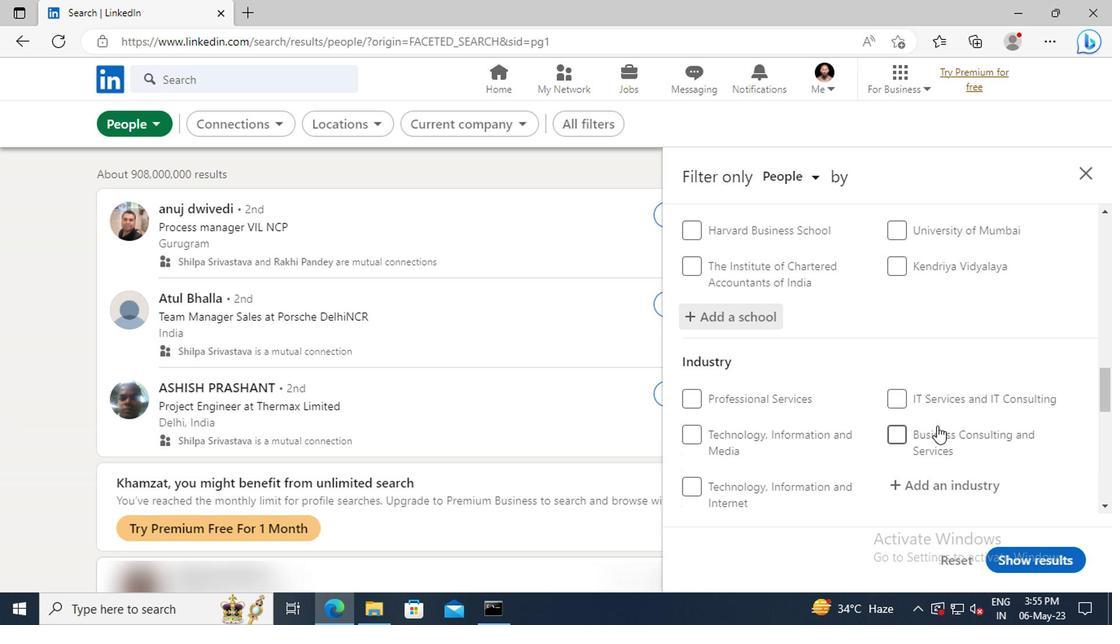 
Action: Mouse moved to (927, 400)
Screenshot: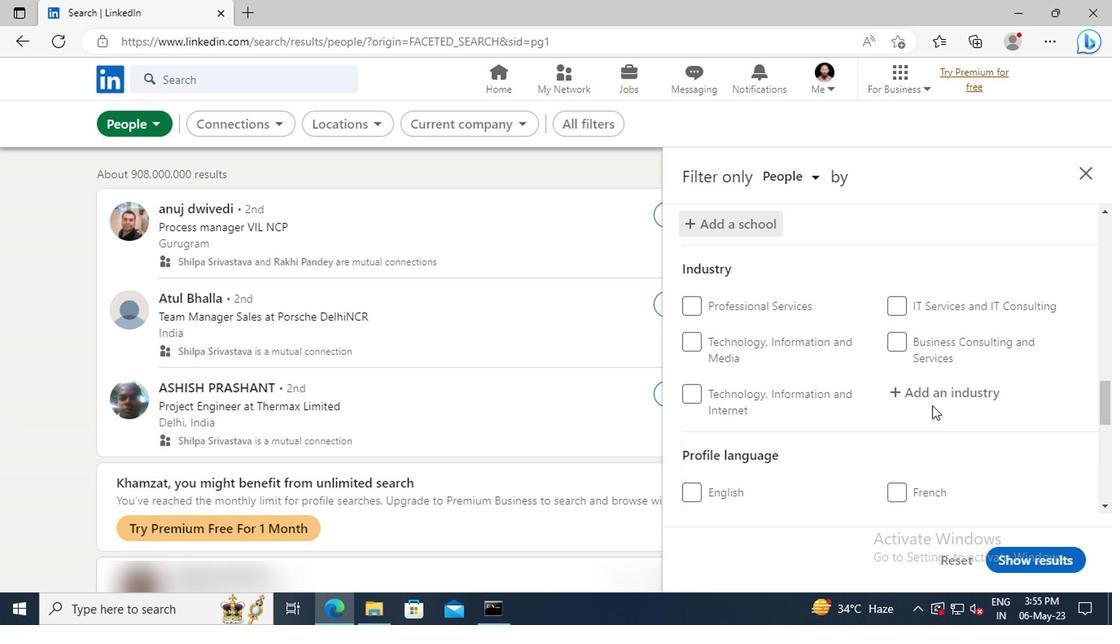 
Action: Mouse pressed left at (927, 400)
Screenshot: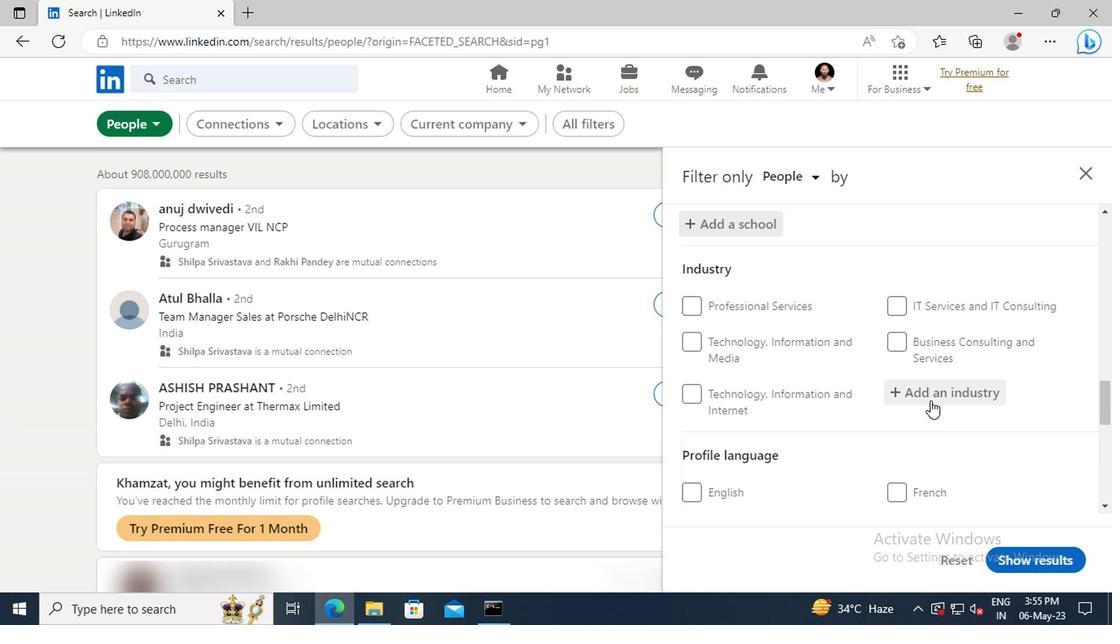 
Action: Key pressed <Key.shift>GLASS,<Key.space>
Screenshot: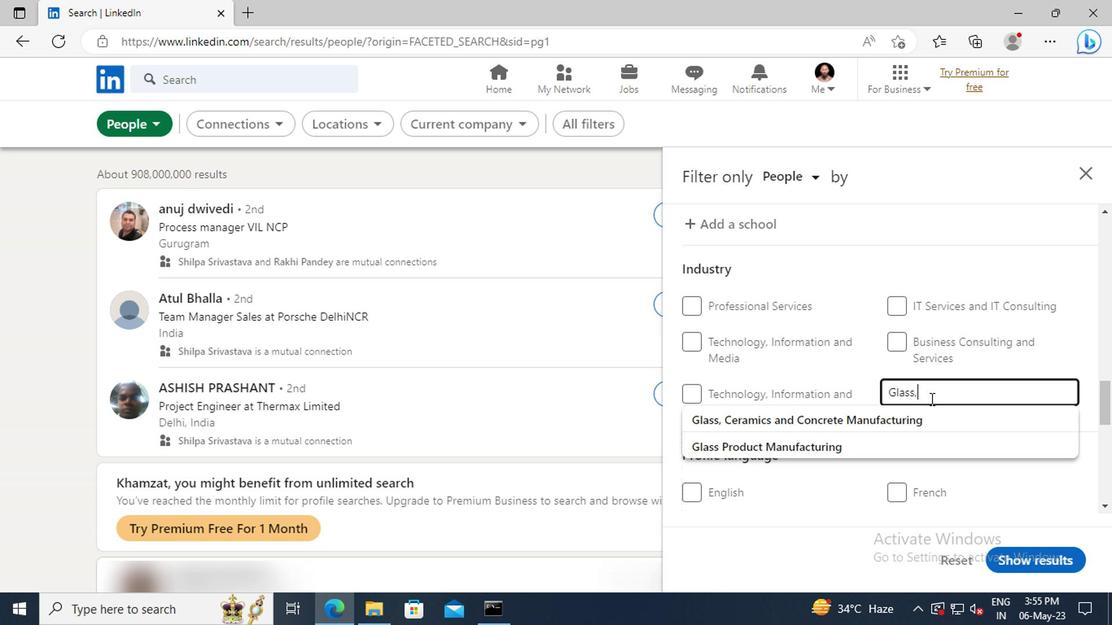 
Action: Mouse moved to (927, 412)
Screenshot: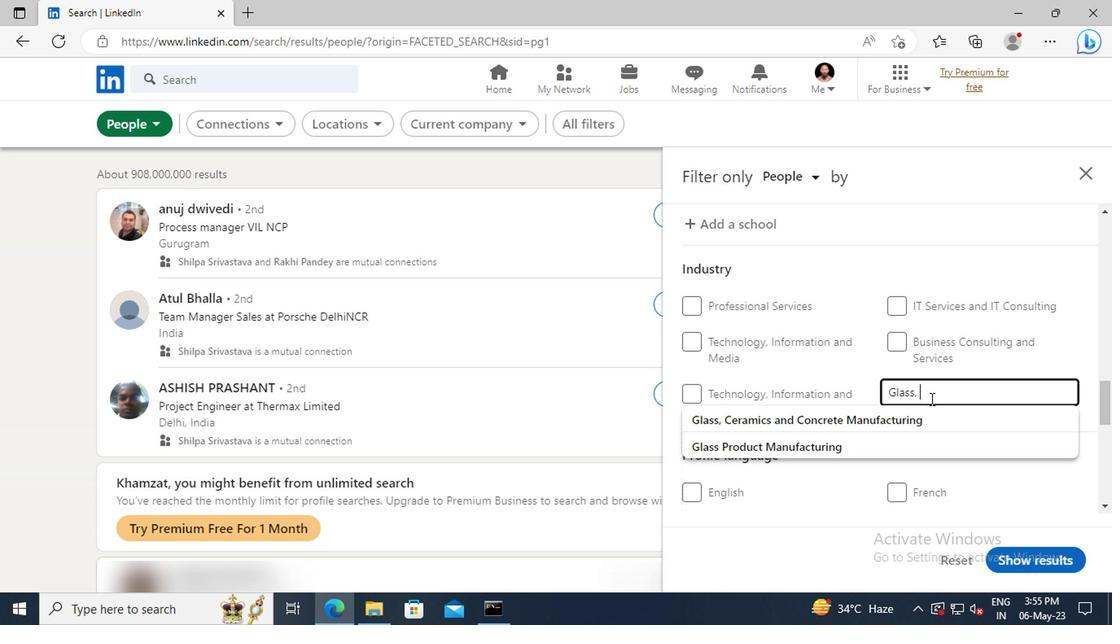 
Action: Mouse pressed left at (927, 412)
Screenshot: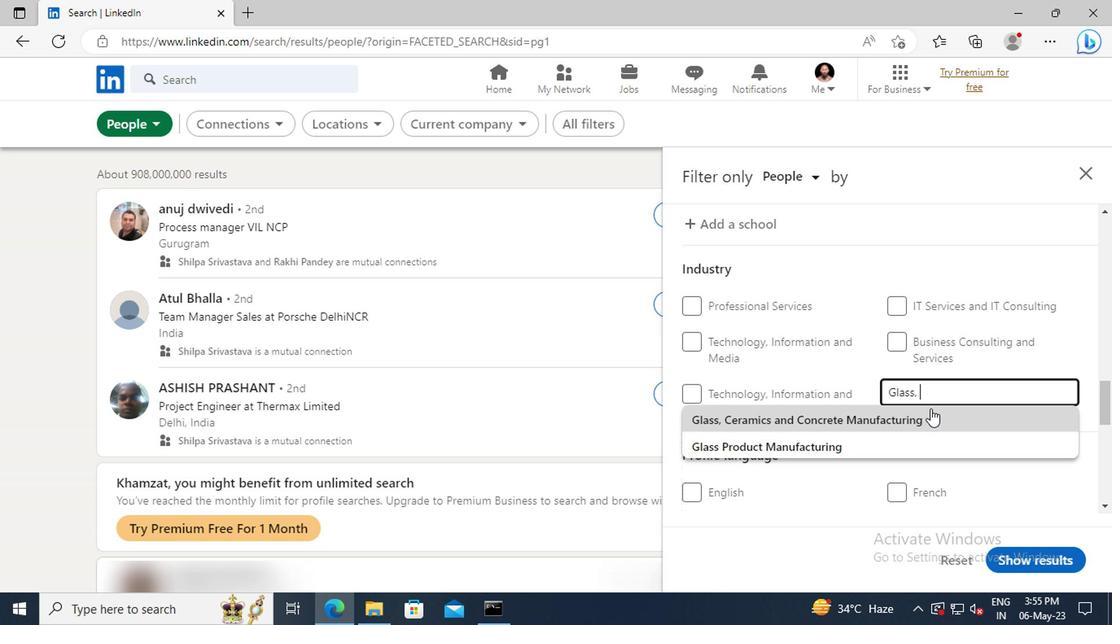 
Action: Mouse scrolled (927, 411) with delta (0, 0)
Screenshot: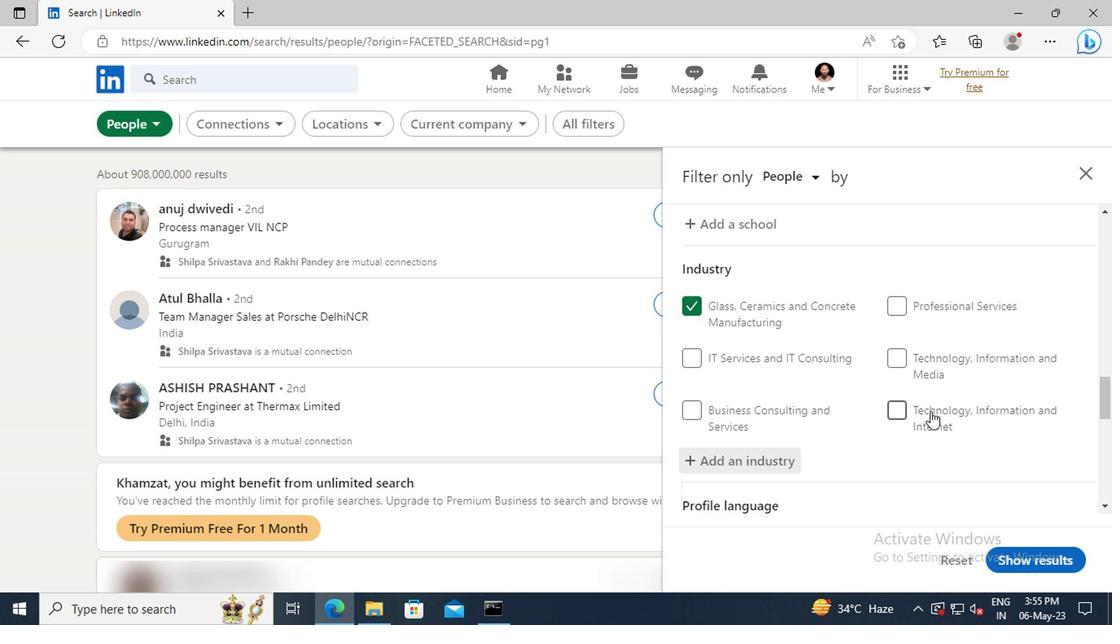 
Action: Mouse scrolled (927, 411) with delta (0, 0)
Screenshot: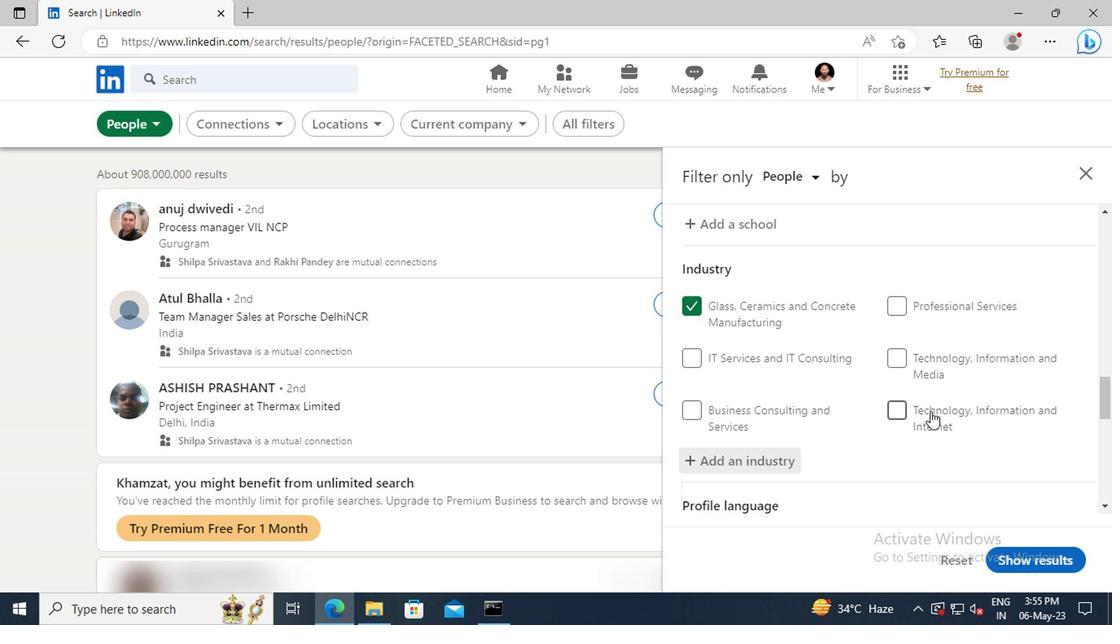 
Action: Mouse scrolled (927, 411) with delta (0, 0)
Screenshot: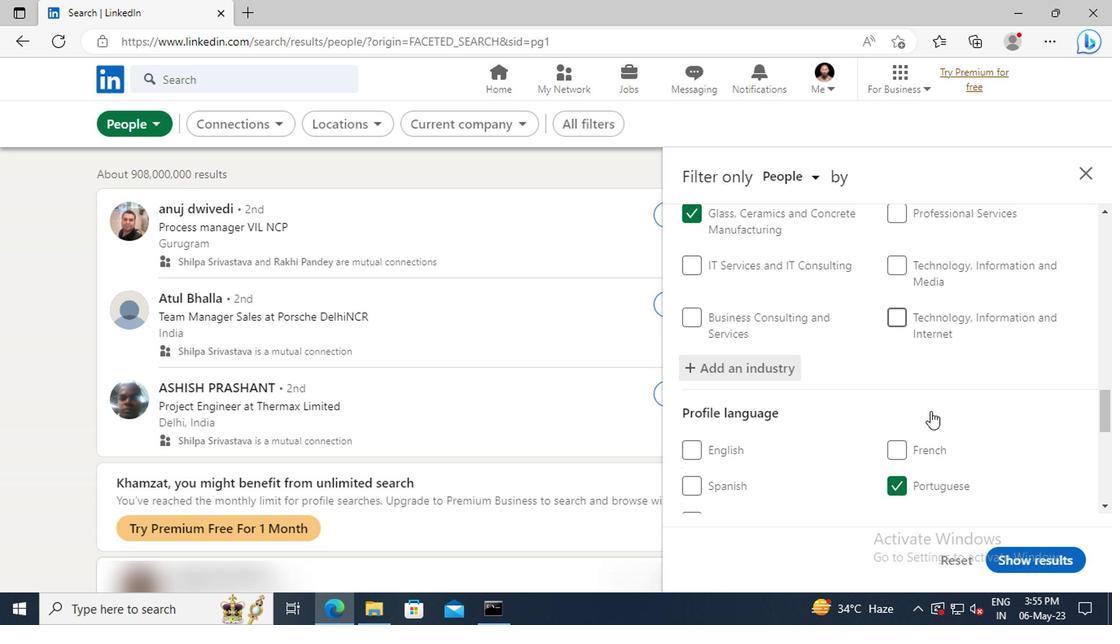 
Action: Mouse scrolled (927, 411) with delta (0, 0)
Screenshot: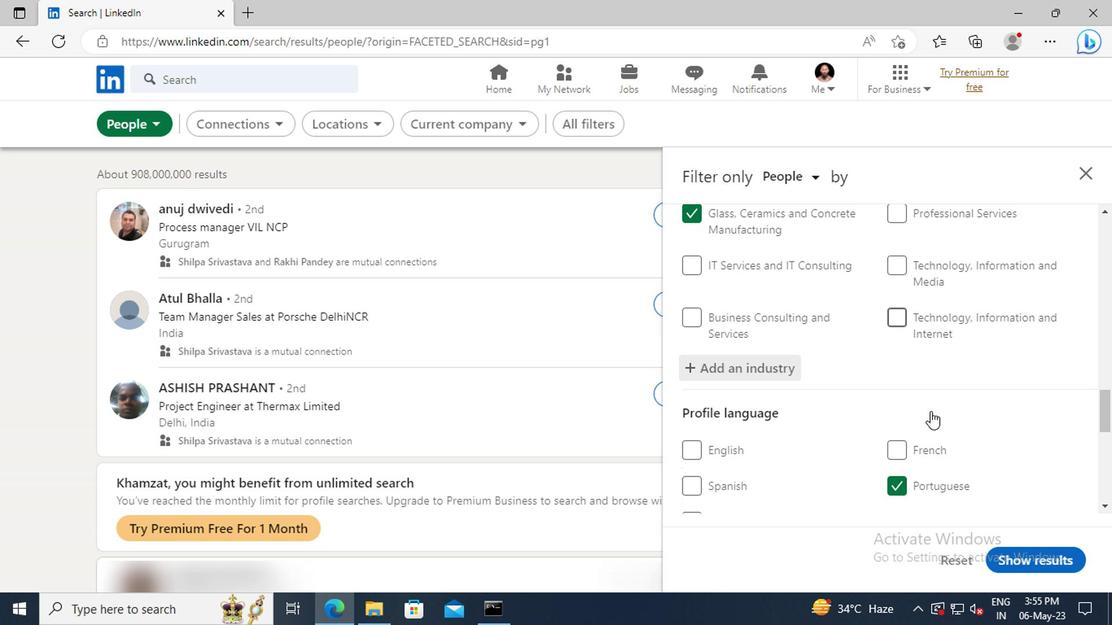 
Action: Mouse moved to (927, 411)
Screenshot: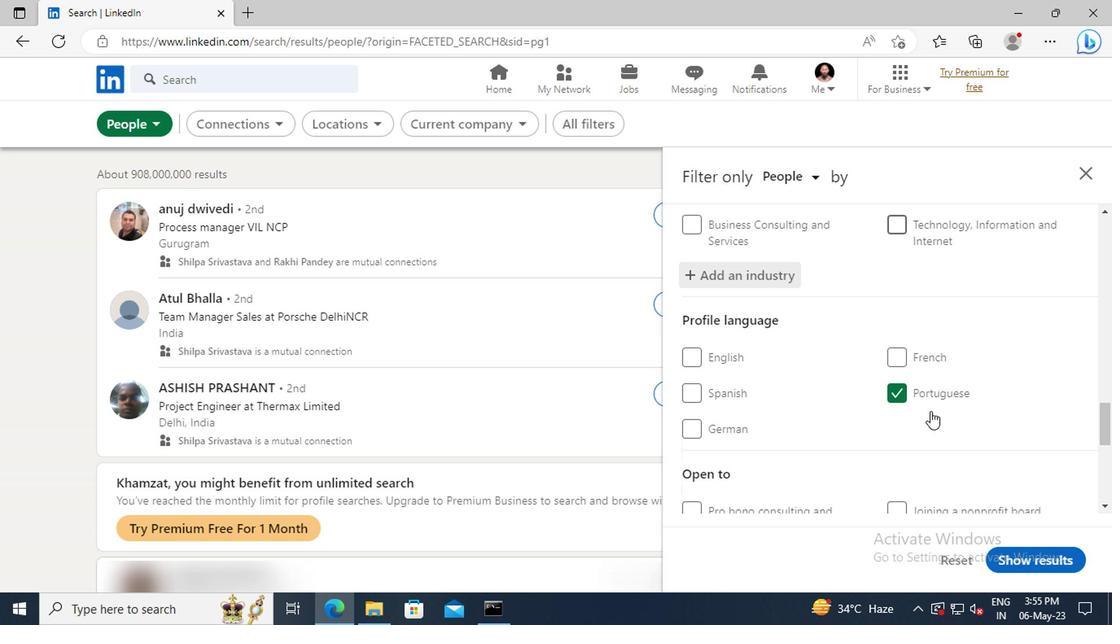 
Action: Mouse scrolled (927, 410) with delta (0, -1)
Screenshot: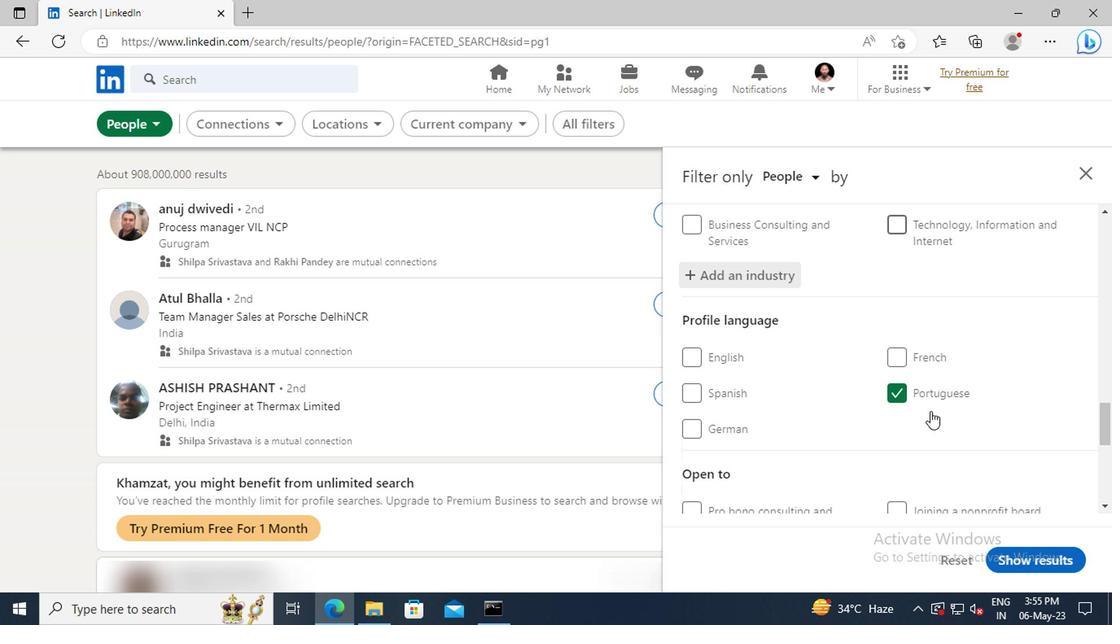 
Action: Mouse moved to (927, 410)
Screenshot: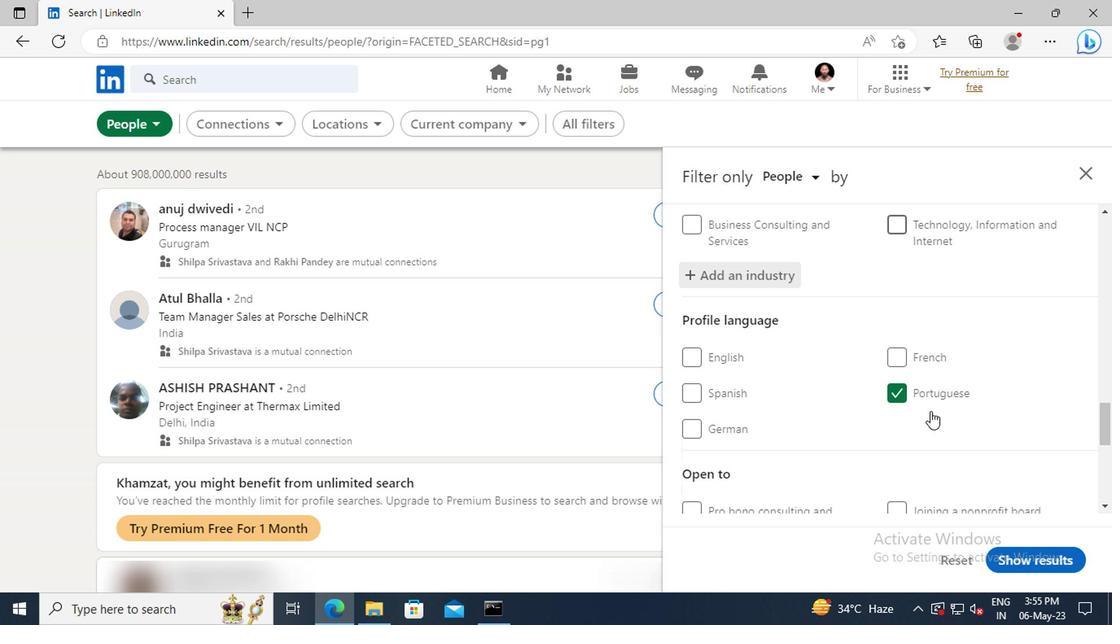 
Action: Mouse scrolled (927, 408) with delta (0, -1)
Screenshot: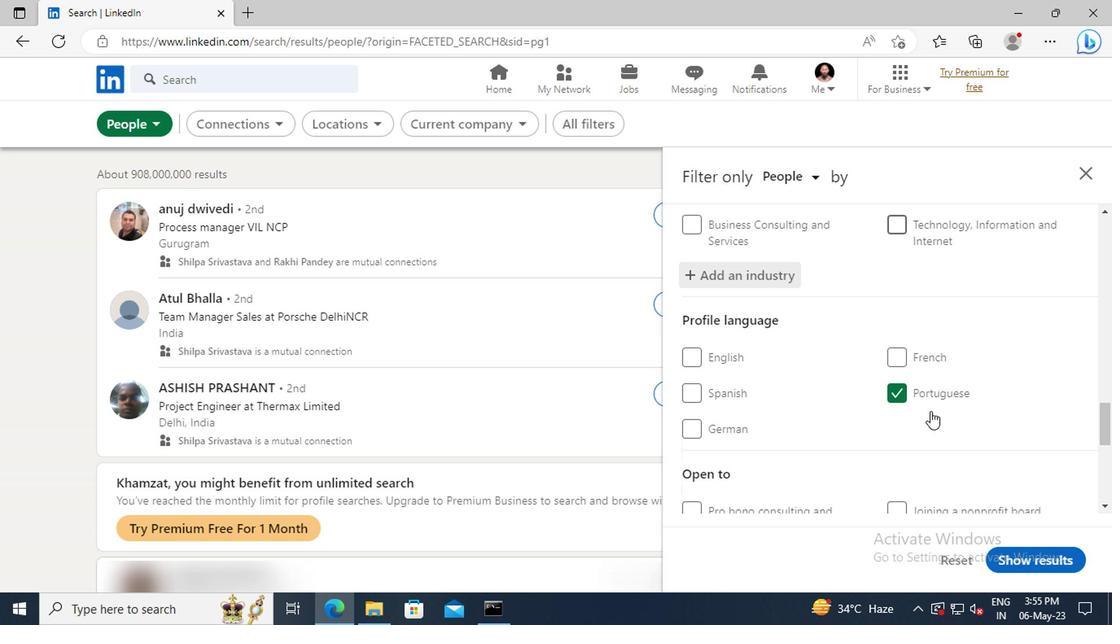 
Action: Mouse moved to (915, 378)
Screenshot: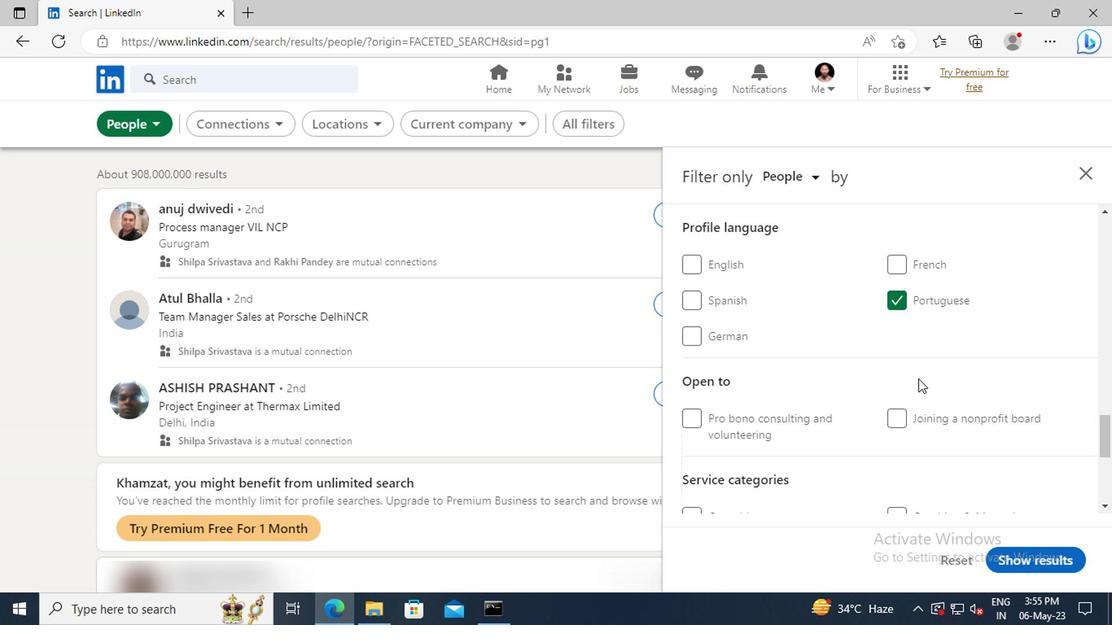 
Action: Mouse scrolled (915, 378) with delta (0, 0)
Screenshot: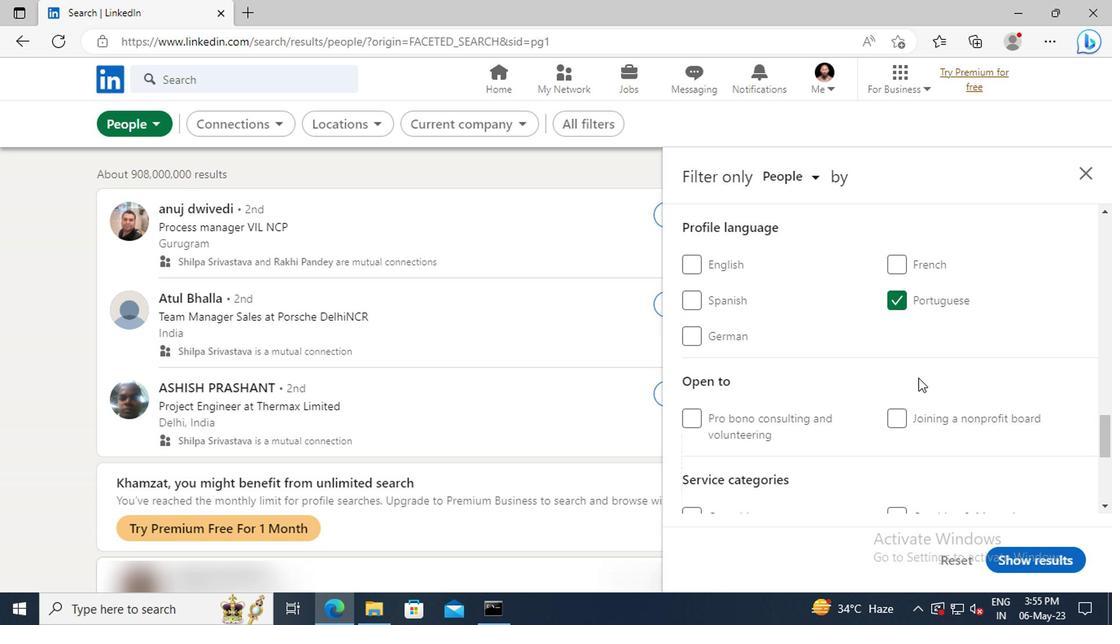 
Action: Mouse scrolled (915, 378) with delta (0, 0)
Screenshot: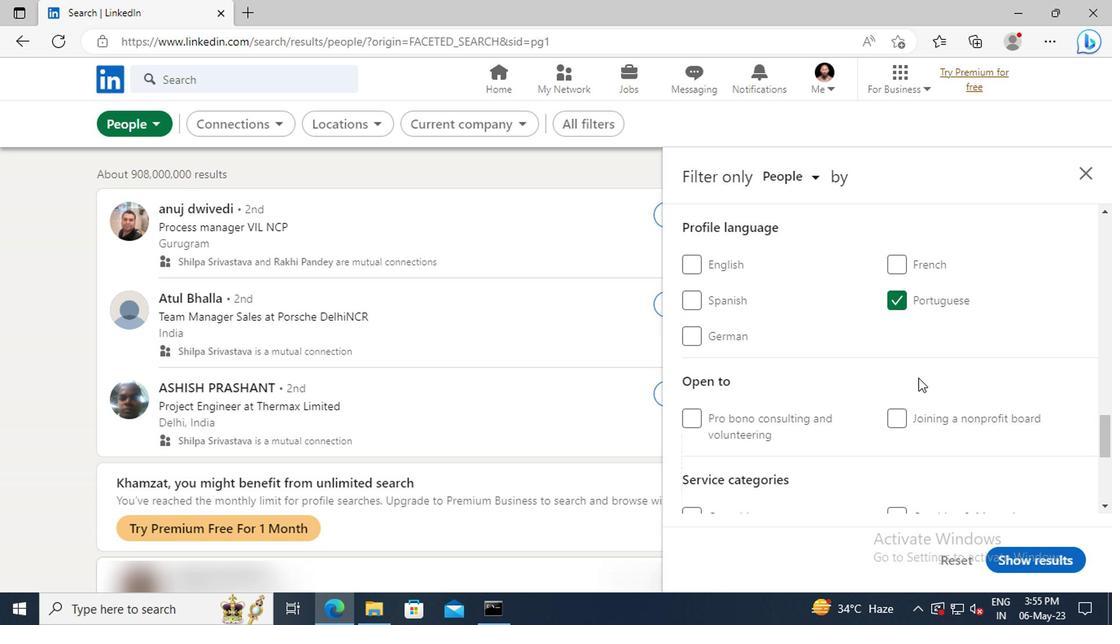 
Action: Mouse scrolled (915, 378) with delta (0, 0)
Screenshot: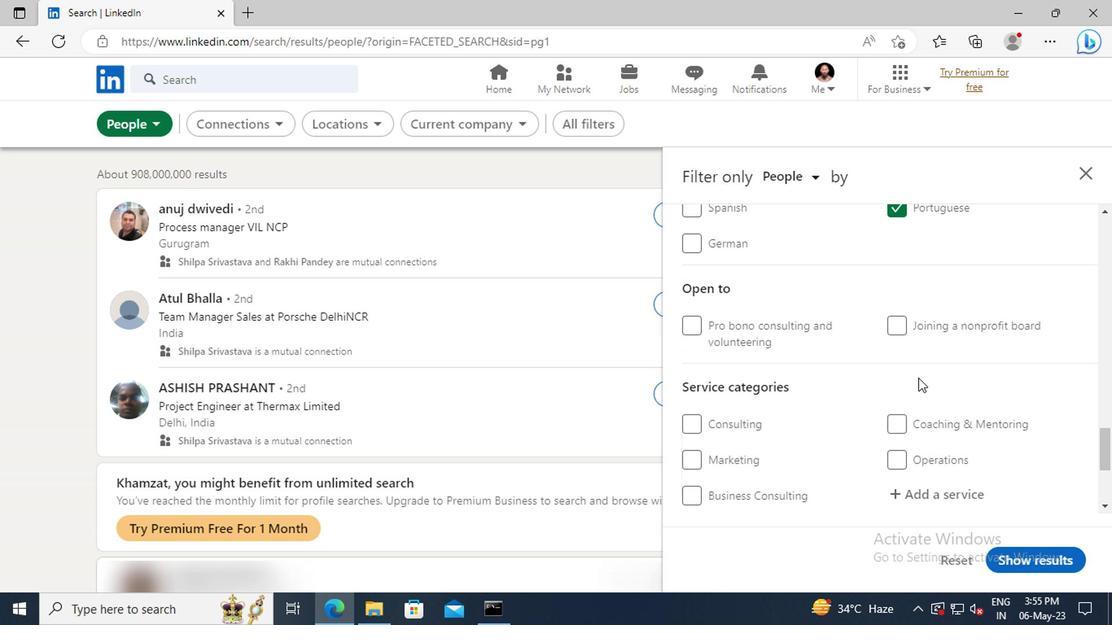 
Action: Mouse scrolled (915, 378) with delta (0, 0)
Screenshot: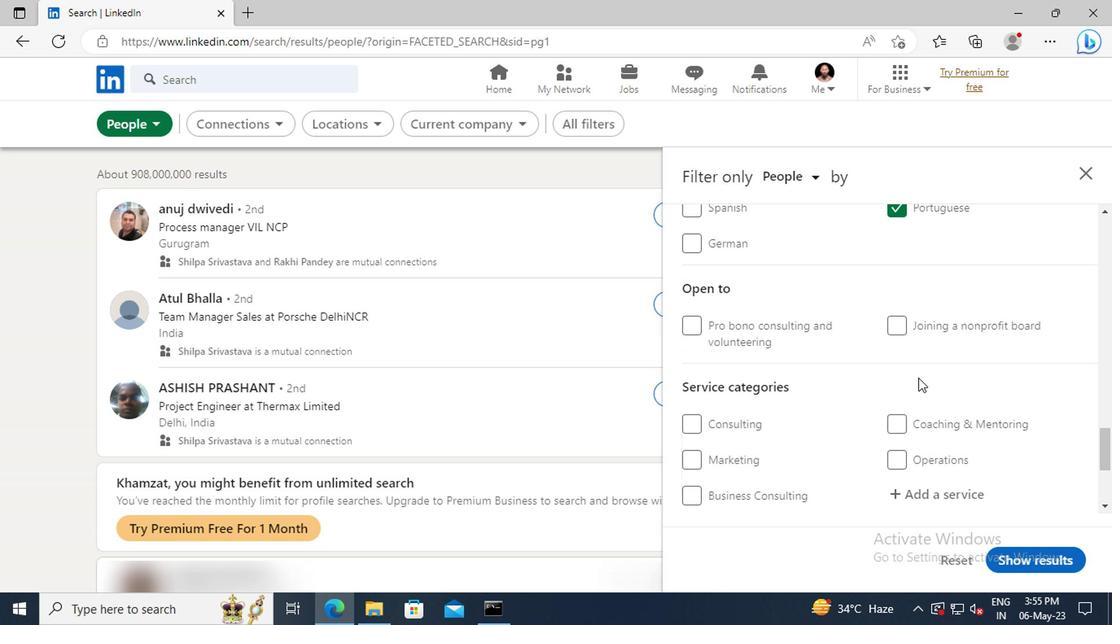 
Action: Mouse moved to (916, 397)
Screenshot: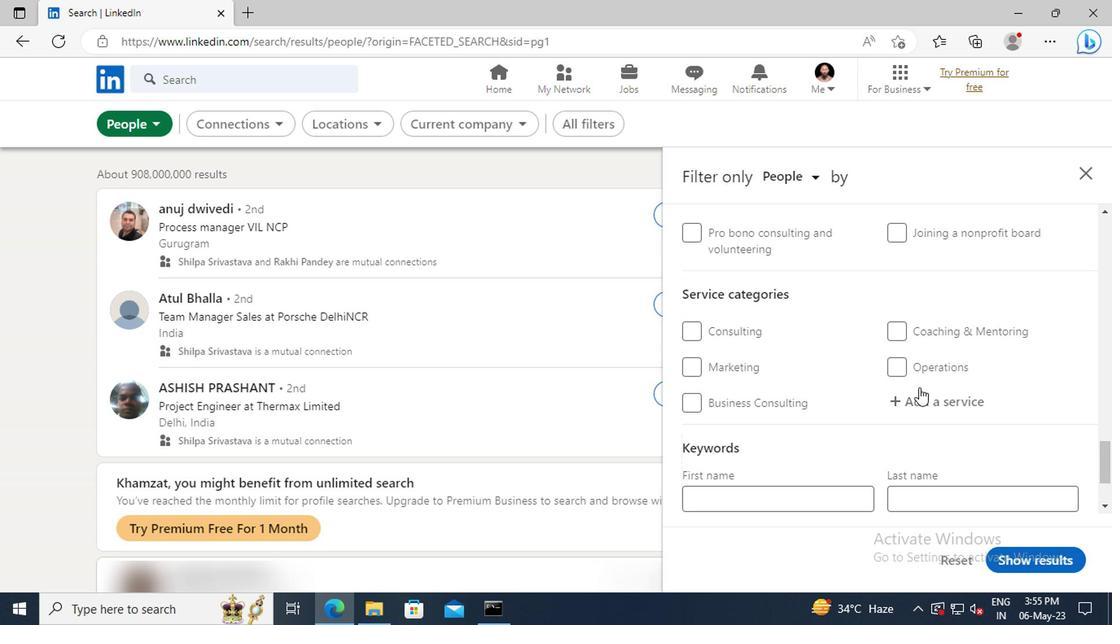 
Action: Mouse pressed left at (916, 397)
Screenshot: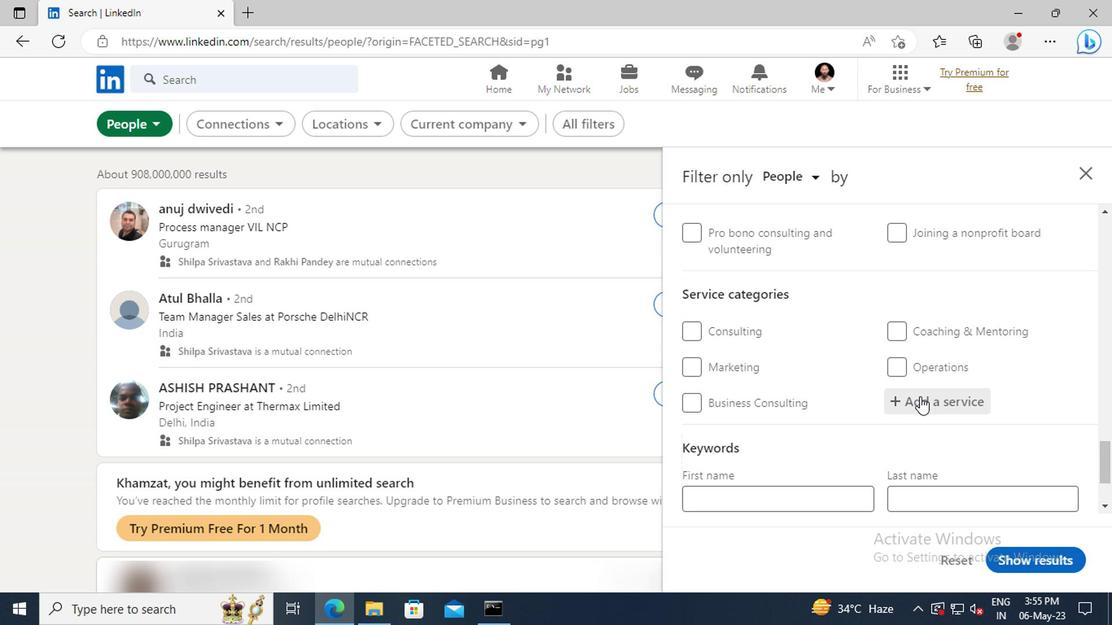 
Action: Key pressed <Key.shift>DIGI
Screenshot: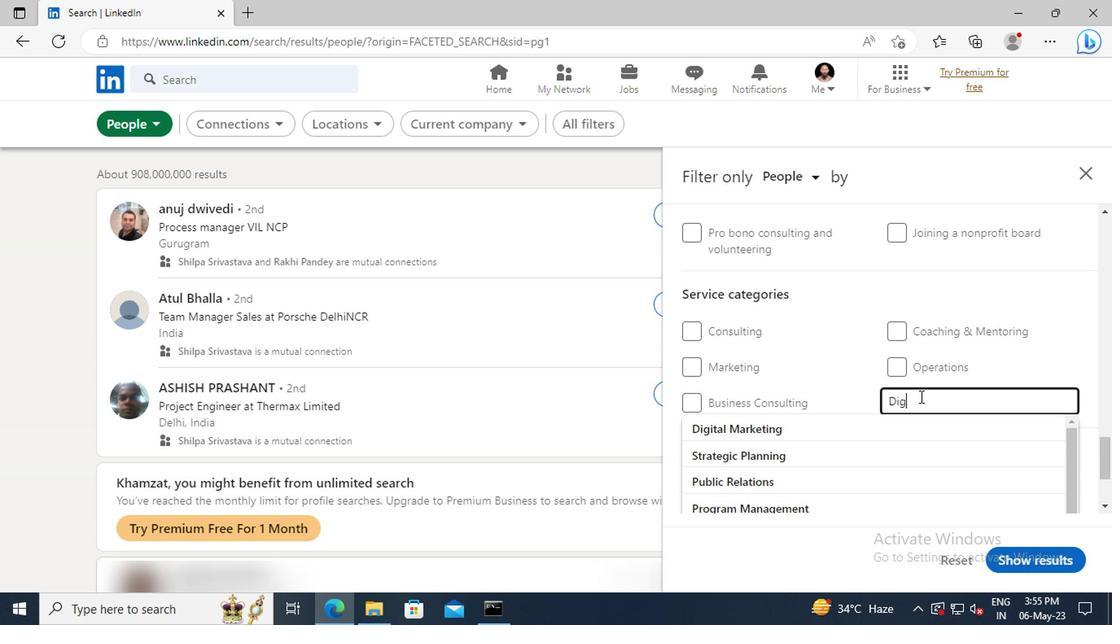 
Action: Mouse moved to (919, 425)
Screenshot: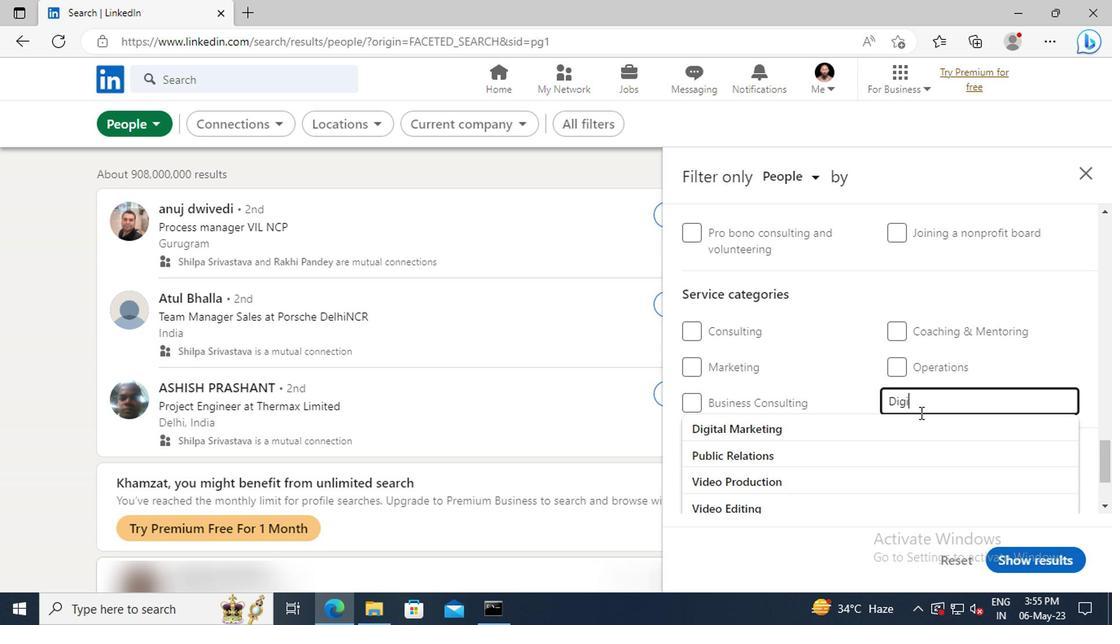 
Action: Mouse pressed left at (919, 425)
Screenshot: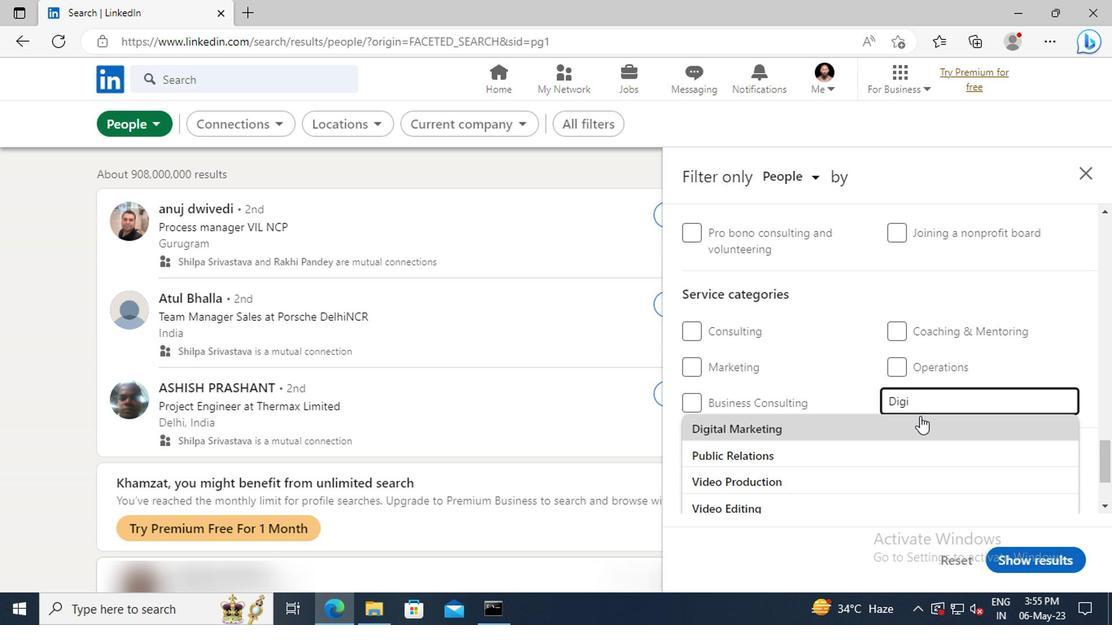 
Action: Mouse scrolled (919, 424) with delta (0, -1)
Screenshot: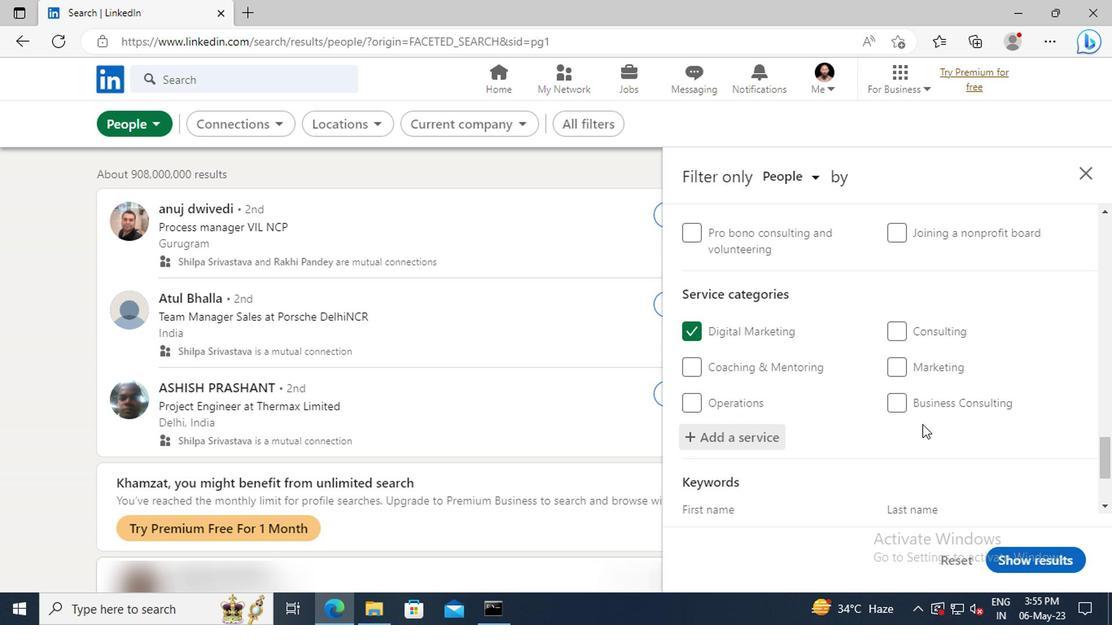 
Action: Mouse scrolled (919, 424) with delta (0, -1)
Screenshot: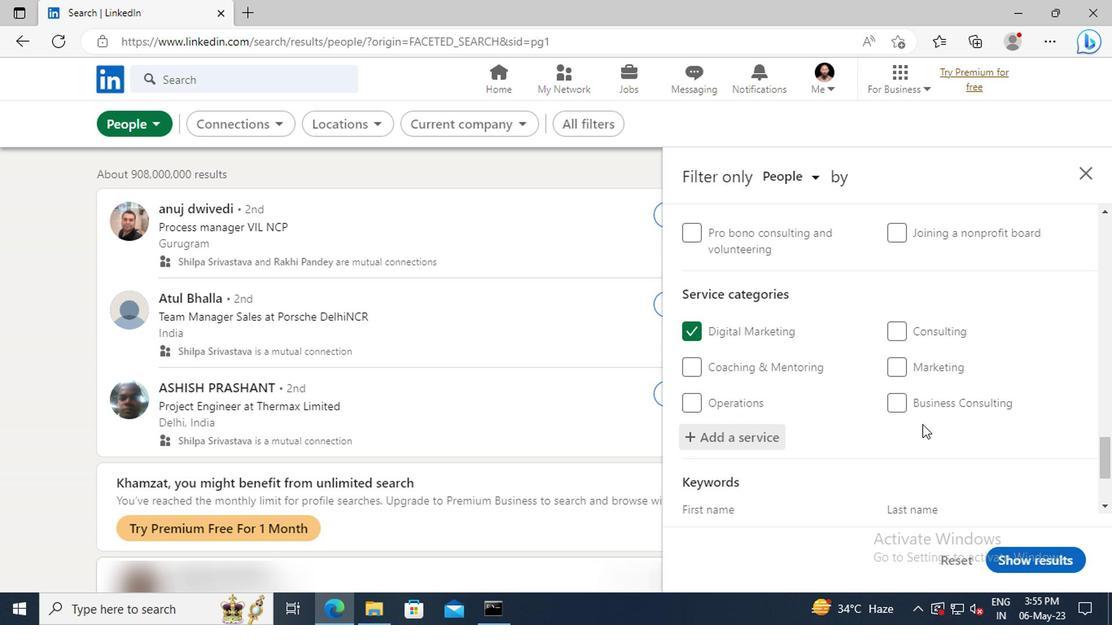 
Action: Mouse scrolled (919, 424) with delta (0, -1)
Screenshot: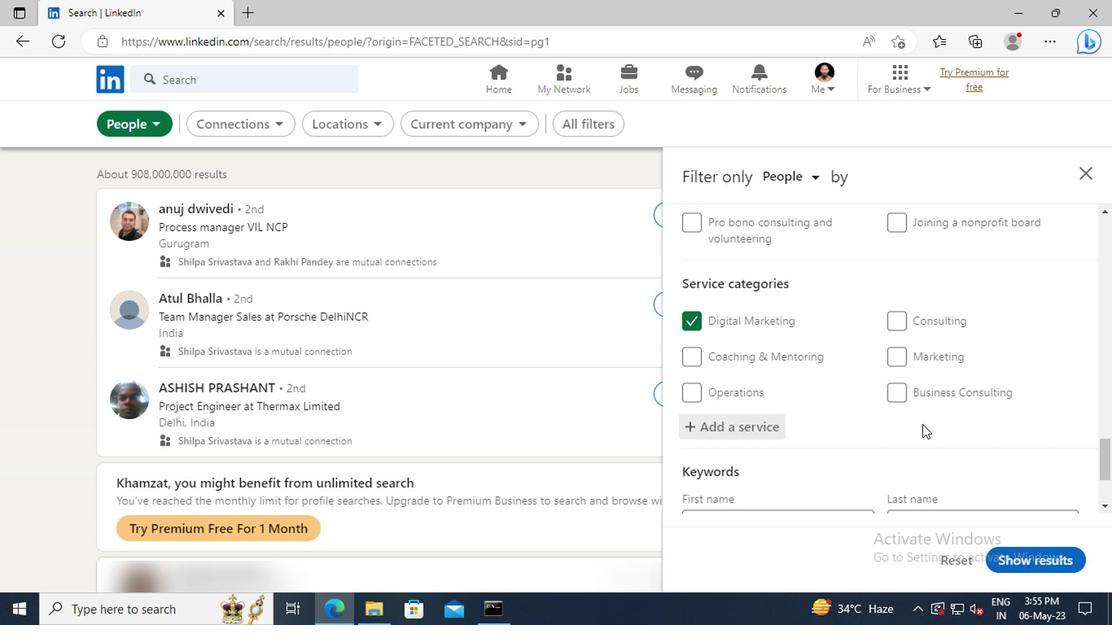 
Action: Mouse scrolled (919, 424) with delta (0, -1)
Screenshot: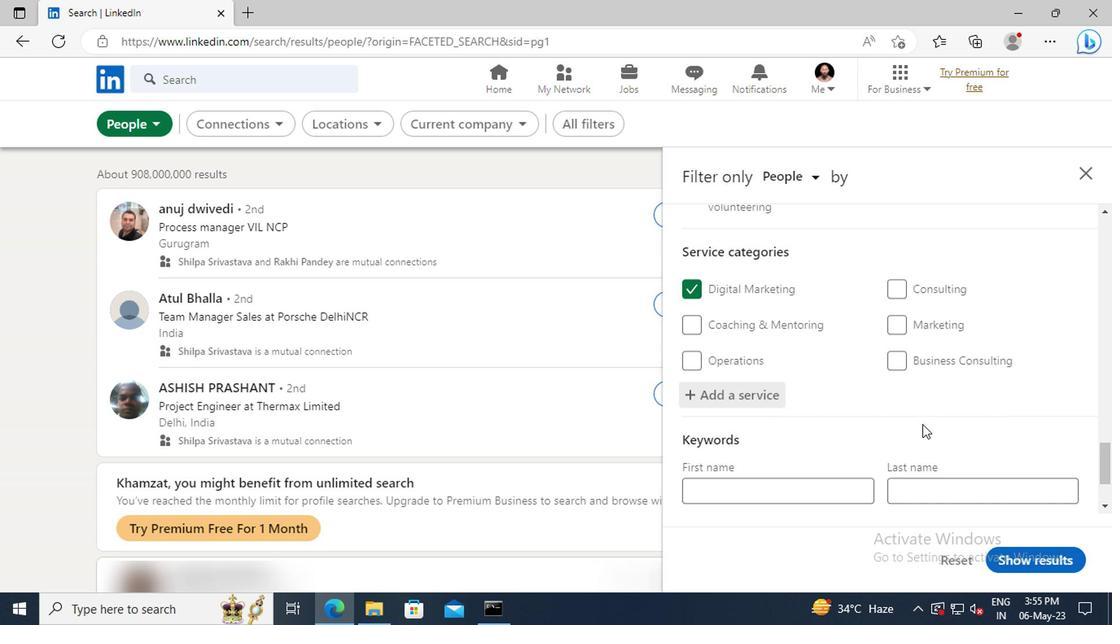 
Action: Mouse moved to (825, 443)
Screenshot: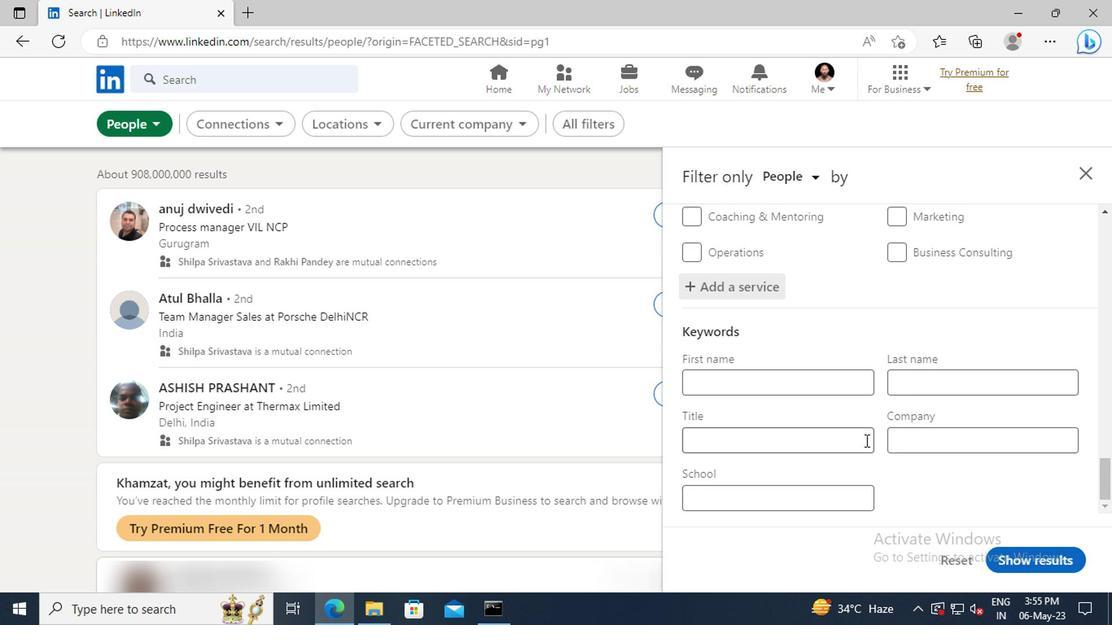 
Action: Mouse pressed left at (825, 443)
Screenshot: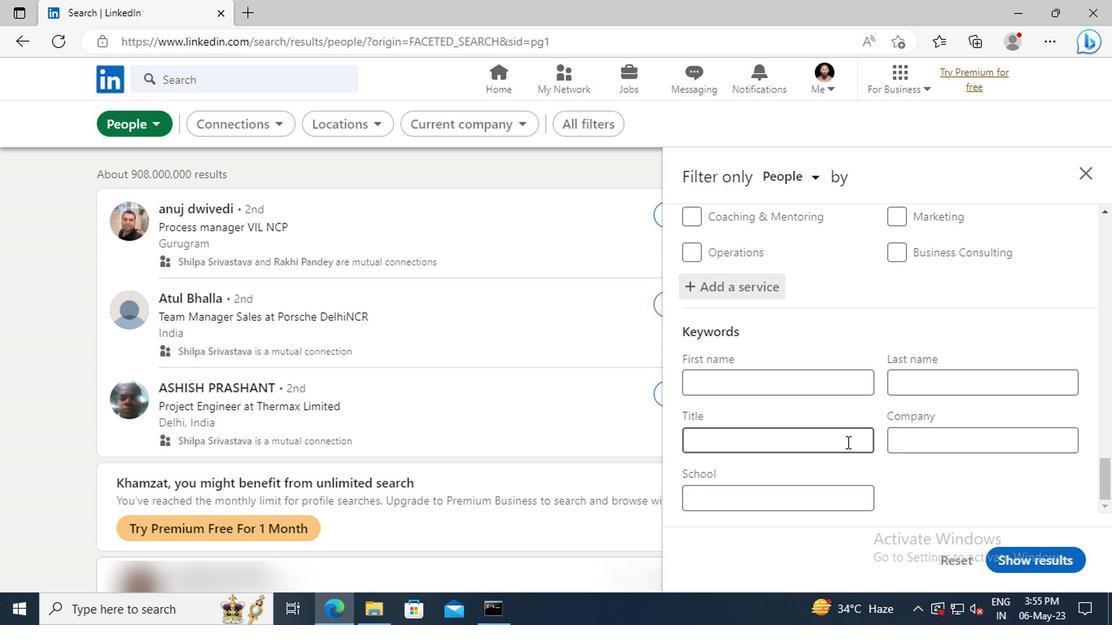 
Action: Key pressed <Key.shift>OPERATIONS<Key.space><Key.shift>DIRECTOR<Key.enter>
Screenshot: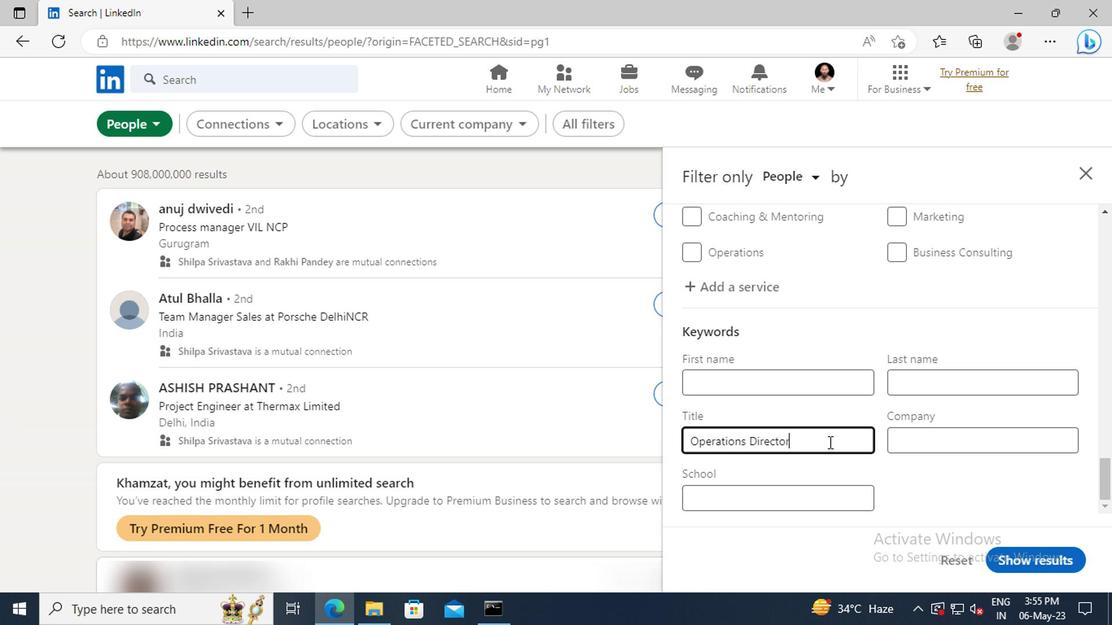 
Action: Mouse moved to (1010, 557)
Screenshot: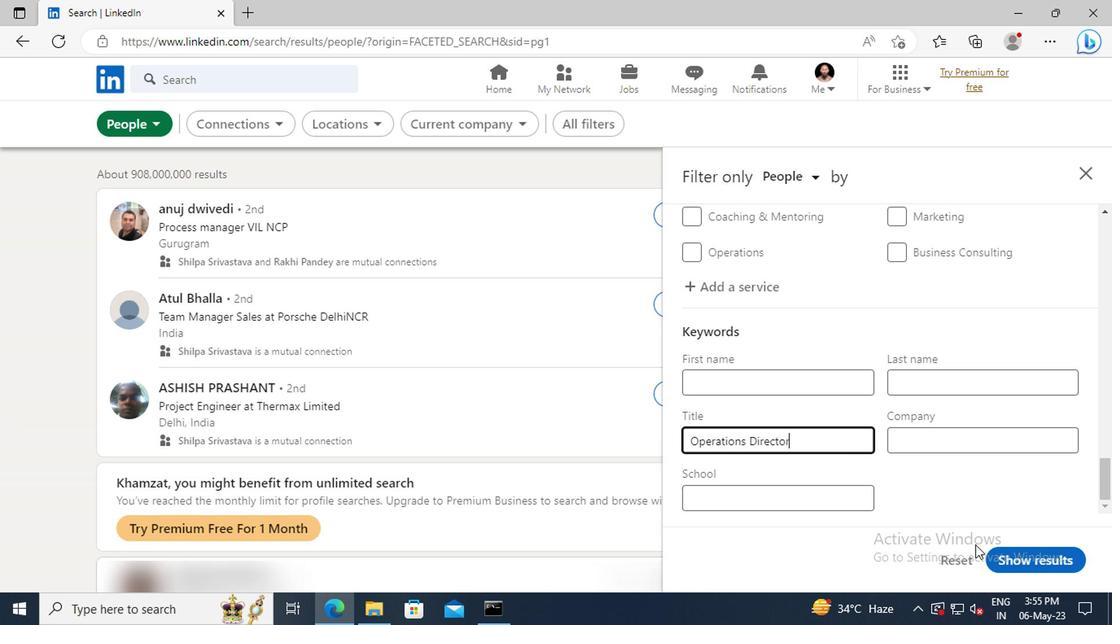
Action: Mouse pressed left at (1010, 557)
Screenshot: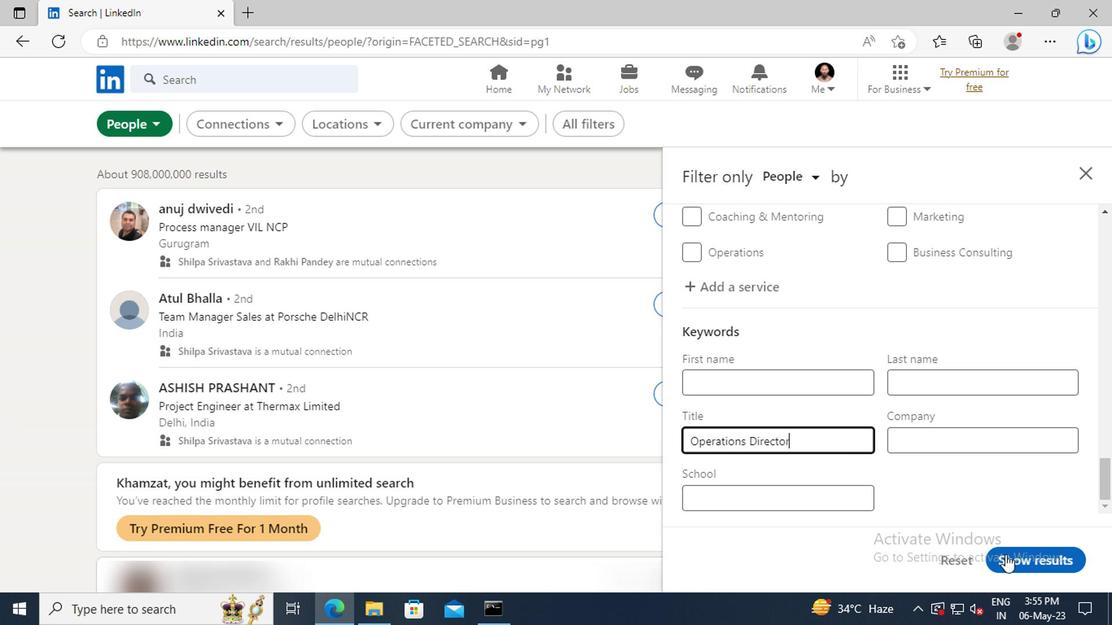 
Action: Mouse moved to (1011, 557)
Screenshot: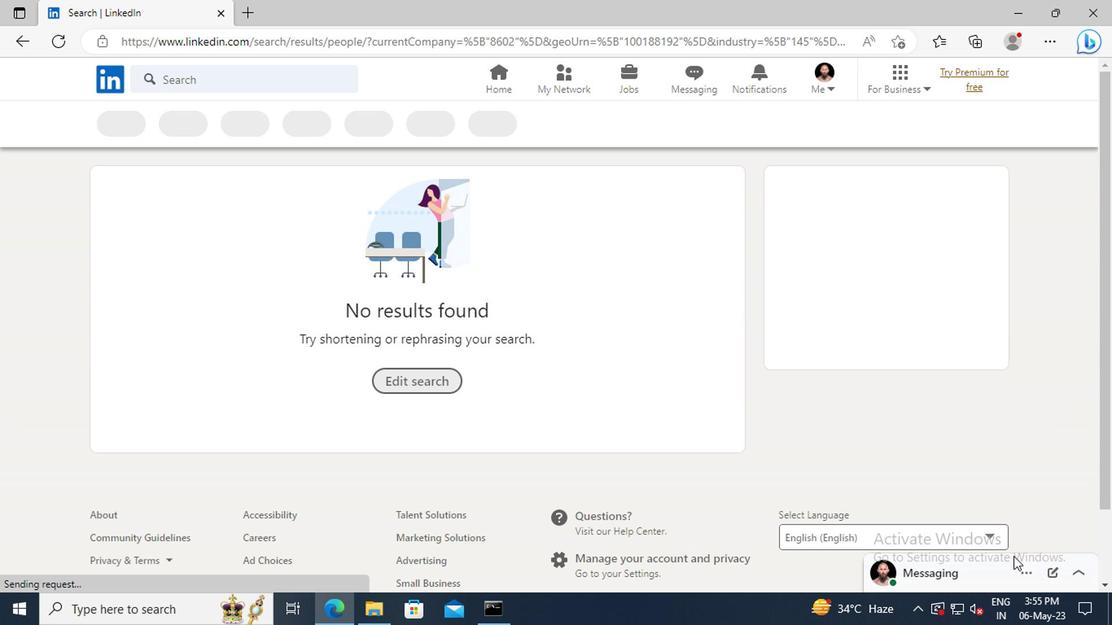 
